 Task: Search one way flight ticket for 3 adults, 3 children in premium economy from Indianapolis: Indianapolis International Airport to Jackson: Jackson Hole Airport on 5-2-2023. Choice of flights is Delta. Number of bags: 9 checked bags. Price is upto 79000. Outbound departure time preference is 8:45.
Action: Mouse moved to (411, 353)
Screenshot: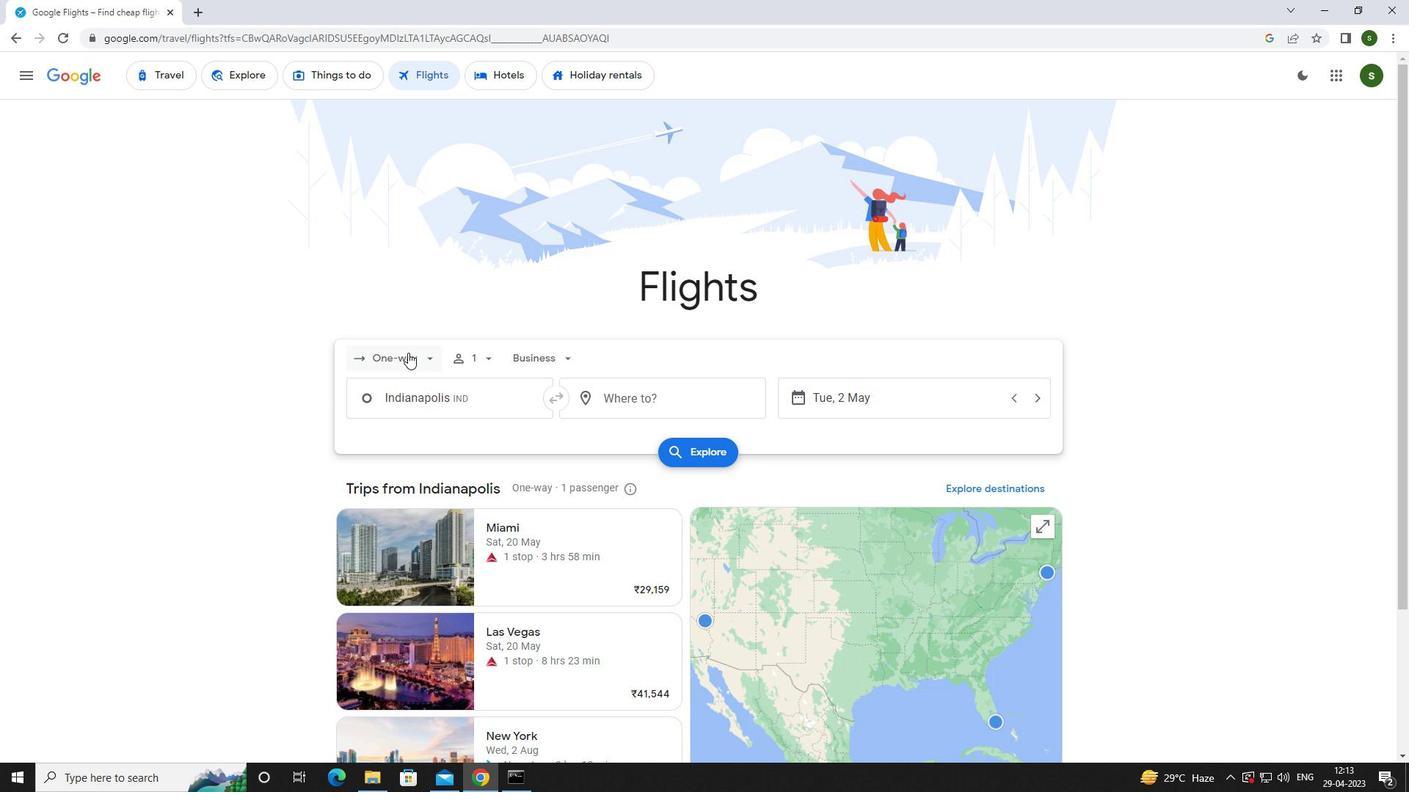 
Action: Mouse pressed left at (411, 353)
Screenshot: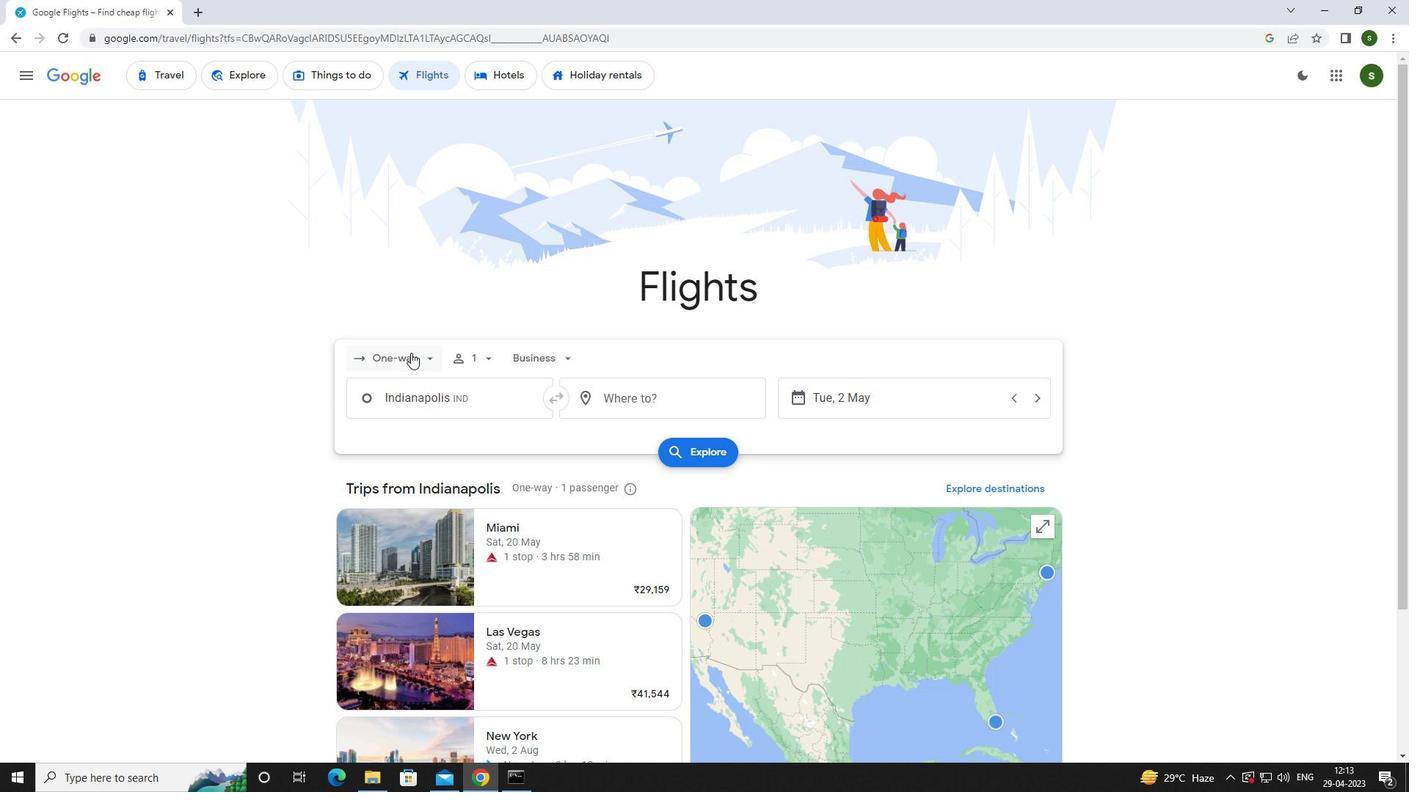 
Action: Mouse moved to (431, 427)
Screenshot: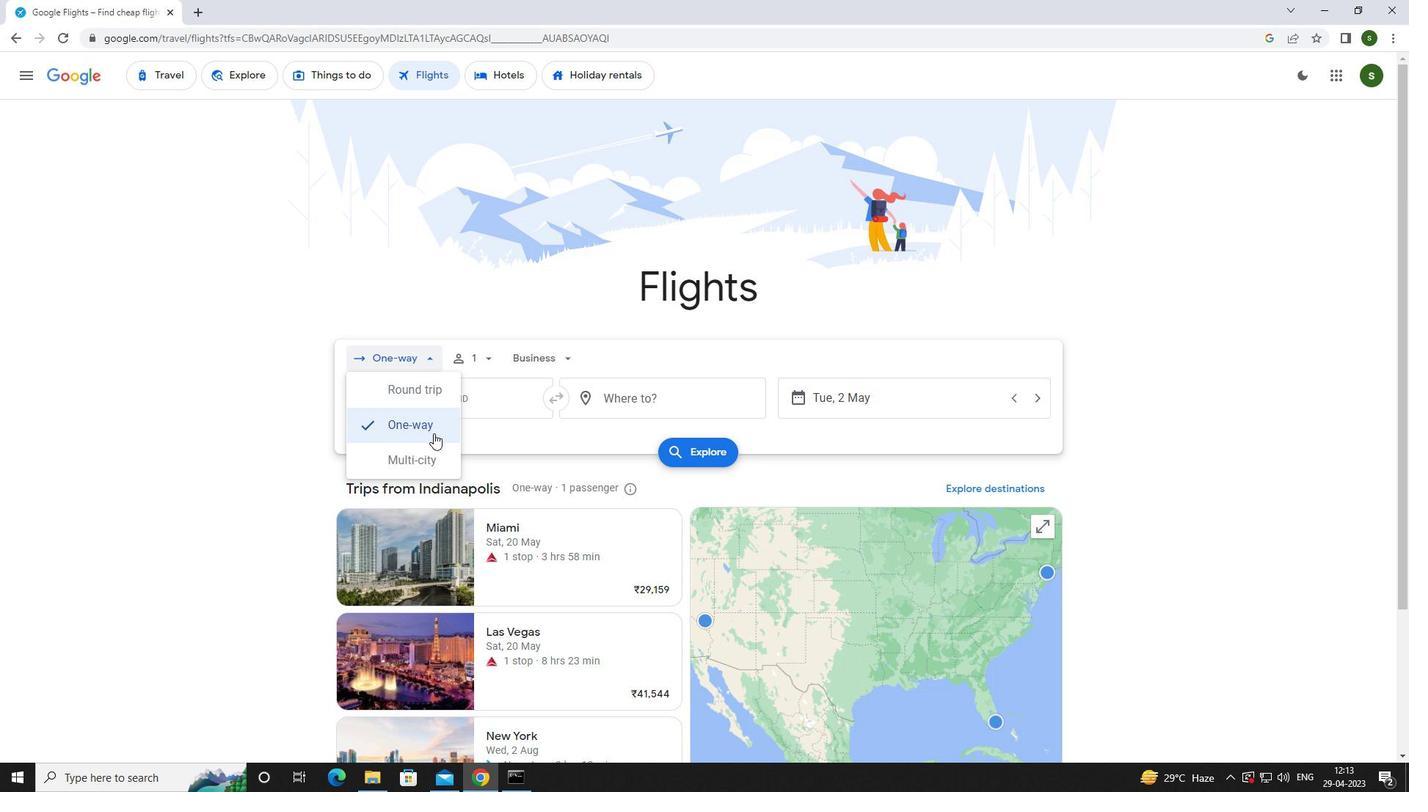 
Action: Mouse pressed left at (431, 427)
Screenshot: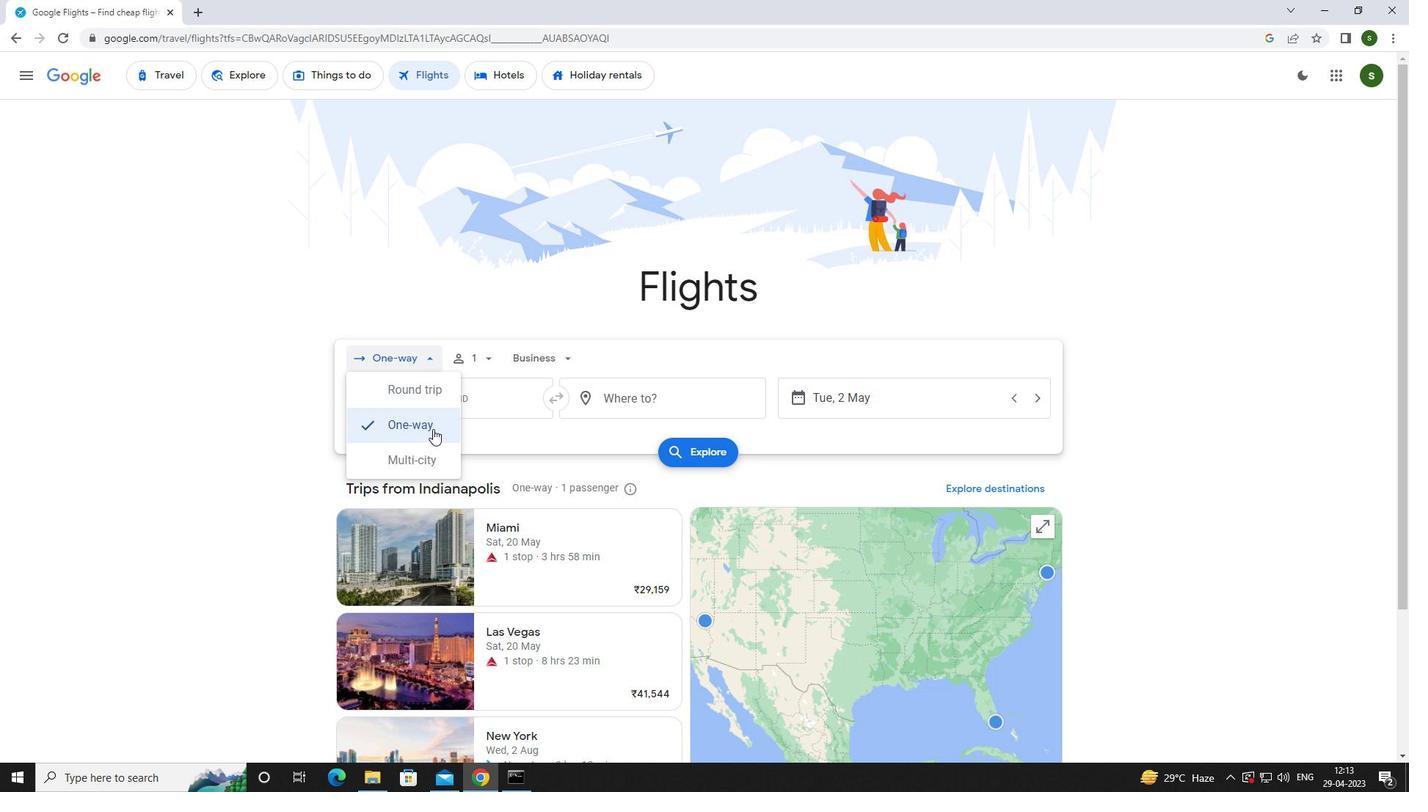 
Action: Mouse moved to (488, 359)
Screenshot: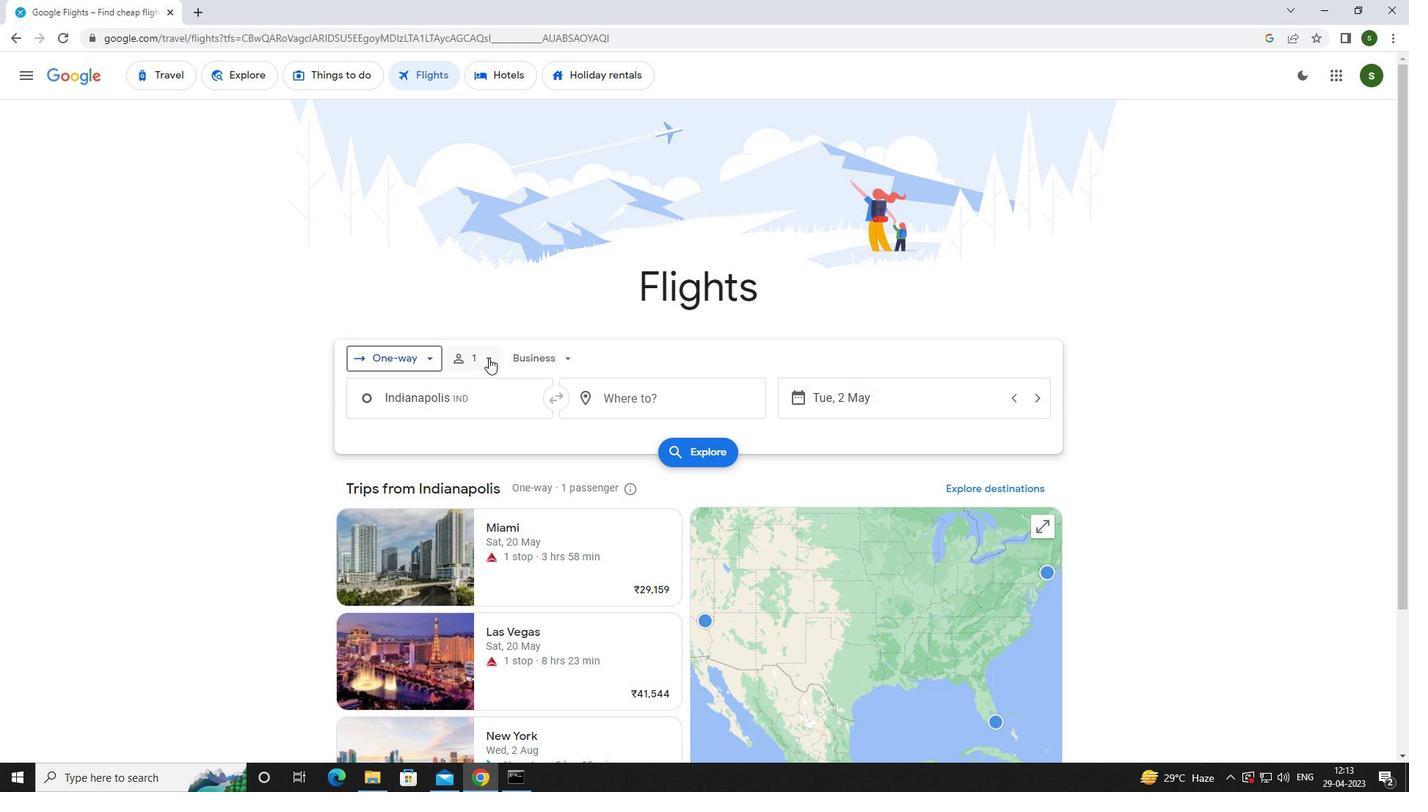 
Action: Mouse pressed left at (488, 359)
Screenshot: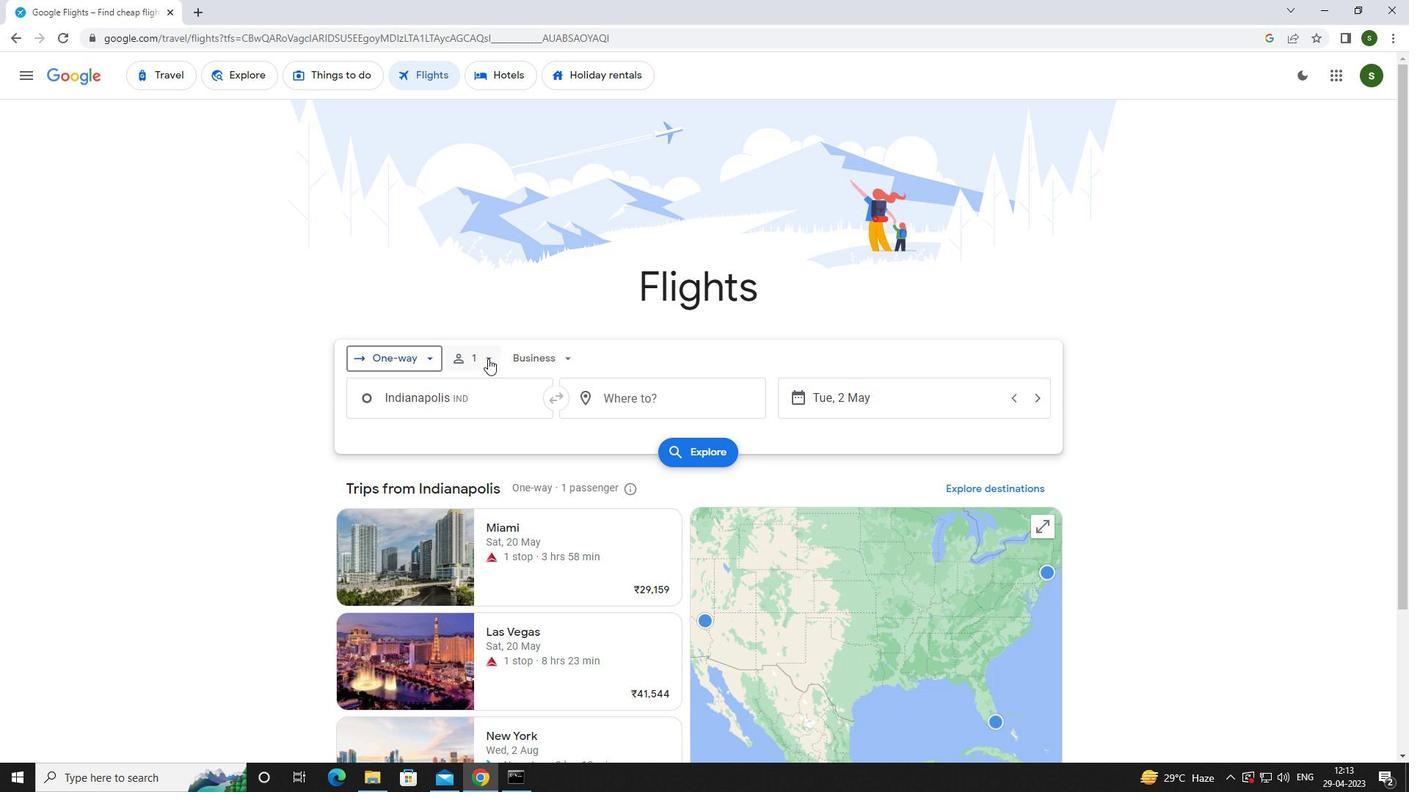 
Action: Mouse moved to (603, 395)
Screenshot: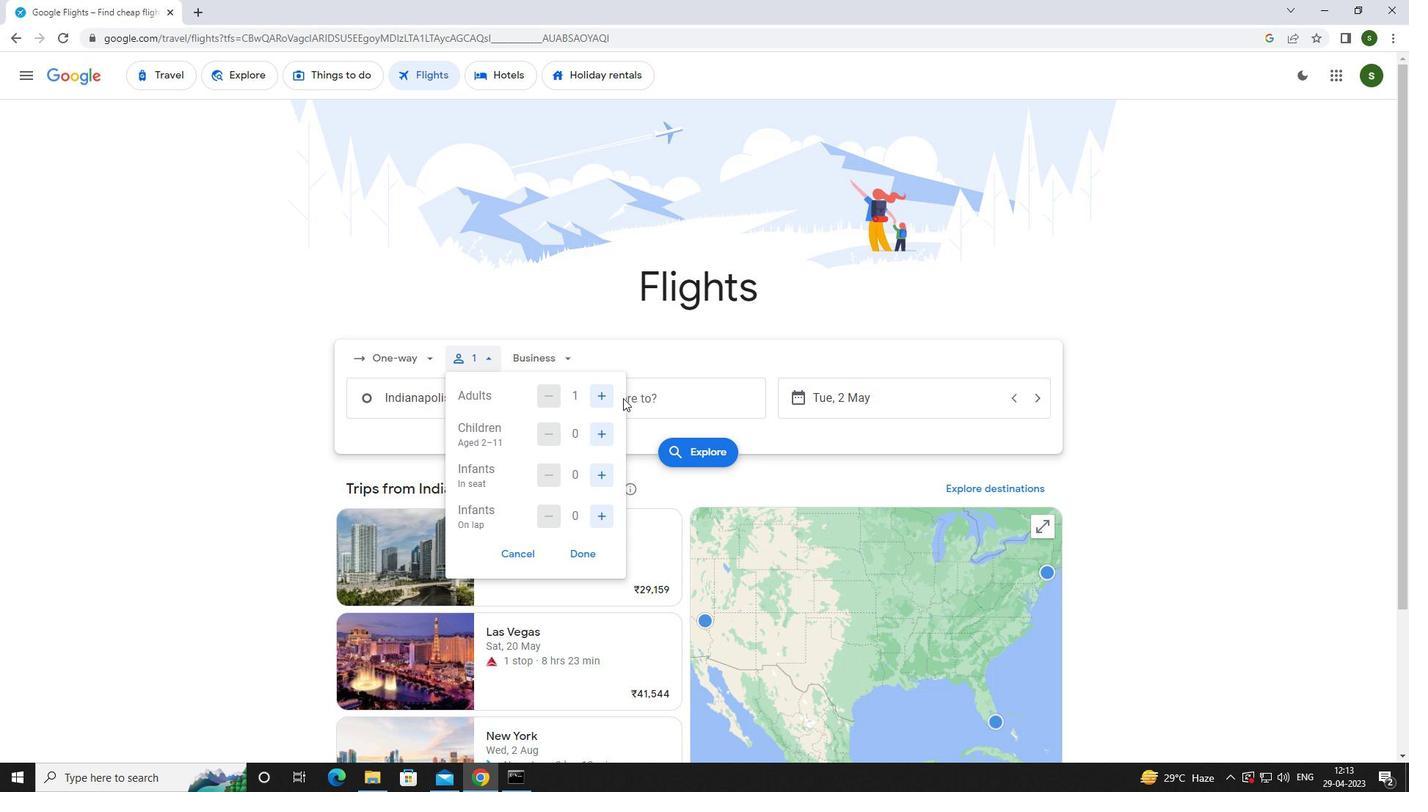 
Action: Mouse pressed left at (603, 395)
Screenshot: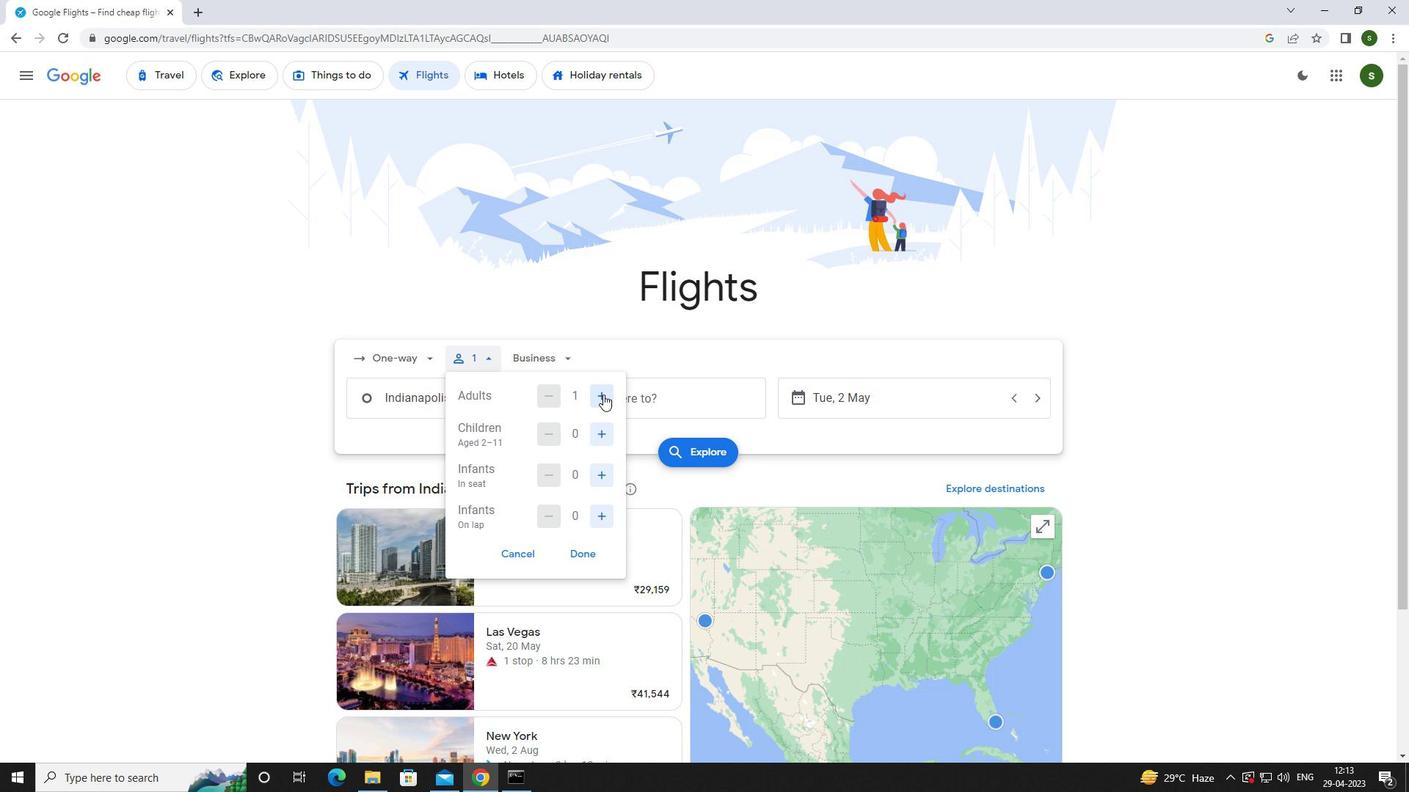 
Action: Mouse pressed left at (603, 395)
Screenshot: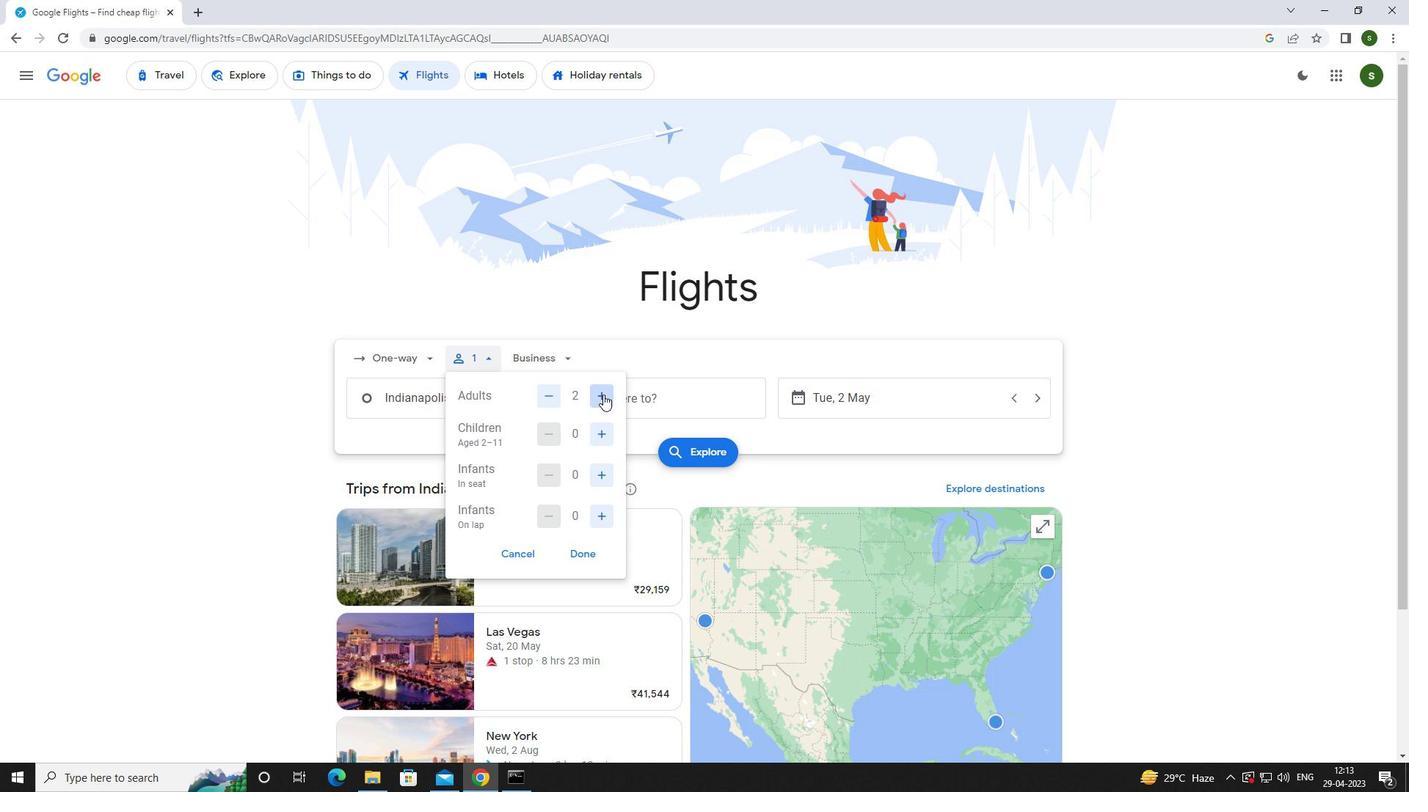 
Action: Mouse moved to (604, 427)
Screenshot: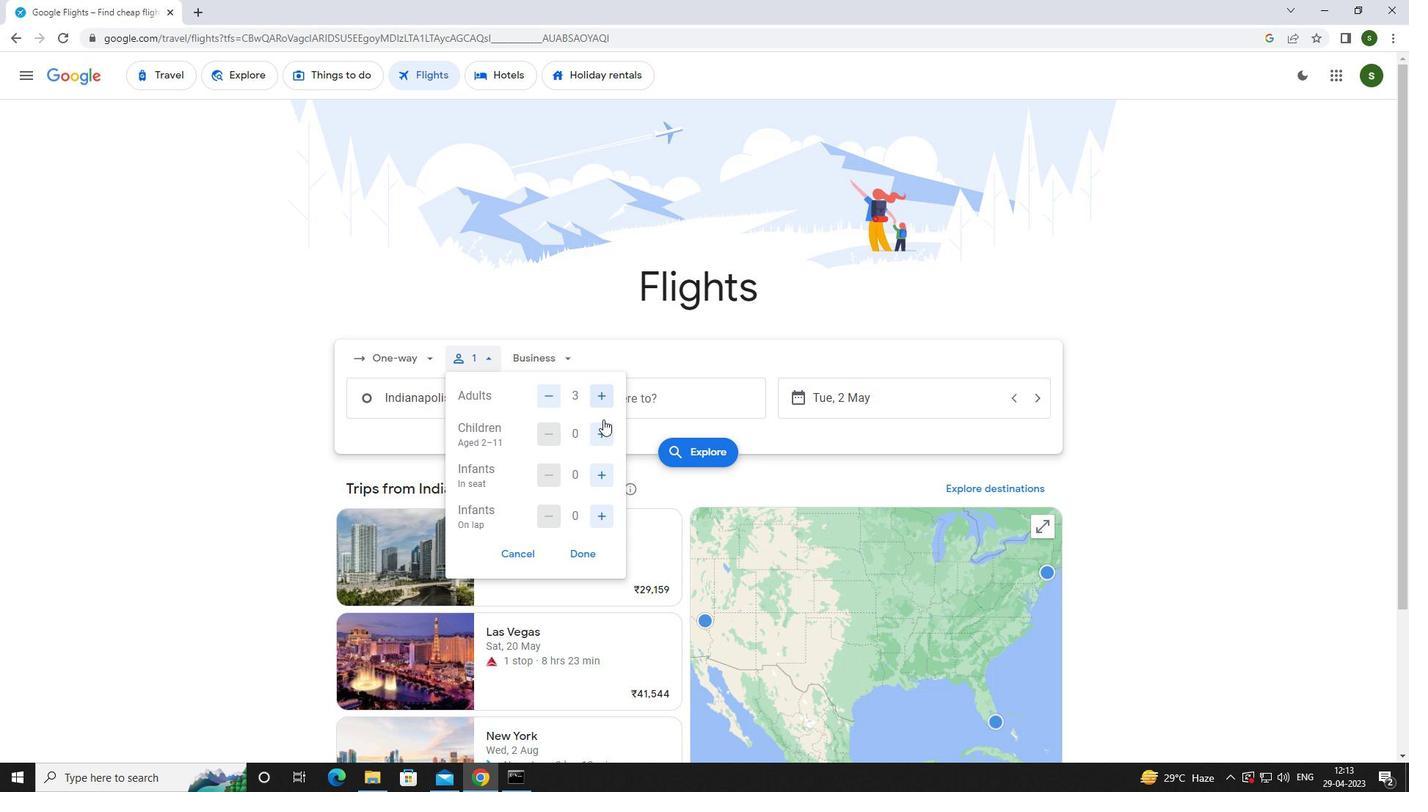 
Action: Mouse pressed left at (604, 427)
Screenshot: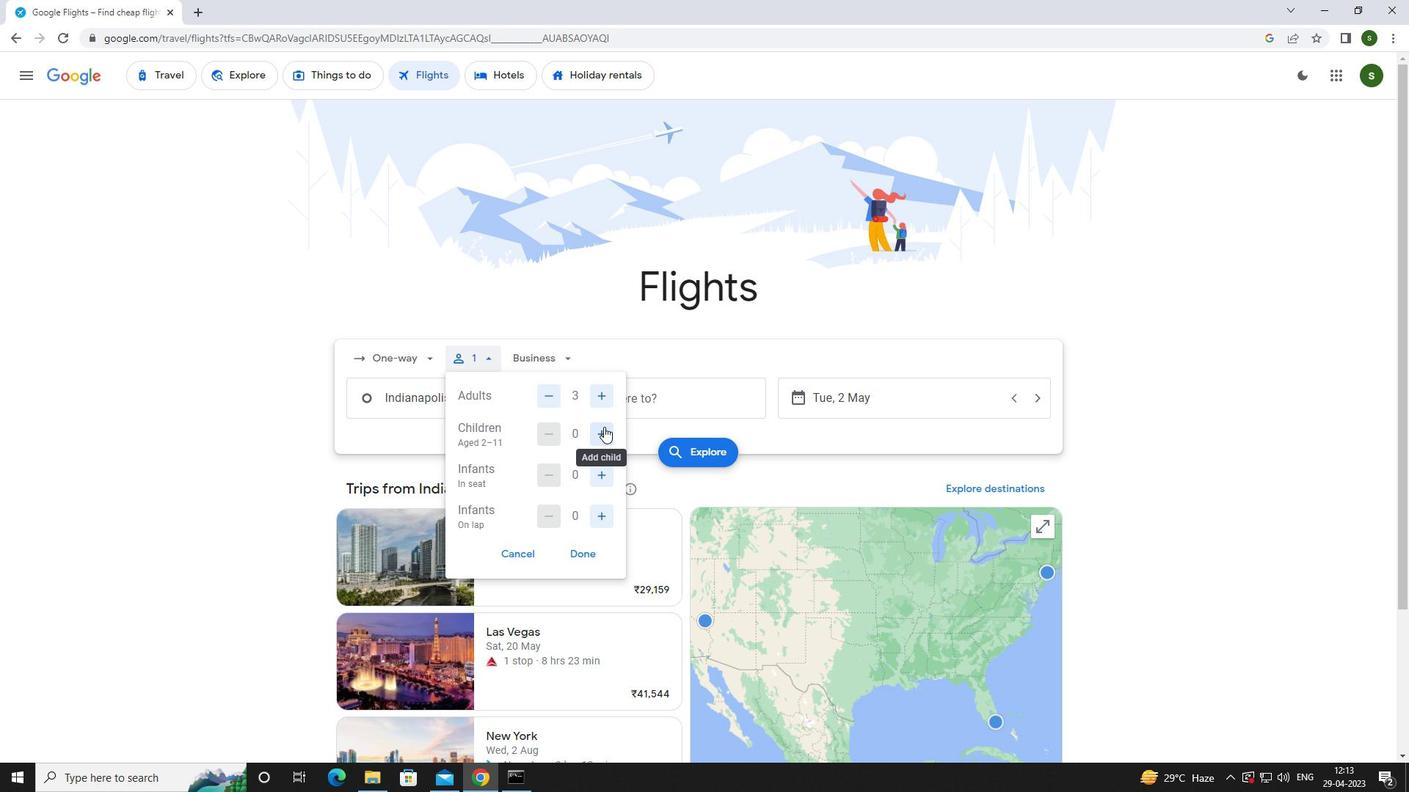 
Action: Mouse pressed left at (604, 427)
Screenshot: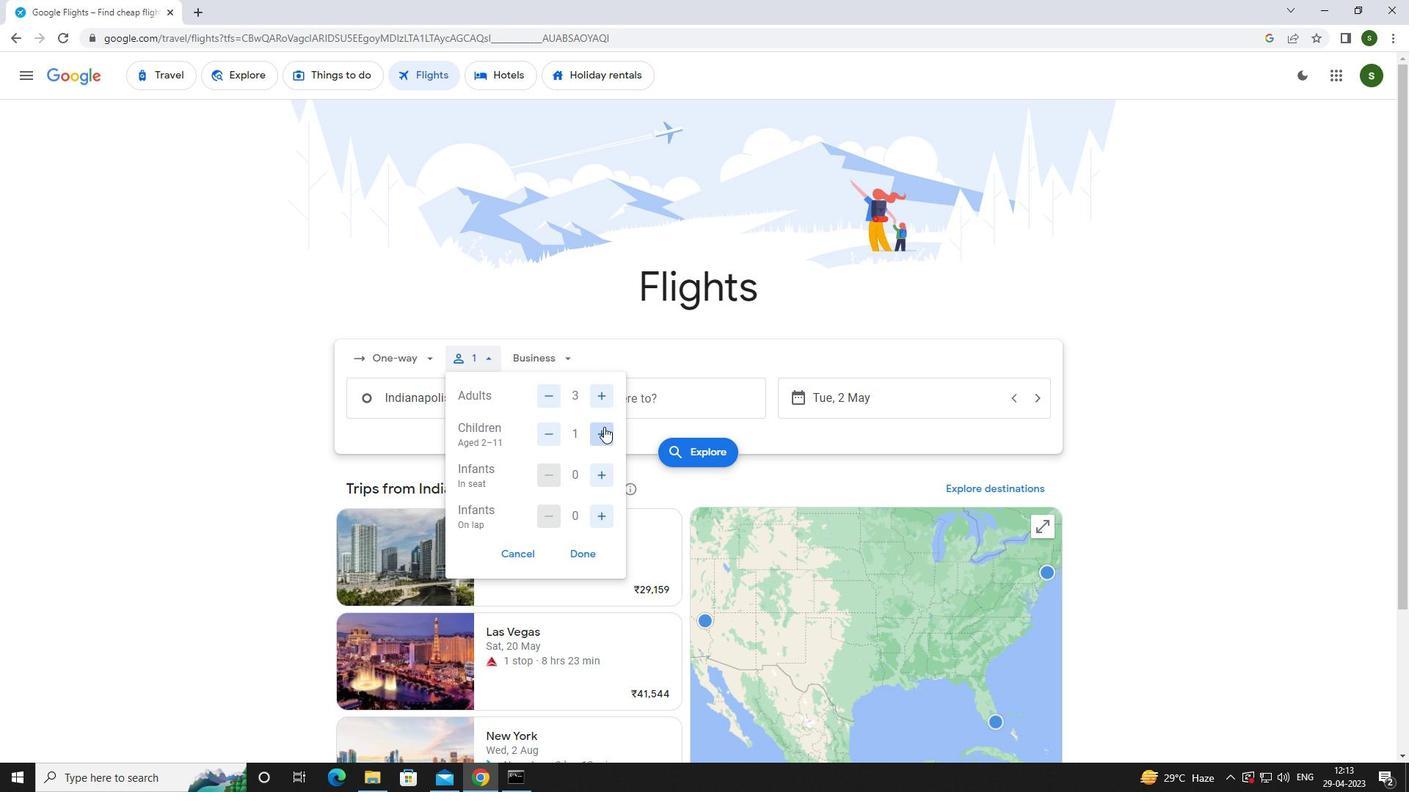 
Action: Mouse pressed left at (604, 427)
Screenshot: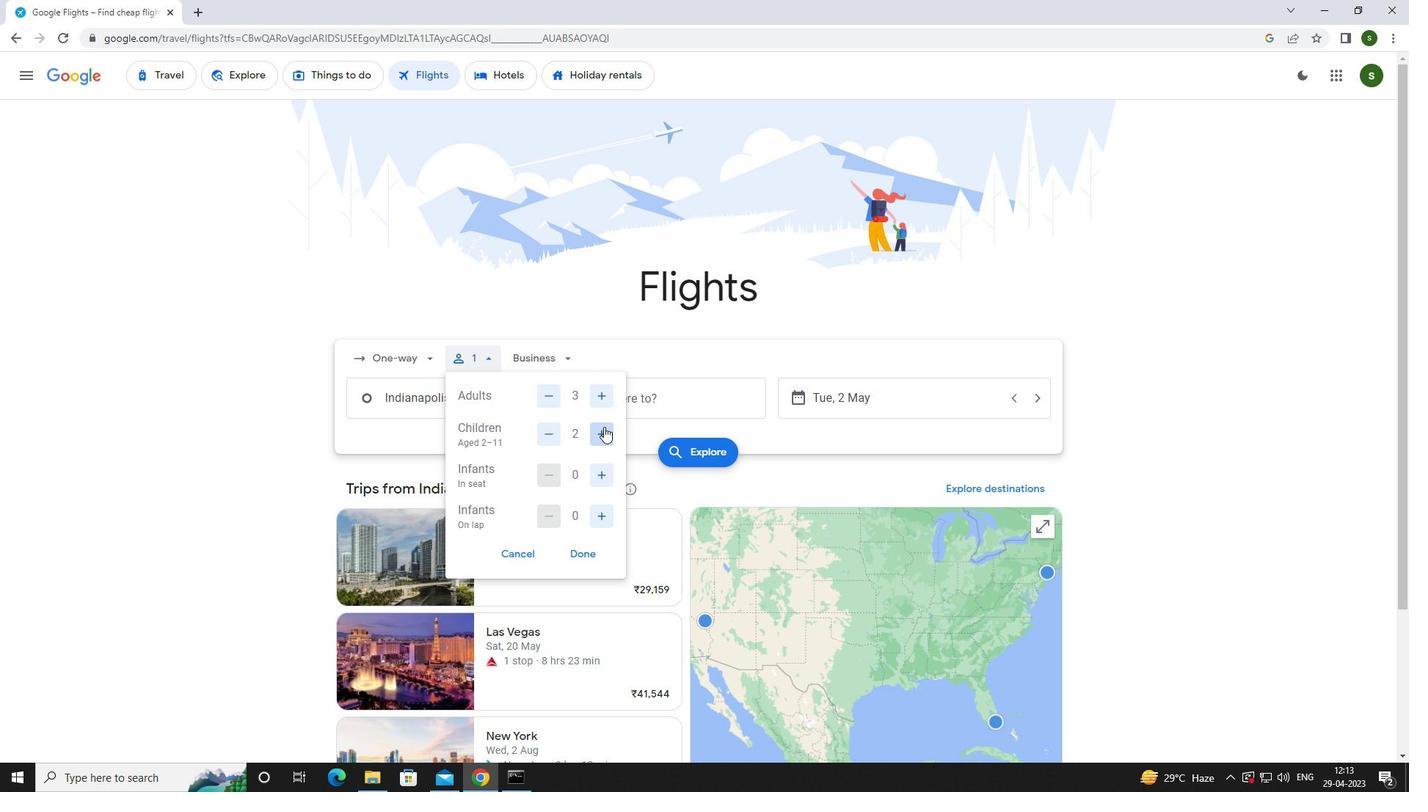 
Action: Mouse moved to (560, 361)
Screenshot: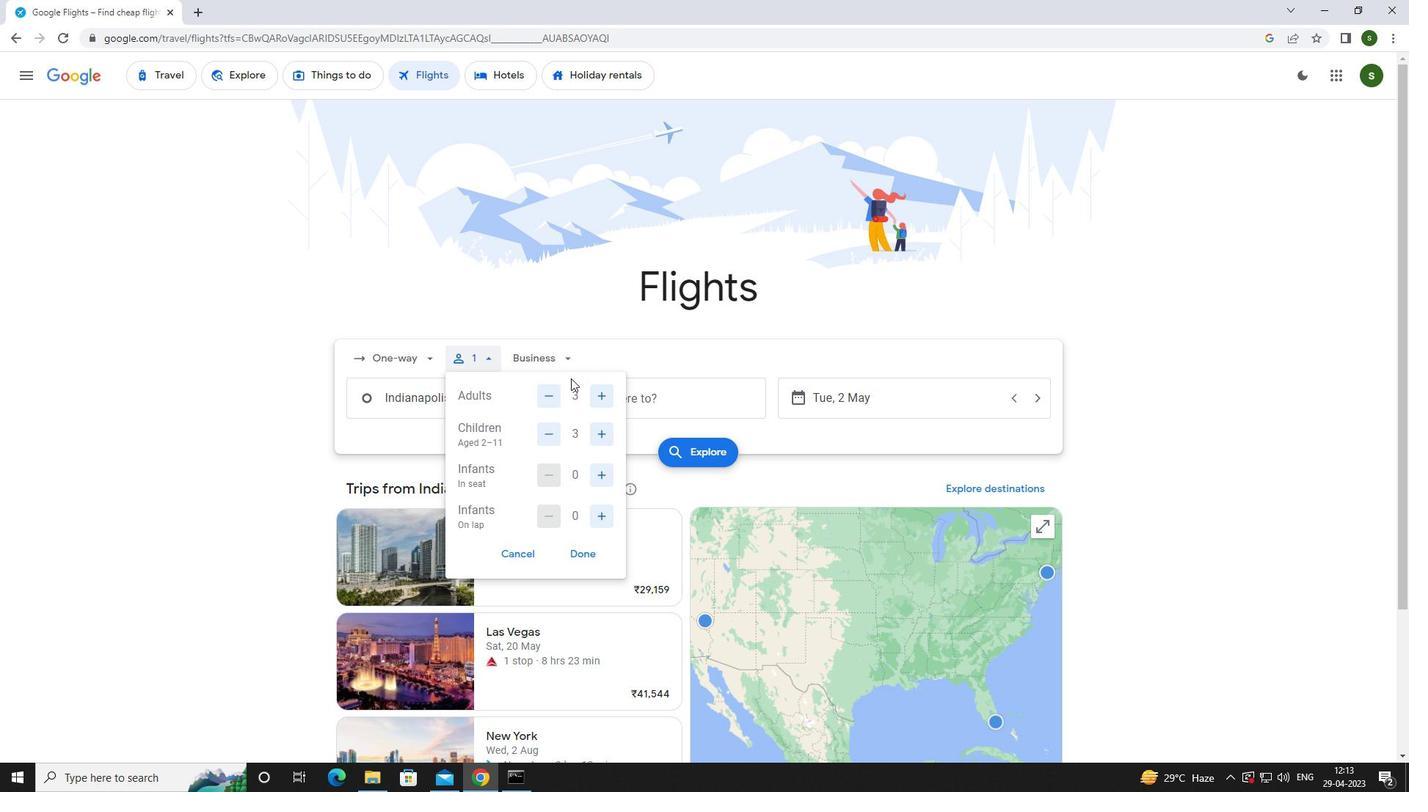 
Action: Mouse pressed left at (560, 361)
Screenshot: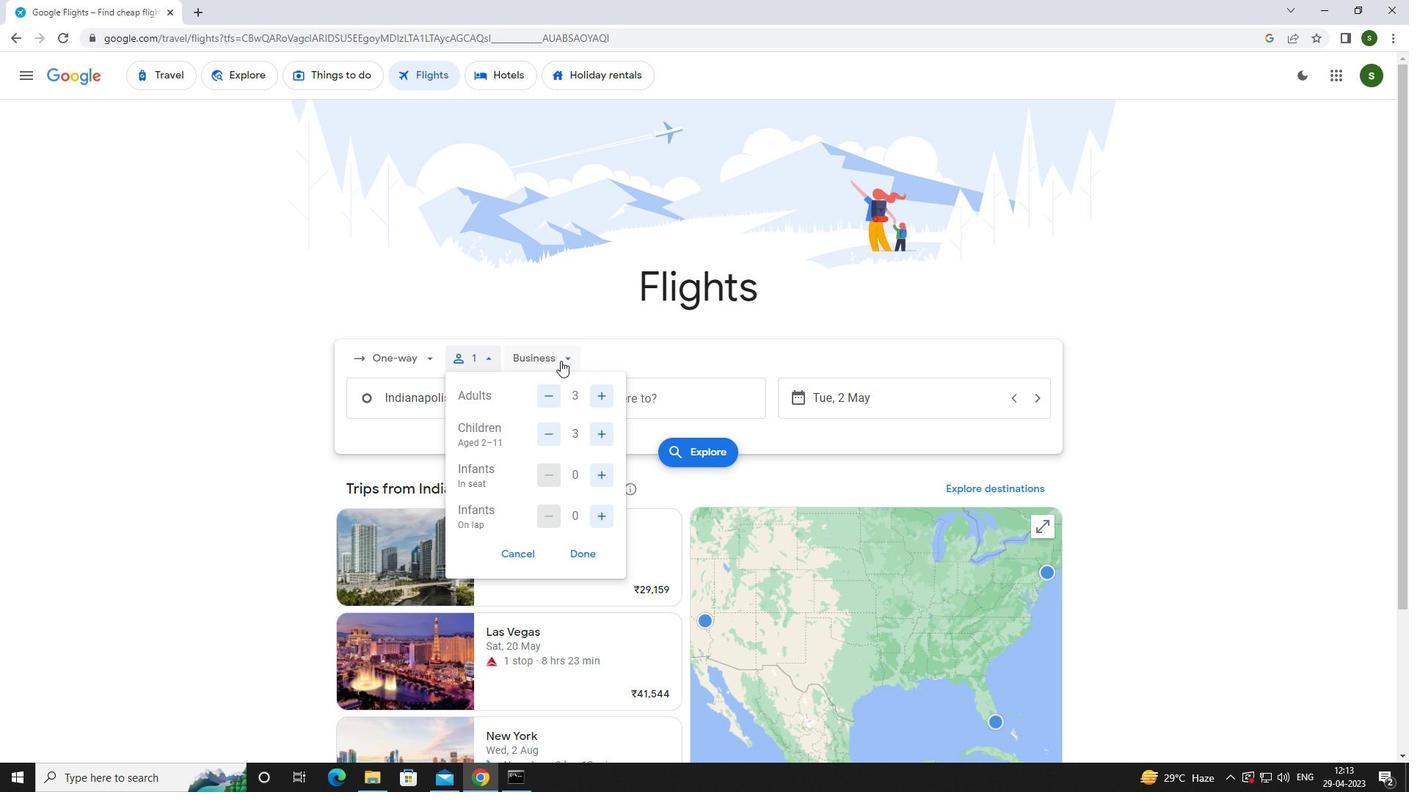 
Action: Mouse moved to (561, 423)
Screenshot: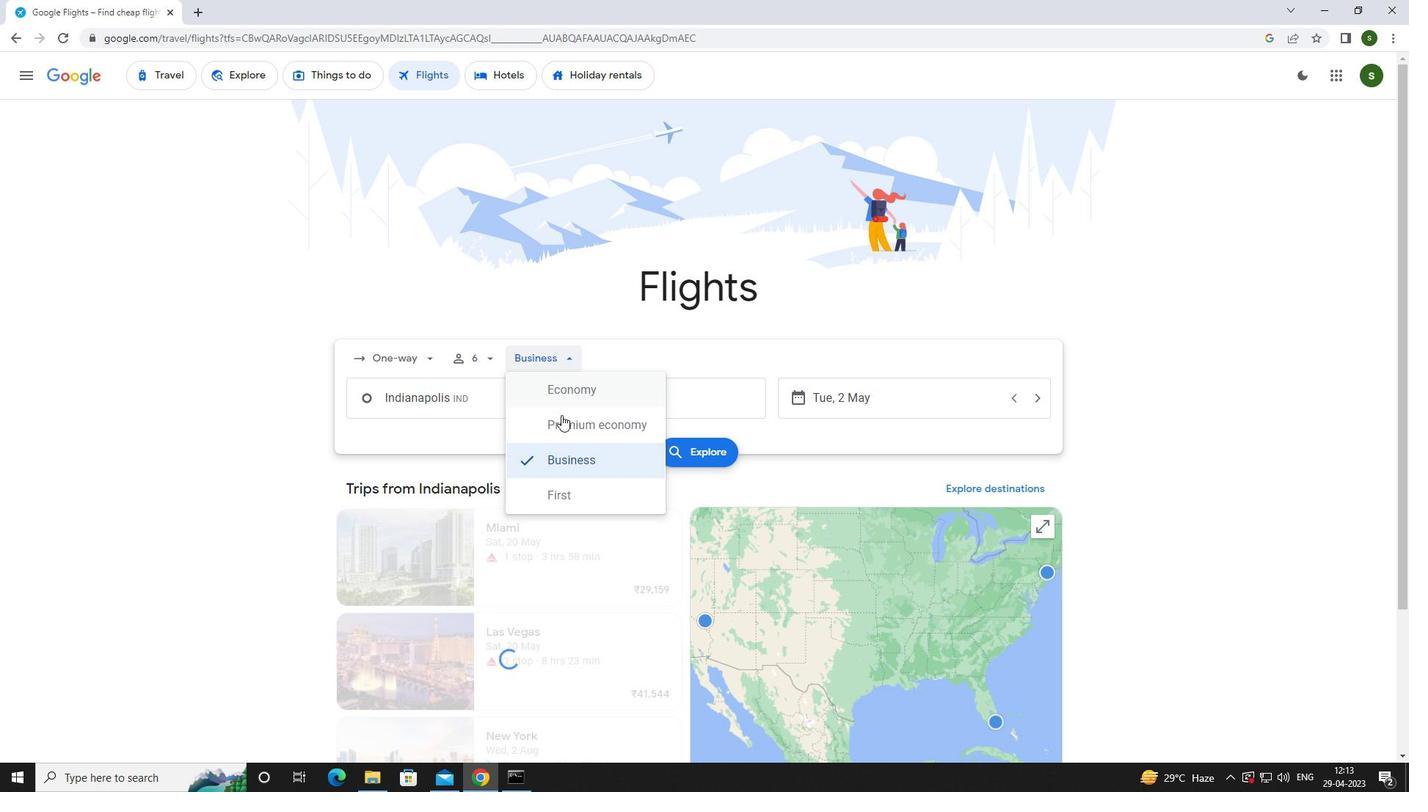 
Action: Mouse pressed left at (561, 423)
Screenshot: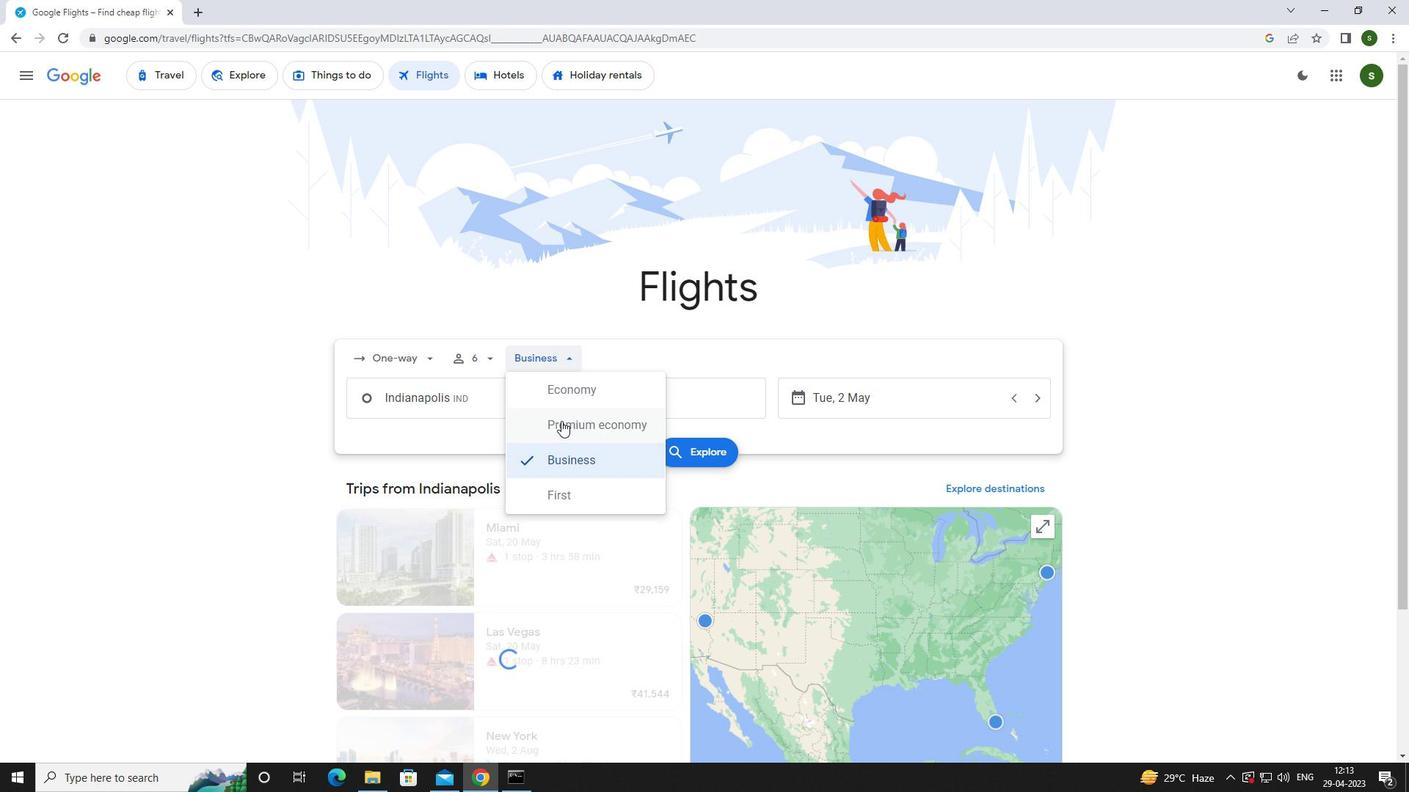 
Action: Mouse moved to (483, 400)
Screenshot: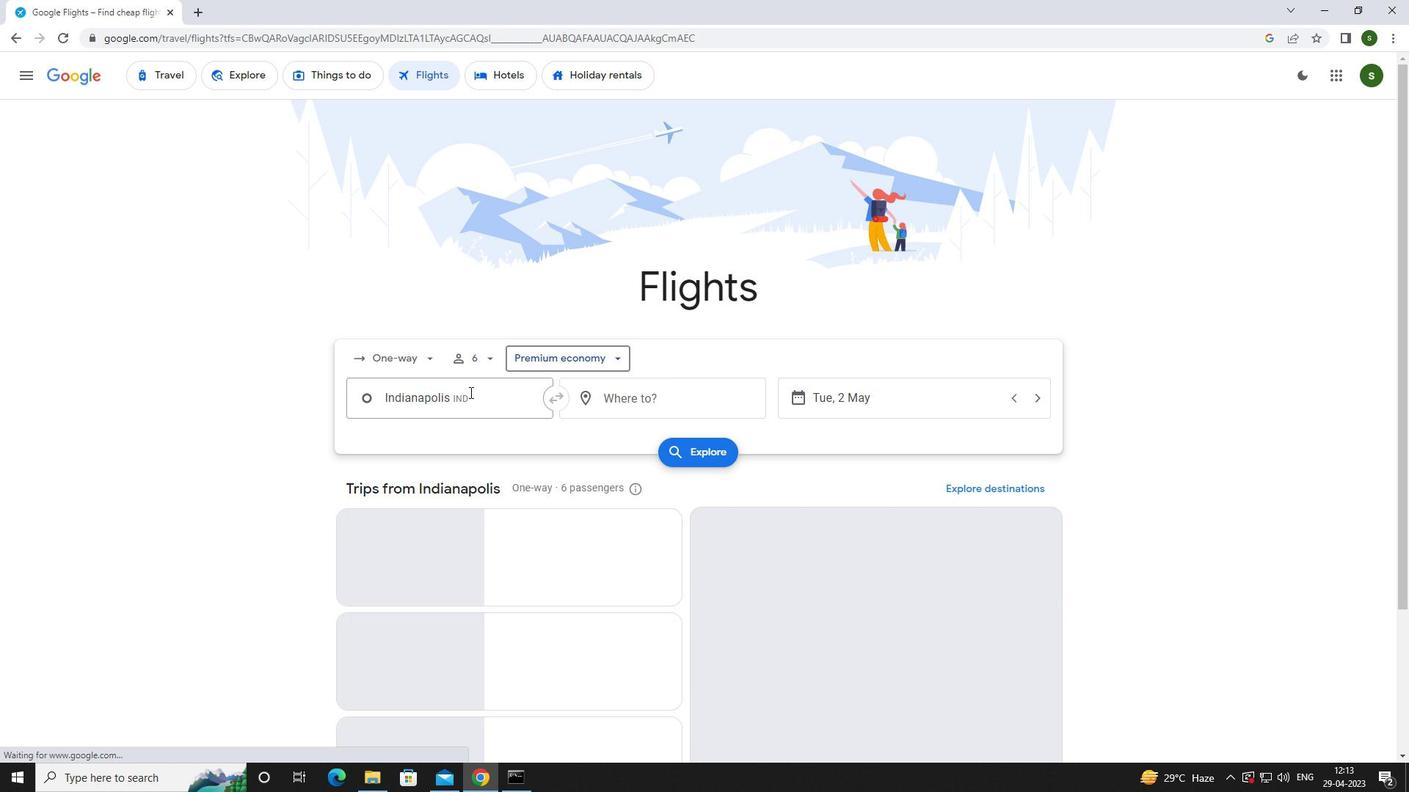 
Action: Mouse pressed left at (483, 400)
Screenshot: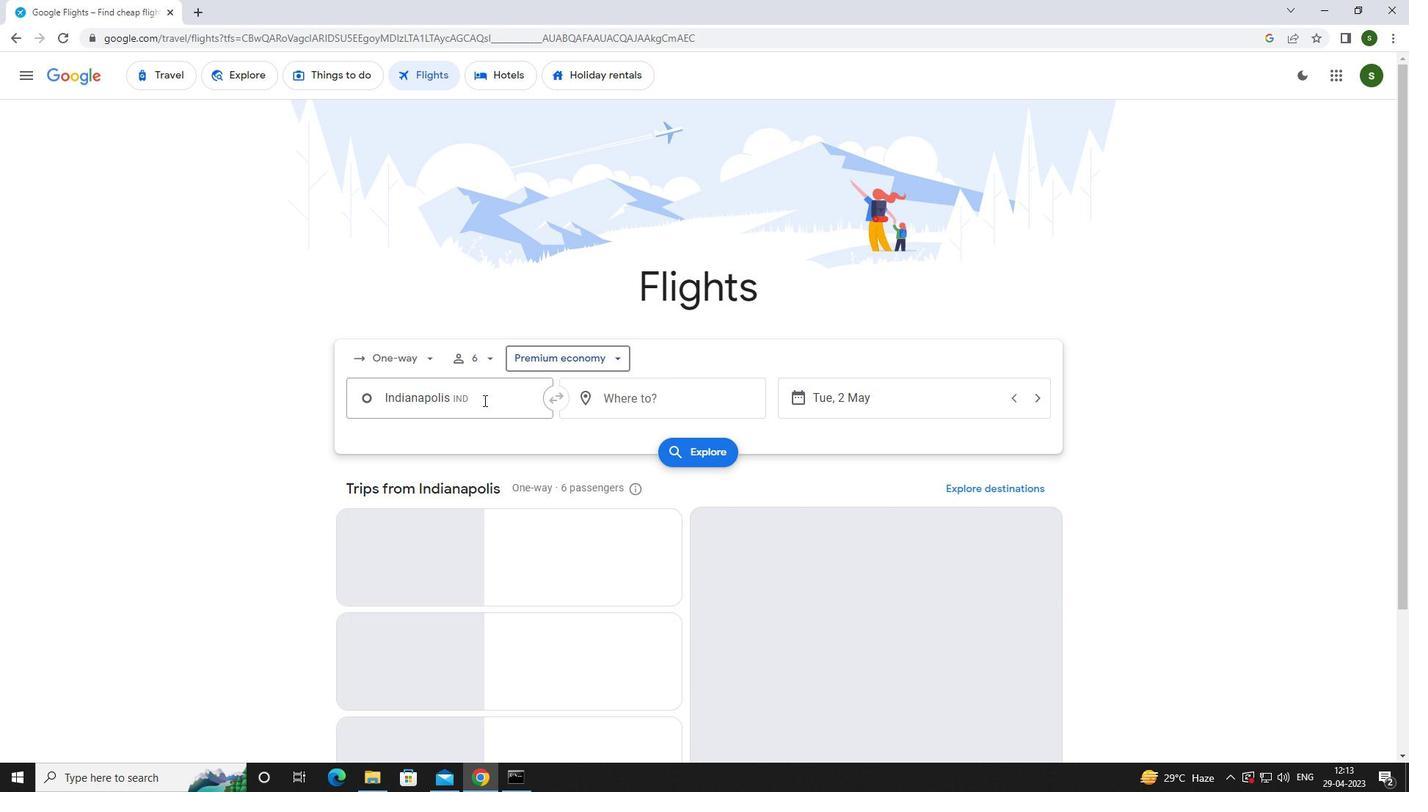 
Action: Mouse moved to (485, 398)
Screenshot: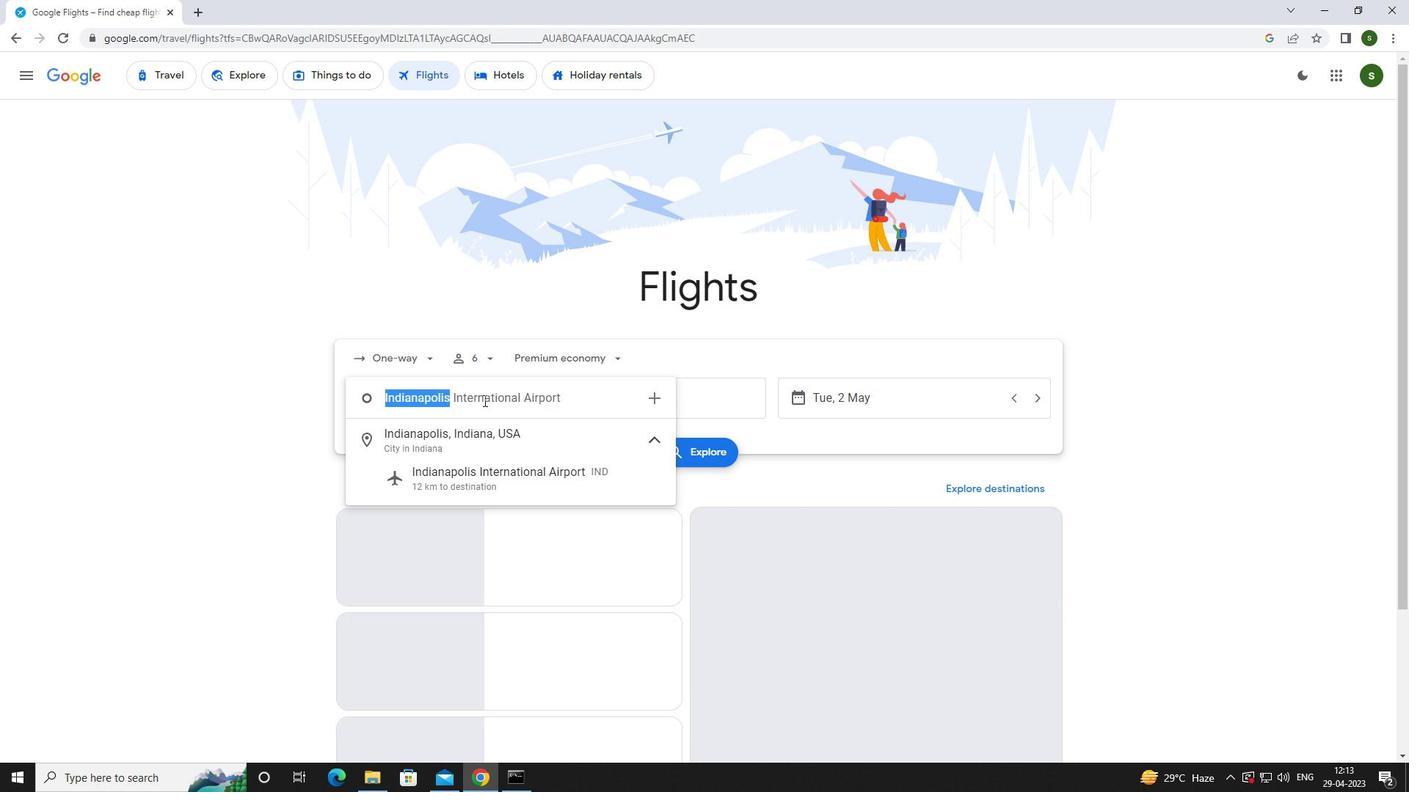 
Action: Key pressed i<Key.caps_lock>ndianpolis
Screenshot: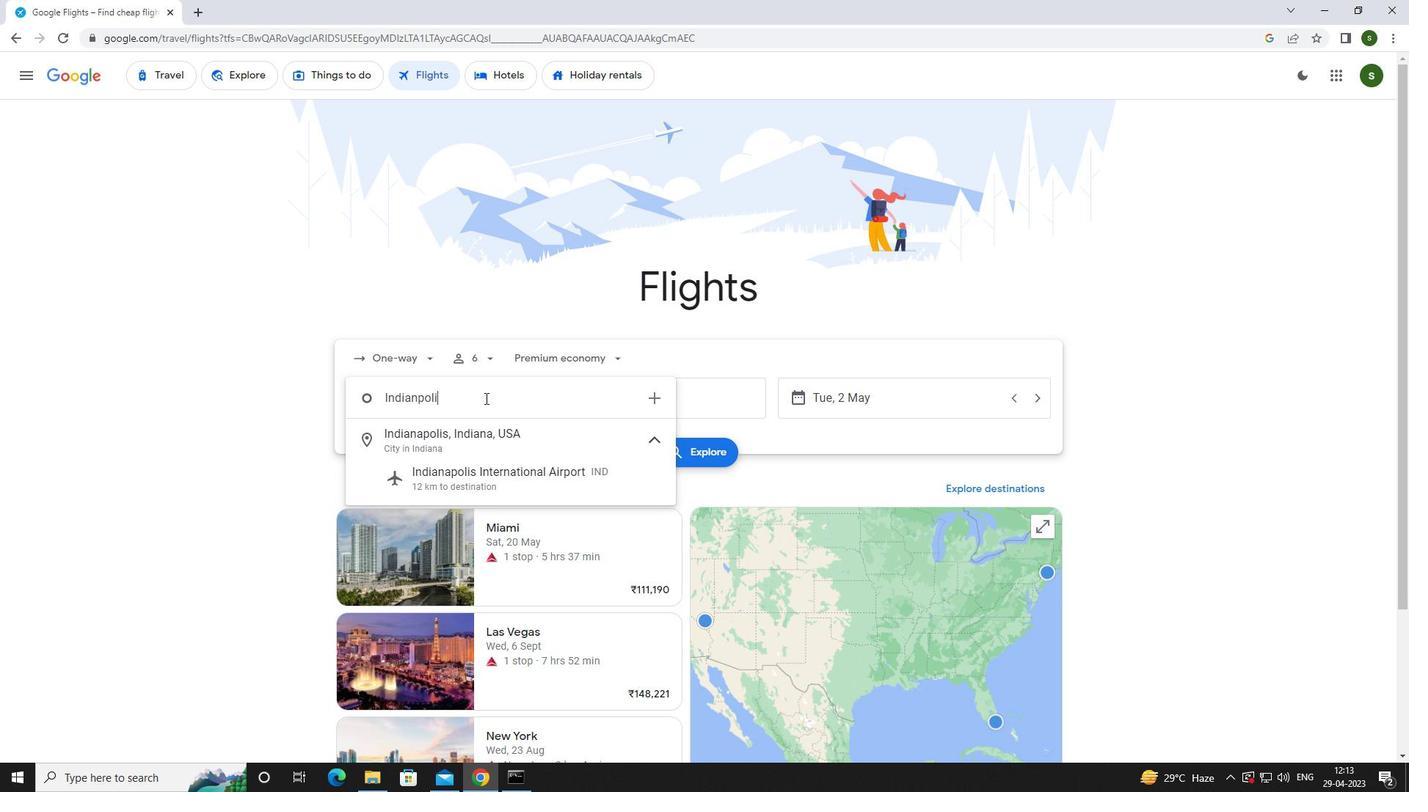 
Action: Mouse moved to (486, 477)
Screenshot: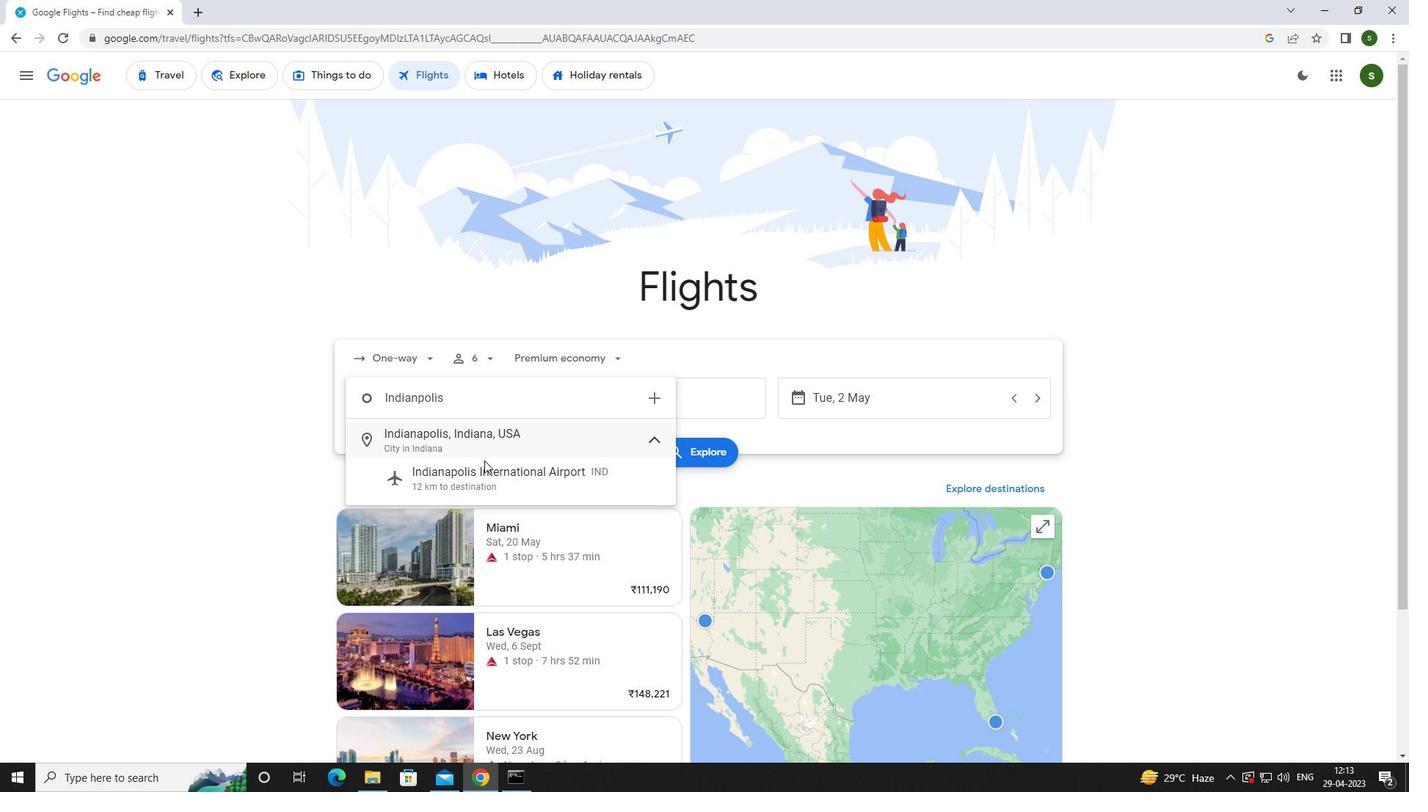 
Action: Mouse pressed left at (486, 477)
Screenshot: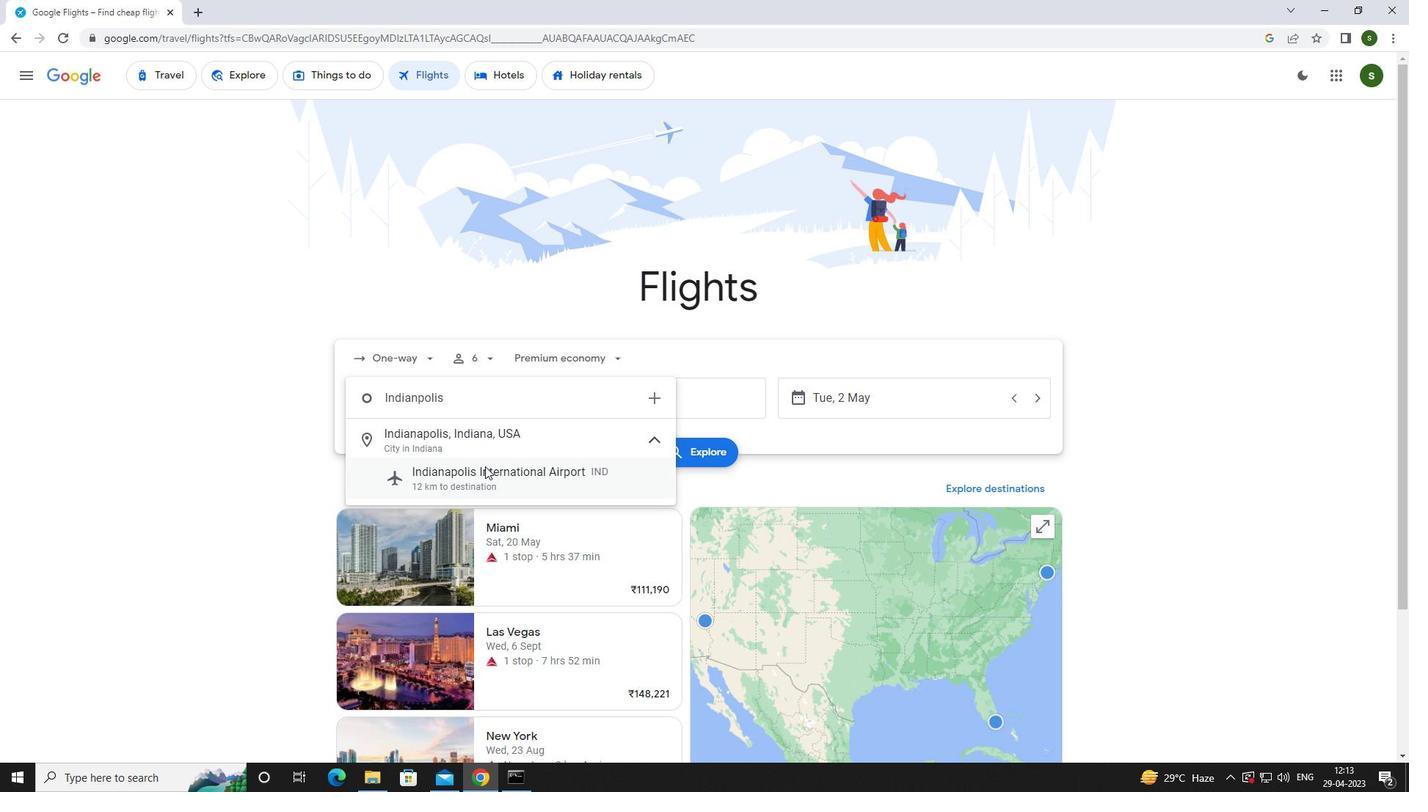 
Action: Mouse moved to (643, 404)
Screenshot: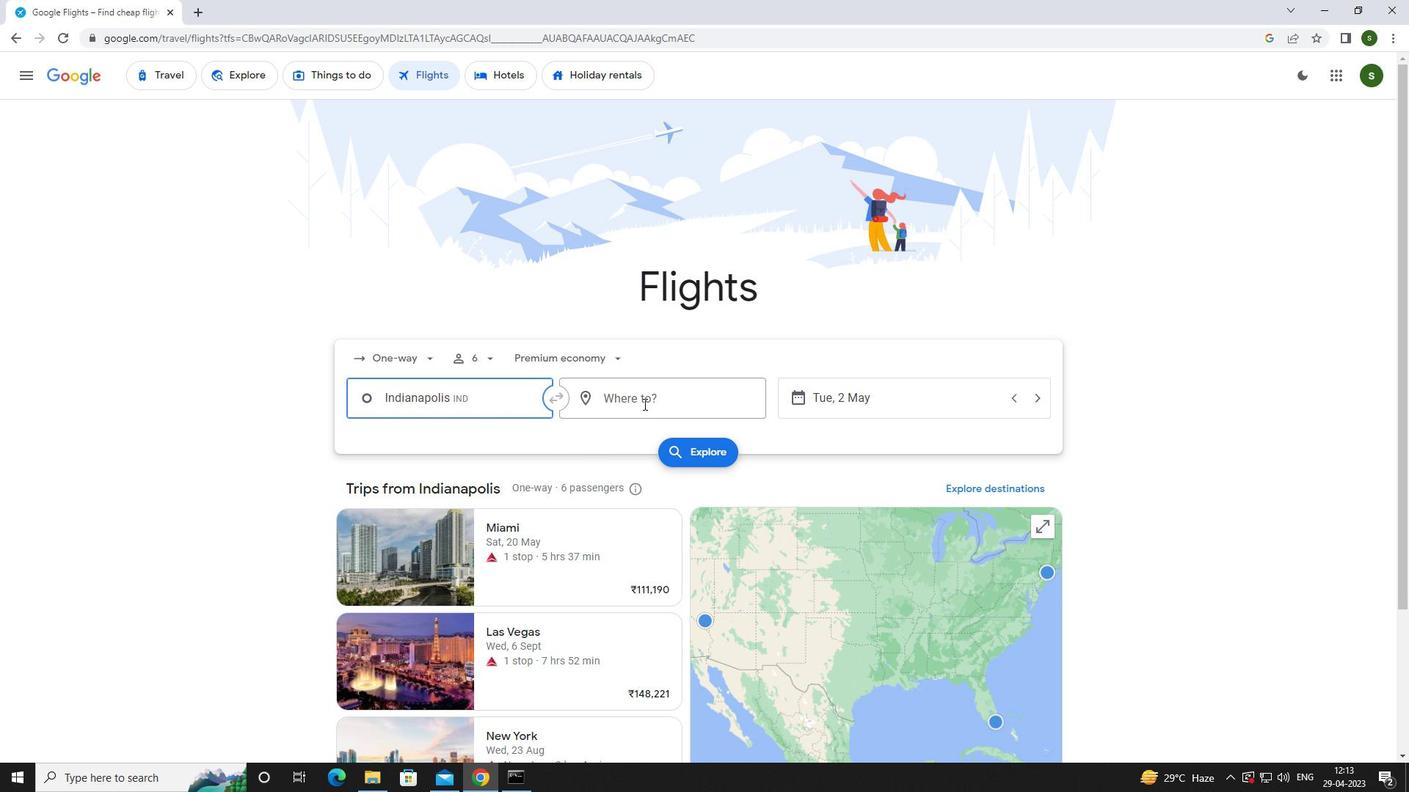 
Action: Mouse pressed left at (643, 404)
Screenshot: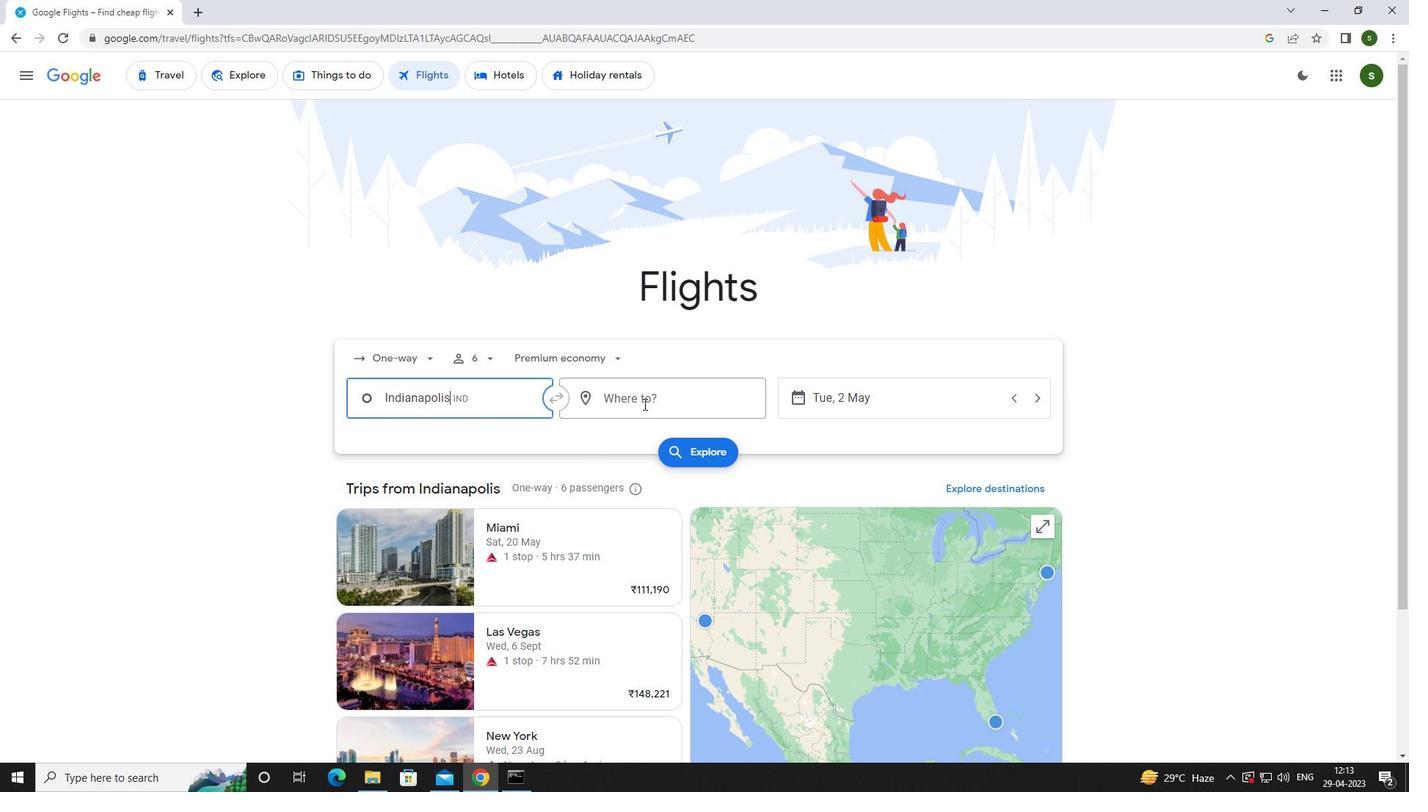 
Action: Mouse moved to (631, 406)
Screenshot: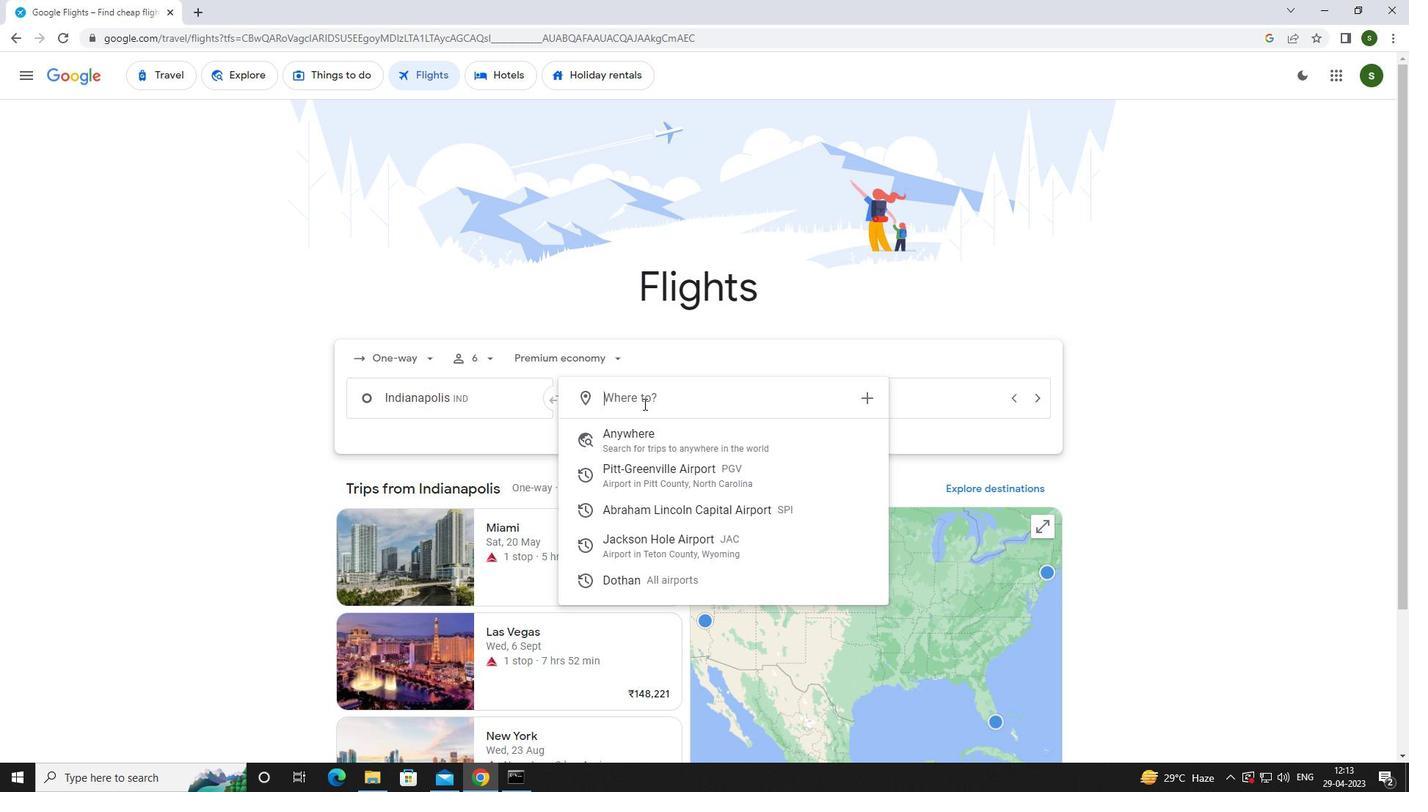 
Action: Key pressed <Key.caps_lock>j<Key.caps_lock>ackson<Key.space><Key.caps_lock>h<Key.caps_lock>ol
Screenshot: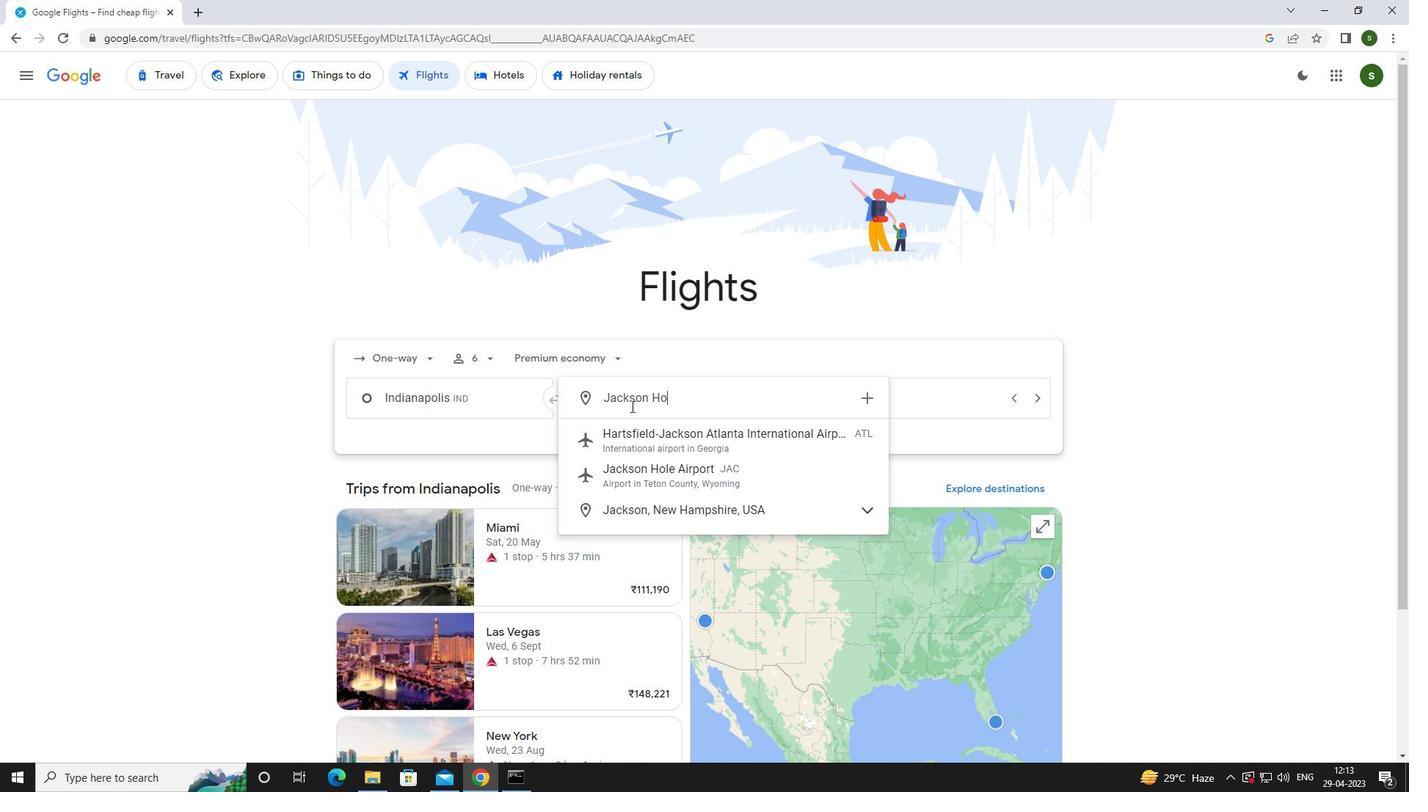 
Action: Mouse moved to (676, 441)
Screenshot: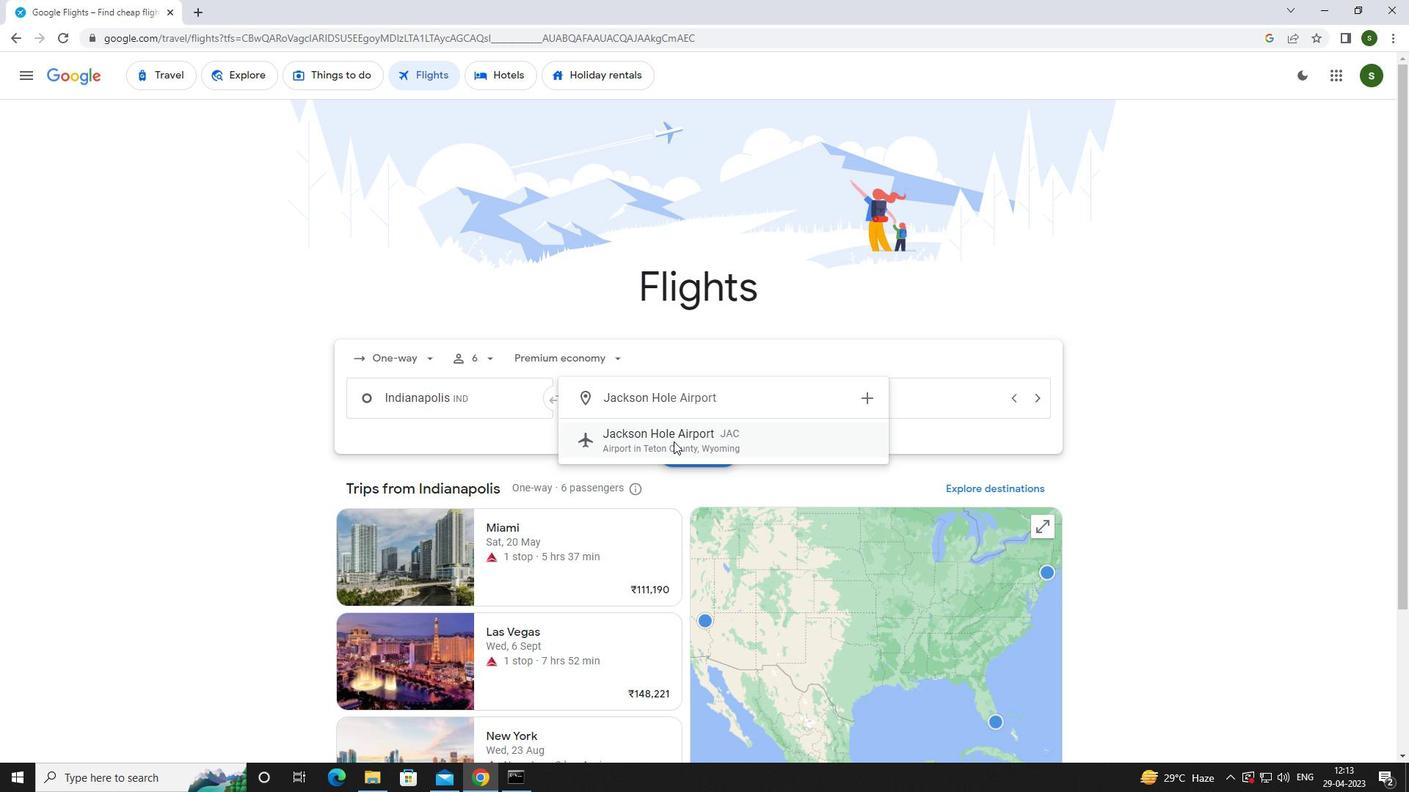 
Action: Mouse pressed left at (676, 441)
Screenshot: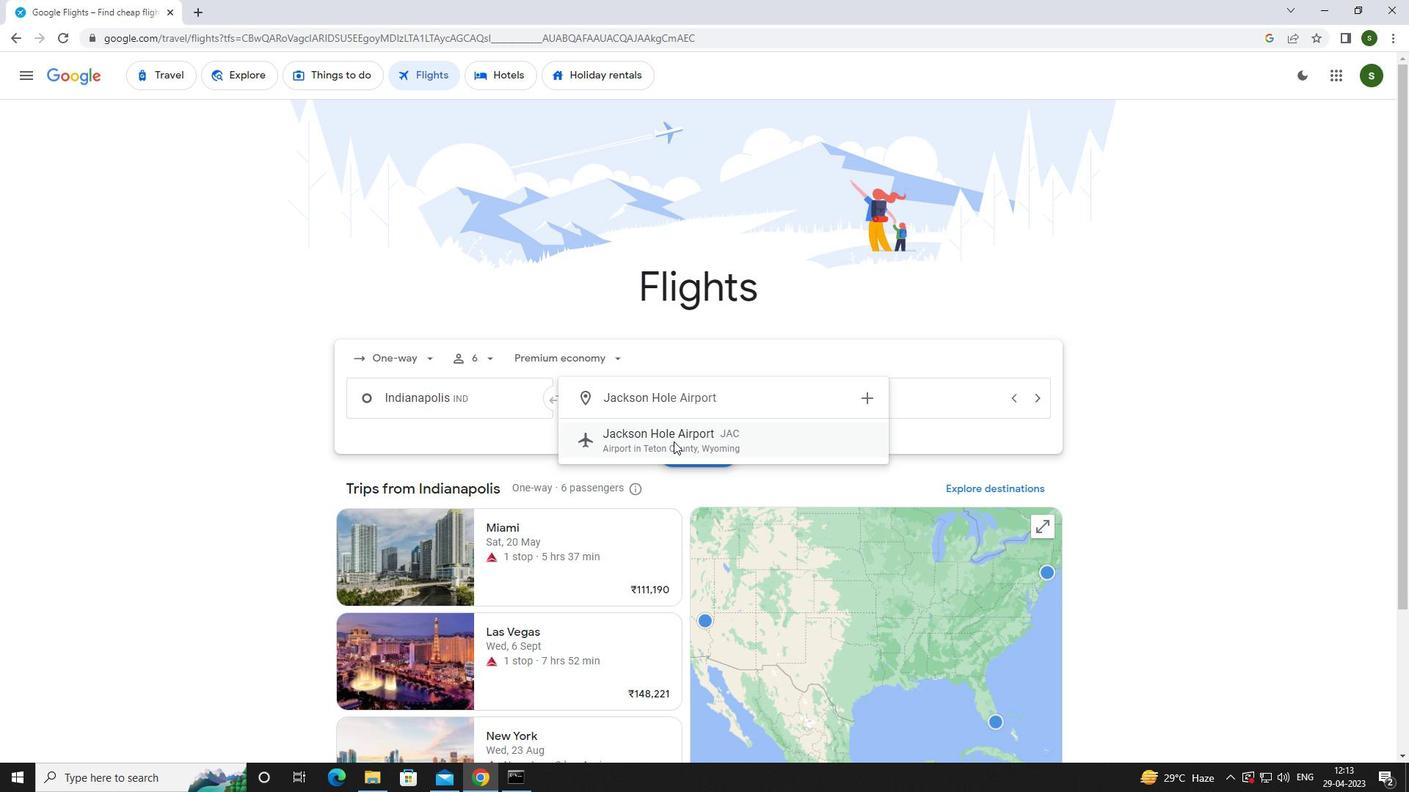 
Action: Mouse moved to (895, 403)
Screenshot: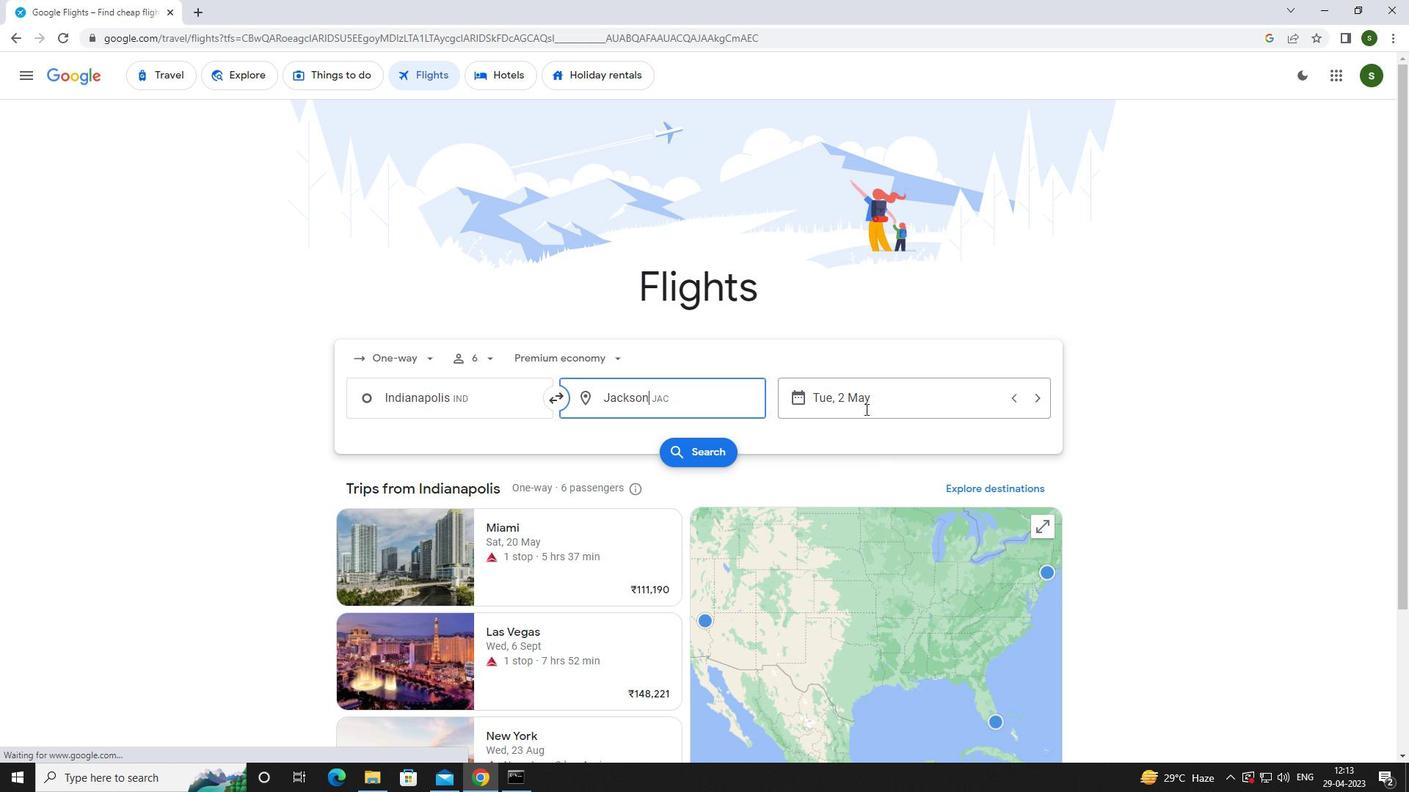 
Action: Mouse pressed left at (895, 403)
Screenshot: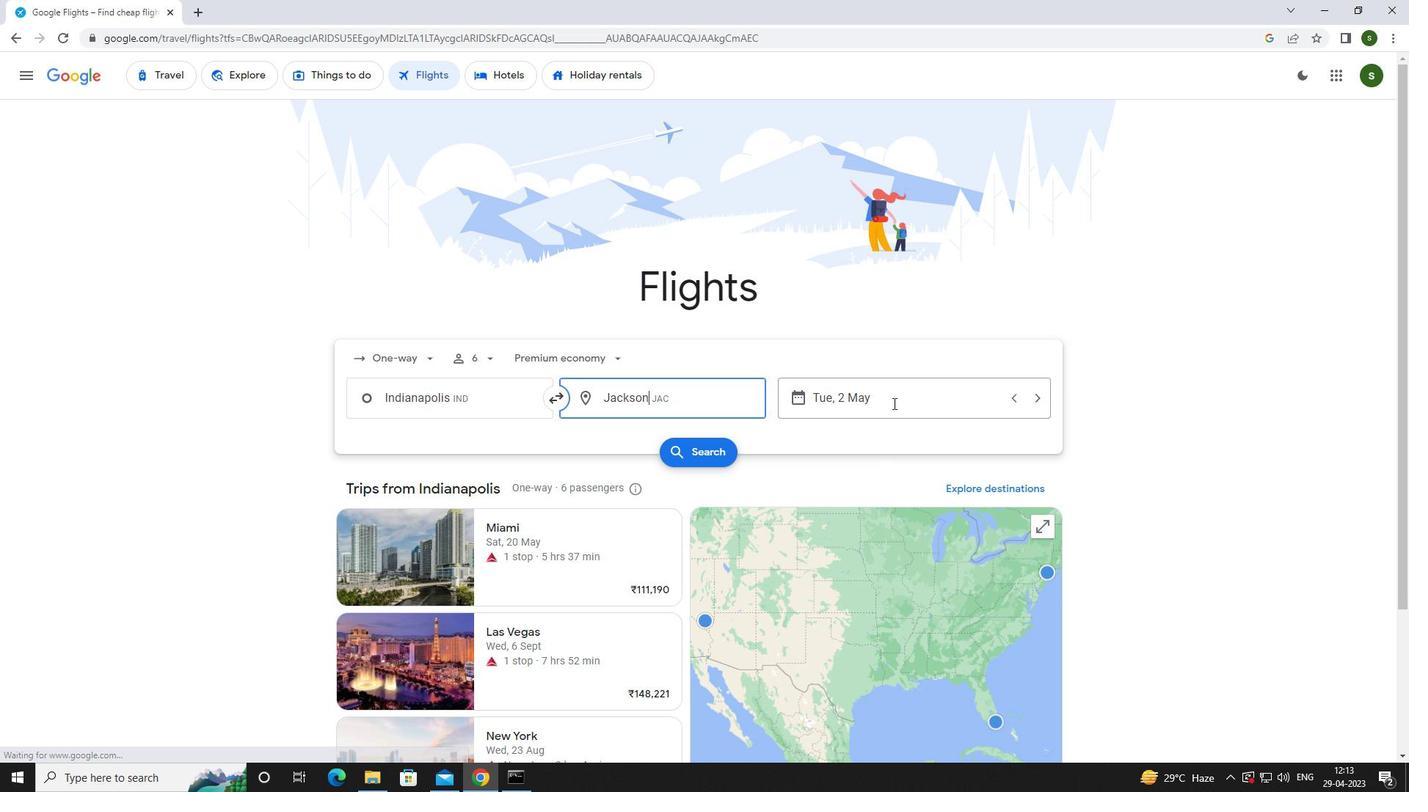 
Action: Mouse moved to (889, 493)
Screenshot: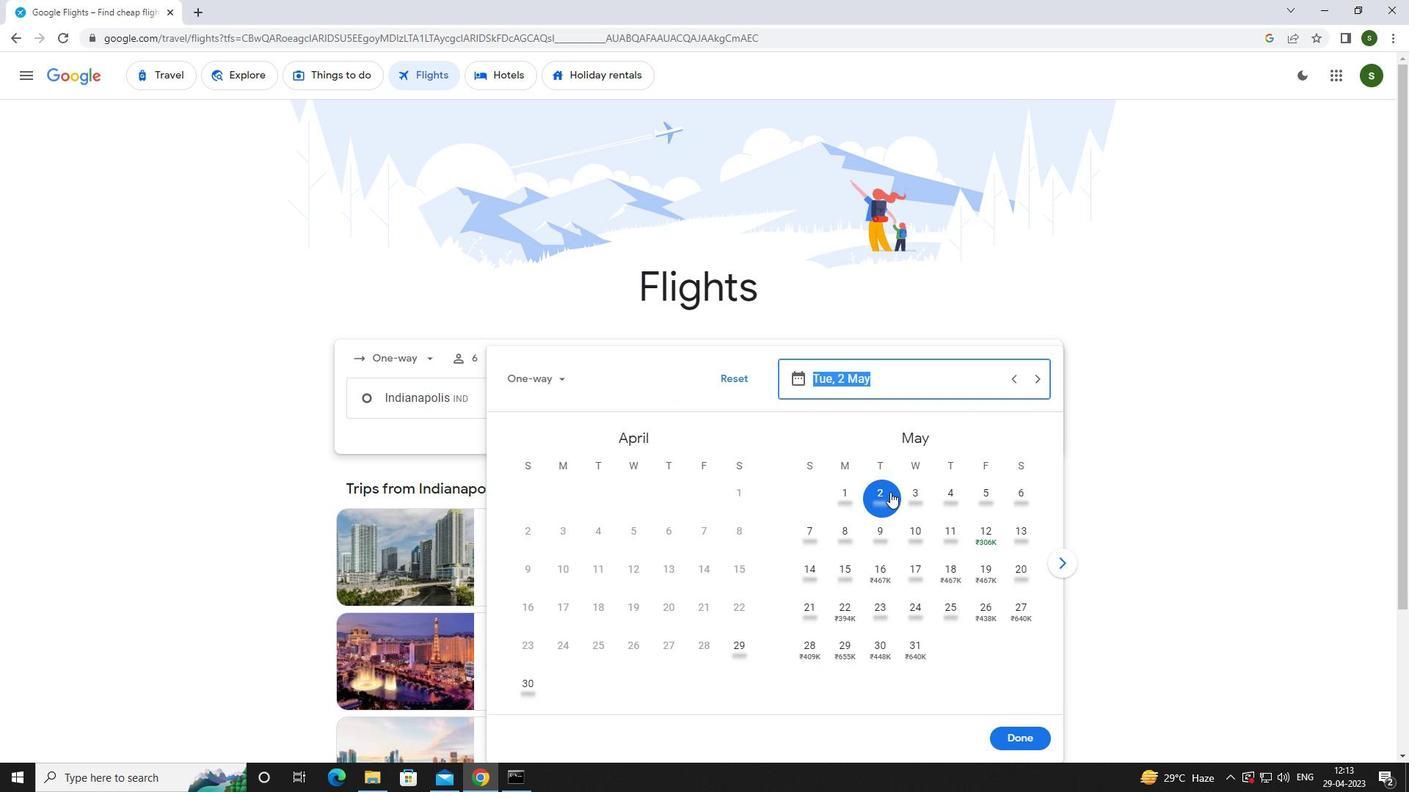
Action: Mouse pressed left at (889, 493)
Screenshot: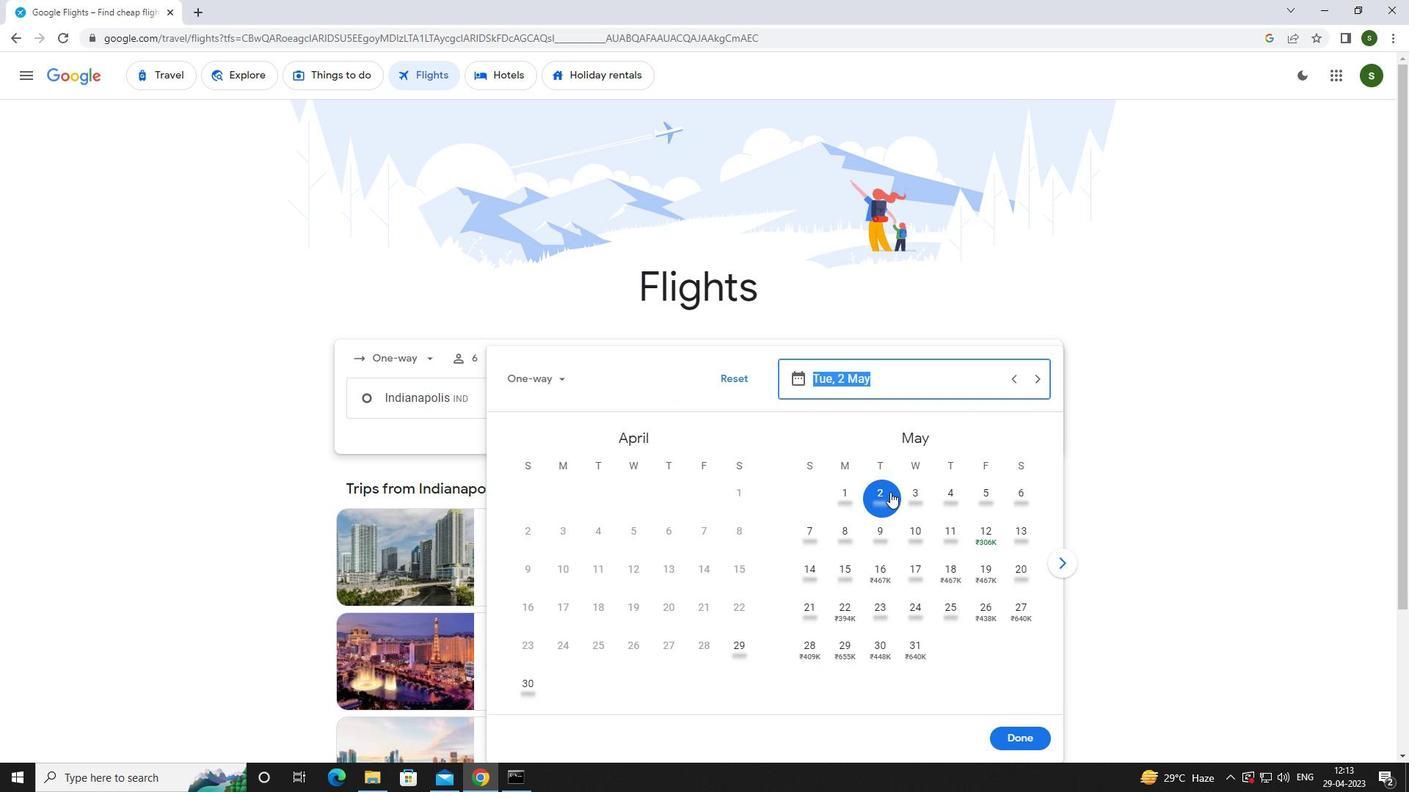 
Action: Mouse moved to (1027, 738)
Screenshot: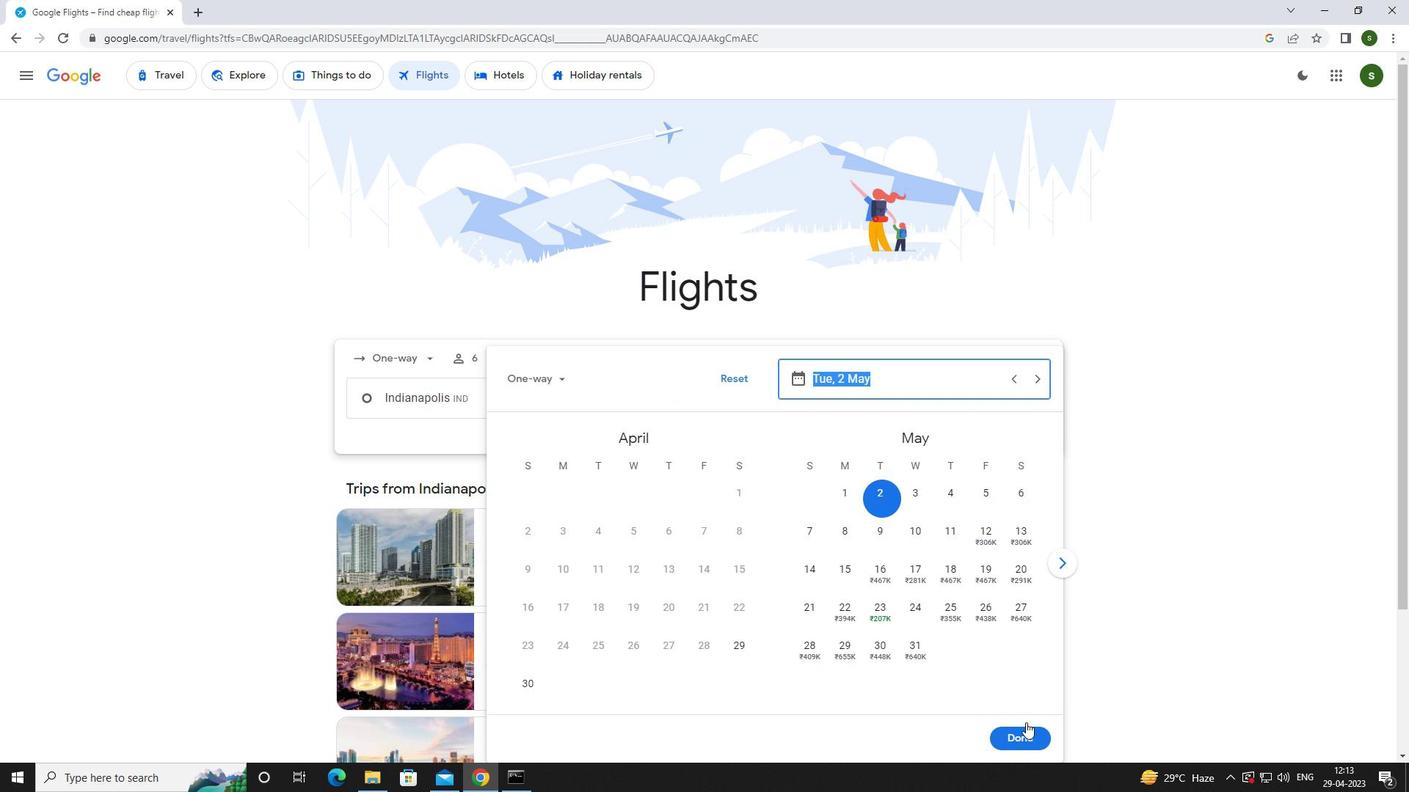 
Action: Mouse pressed left at (1027, 738)
Screenshot: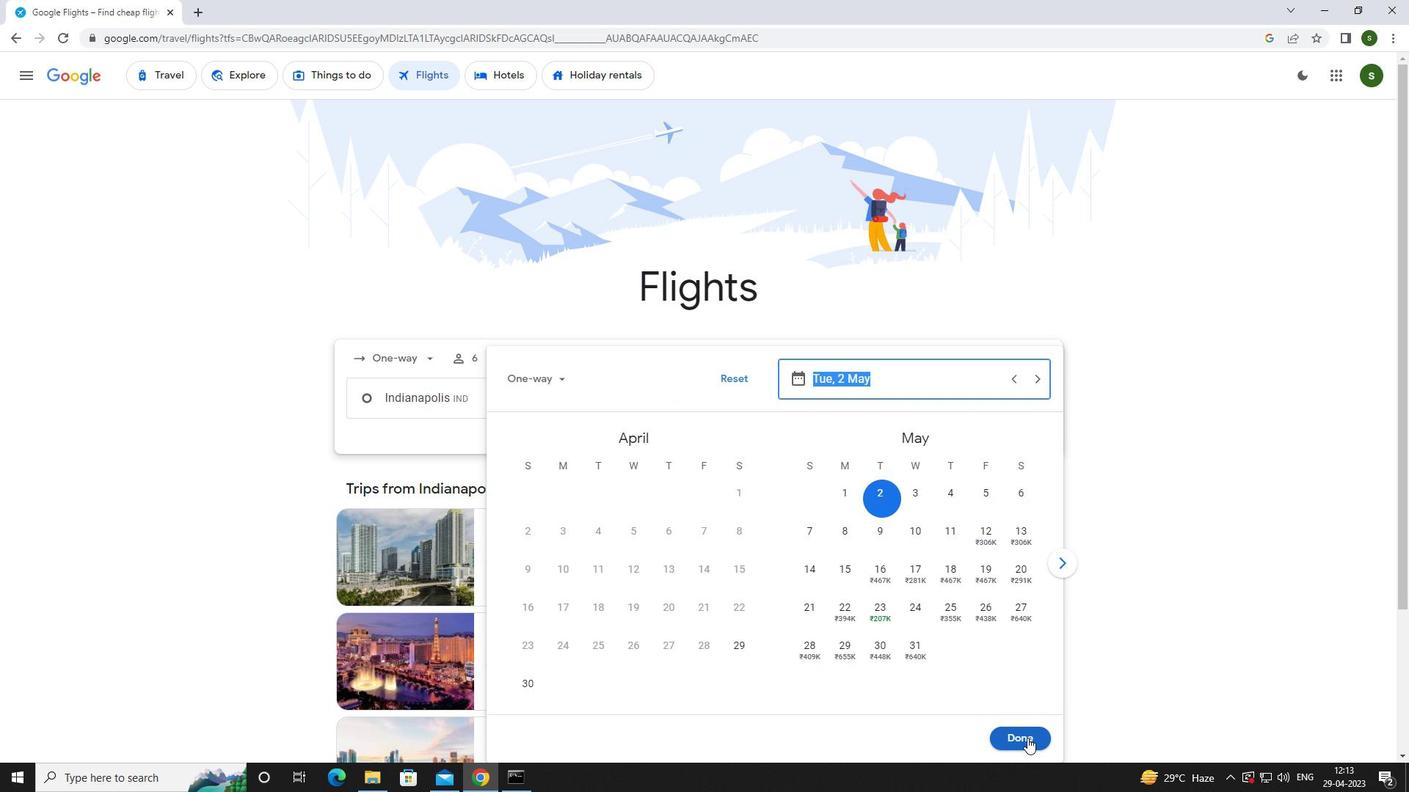 
Action: Mouse moved to (703, 458)
Screenshot: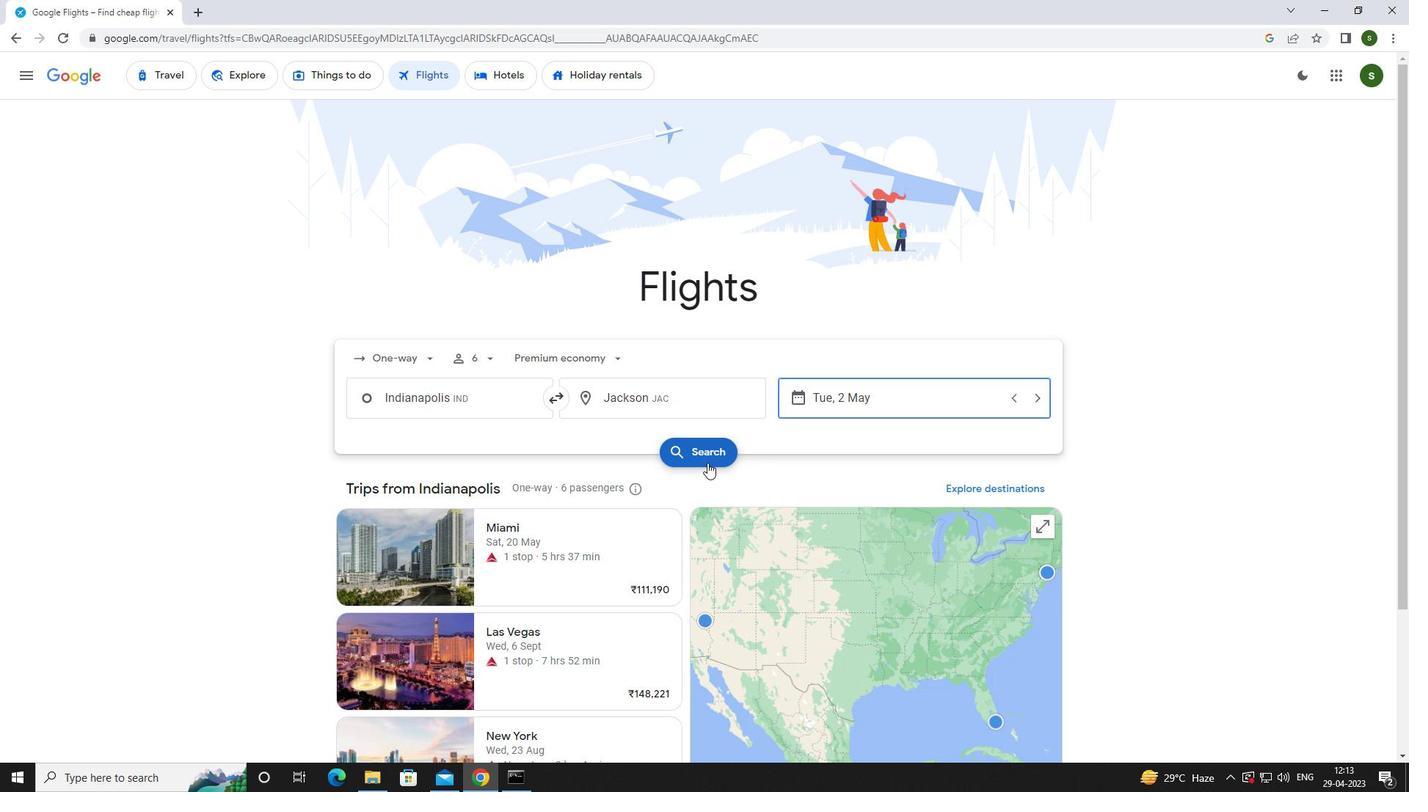 
Action: Mouse pressed left at (703, 458)
Screenshot: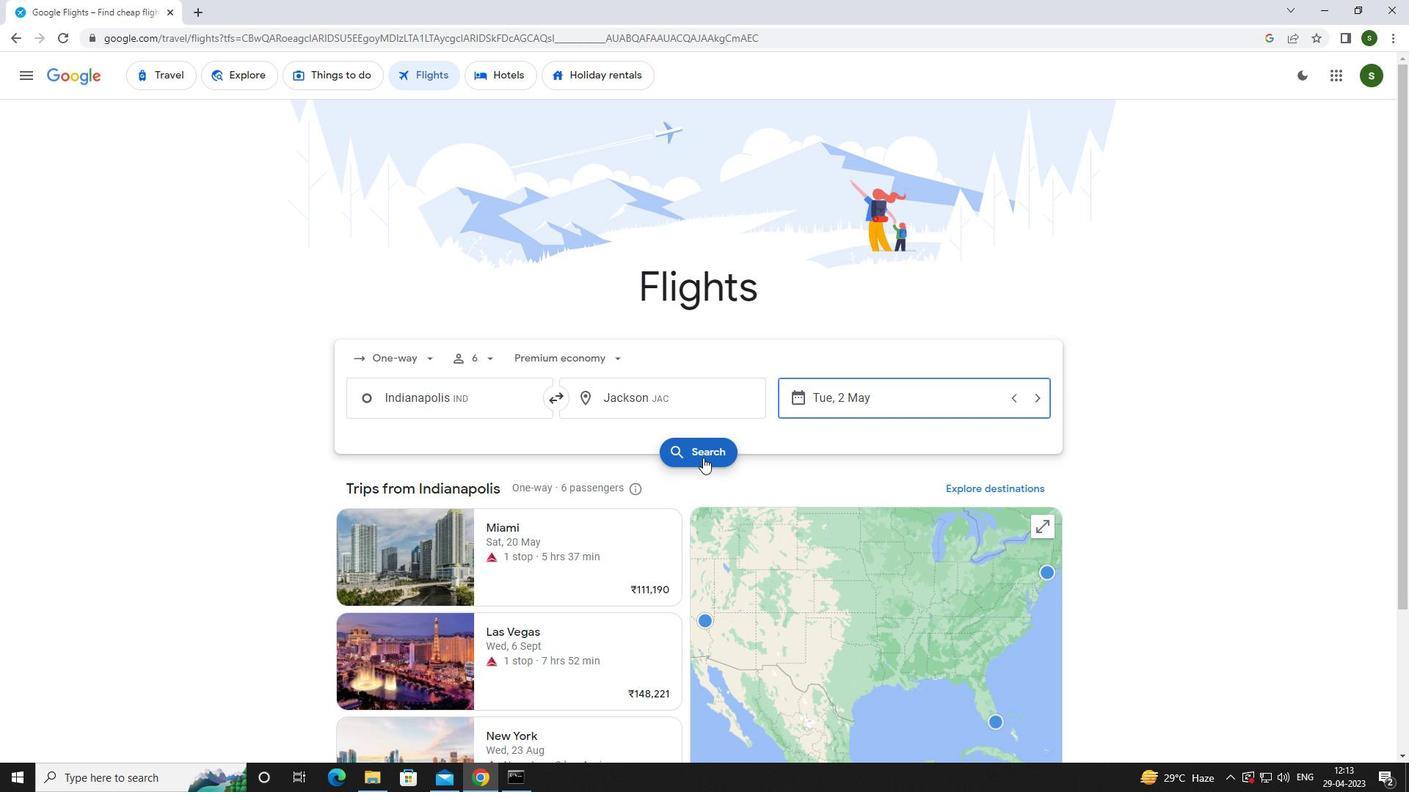 
Action: Mouse moved to (370, 212)
Screenshot: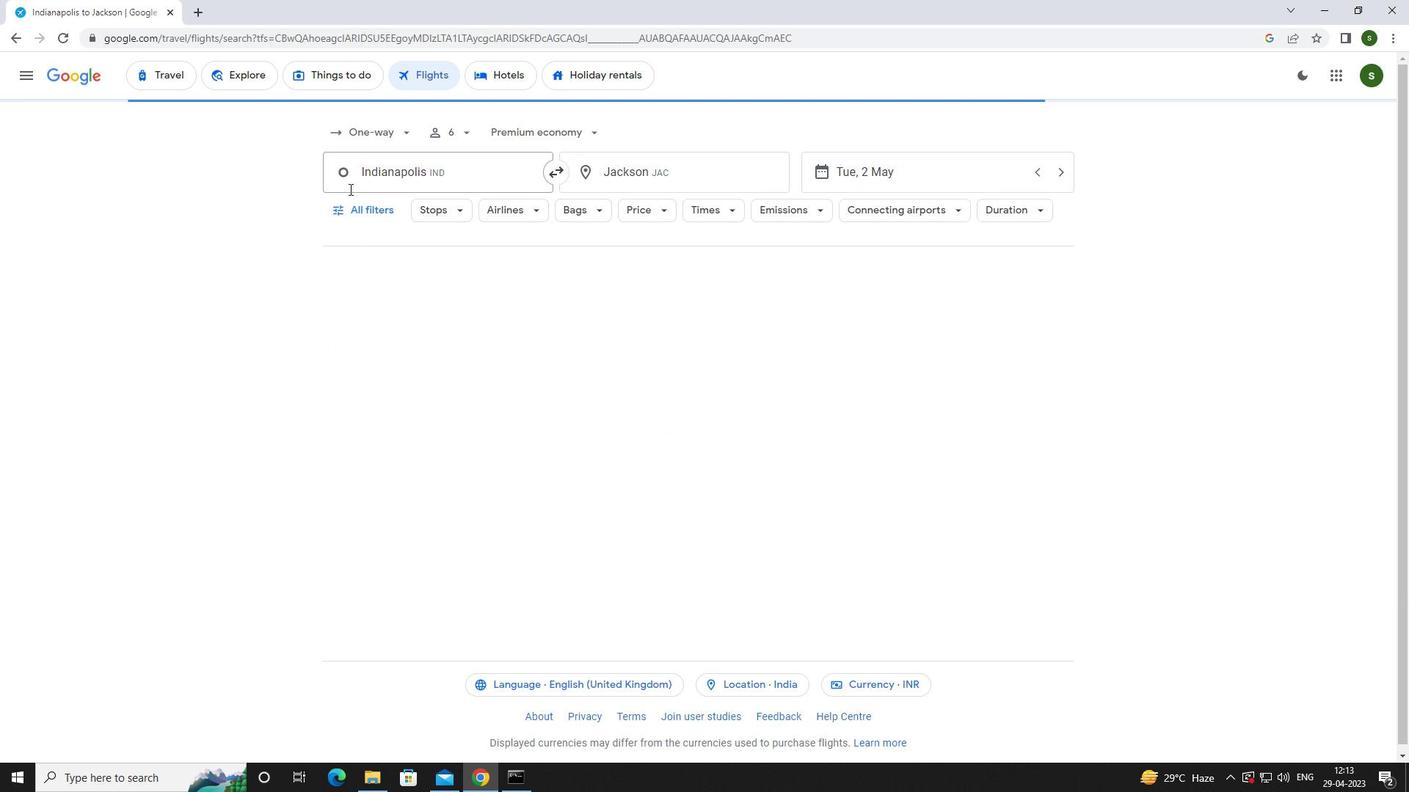 
Action: Mouse pressed left at (370, 212)
Screenshot: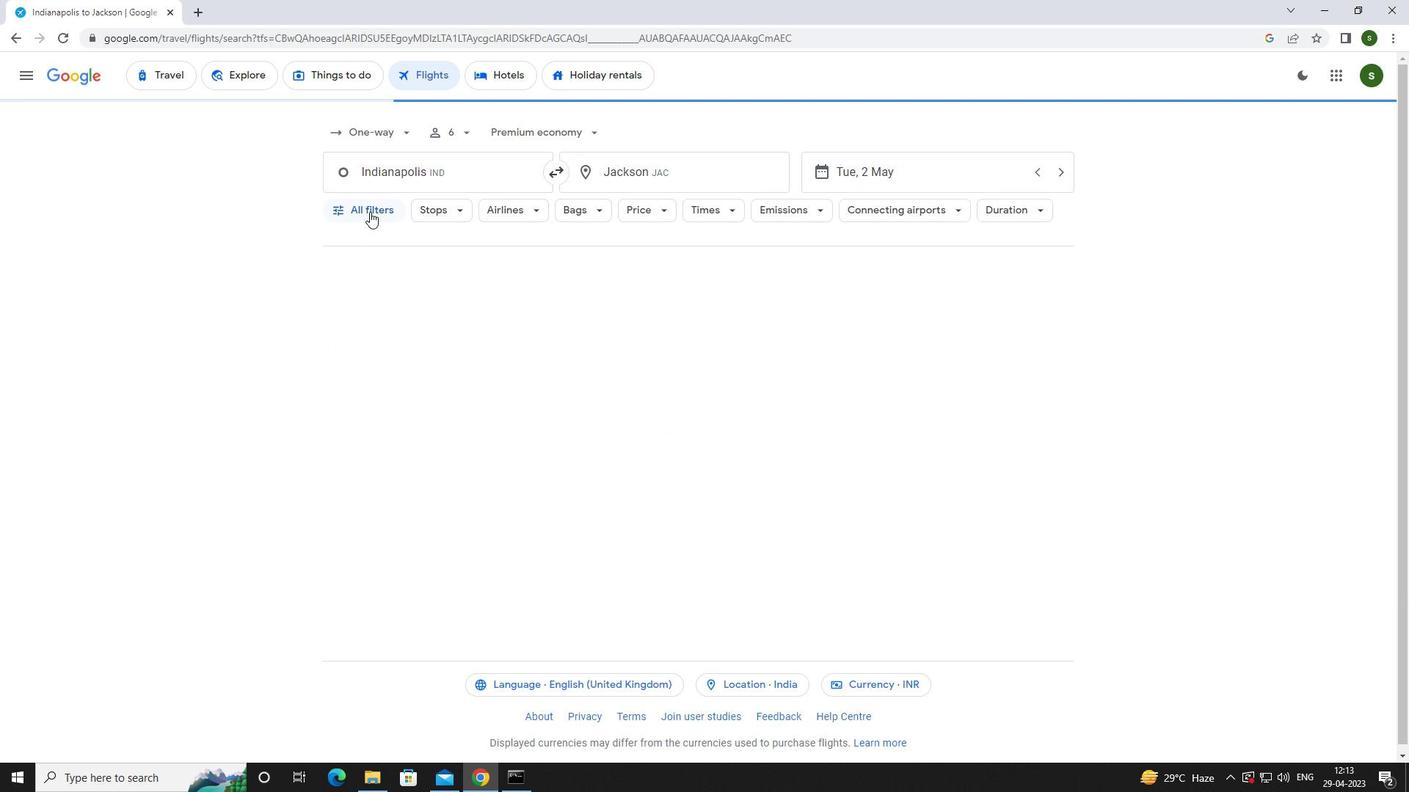 
Action: Mouse moved to (546, 522)
Screenshot: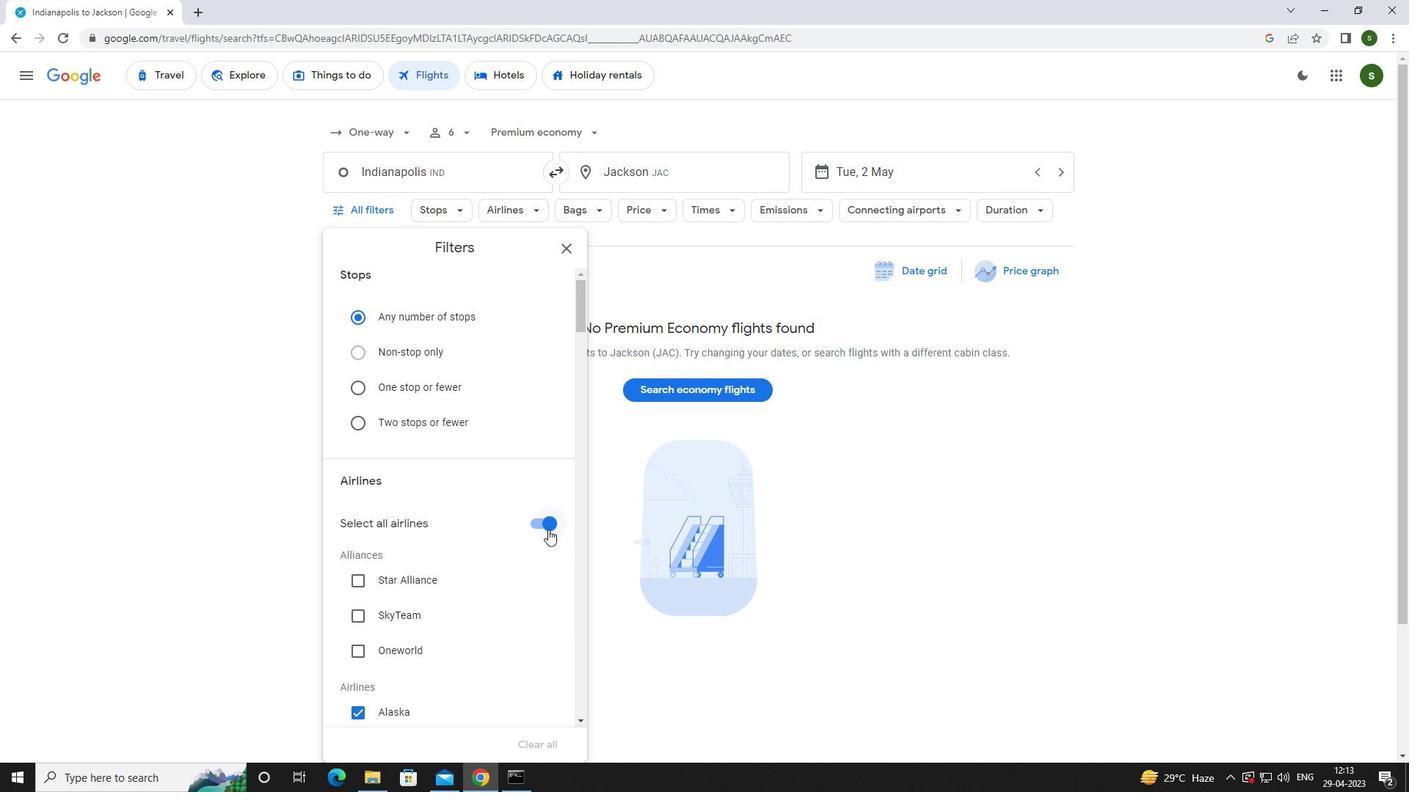 
Action: Mouse pressed left at (546, 522)
Screenshot: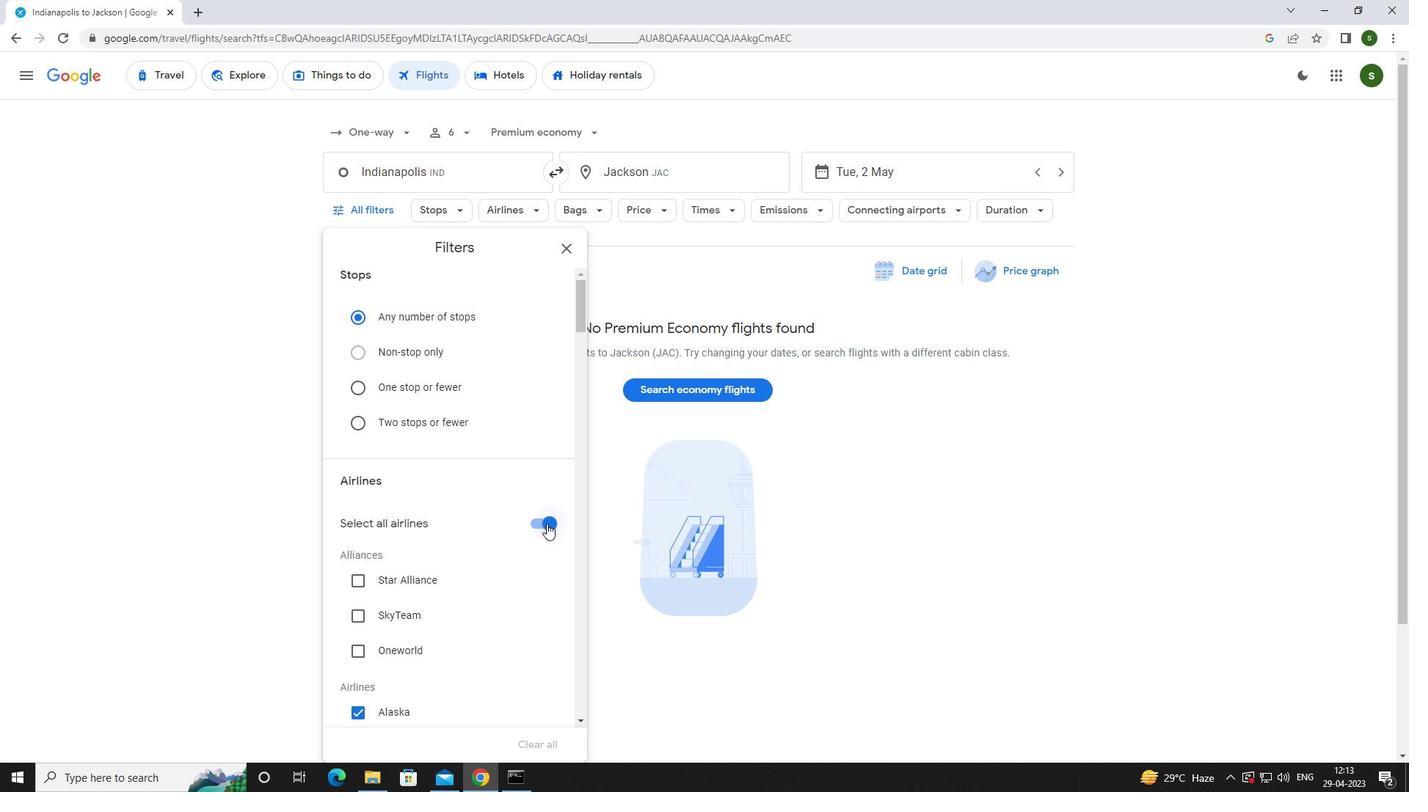 
Action: Mouse moved to (441, 526)
Screenshot: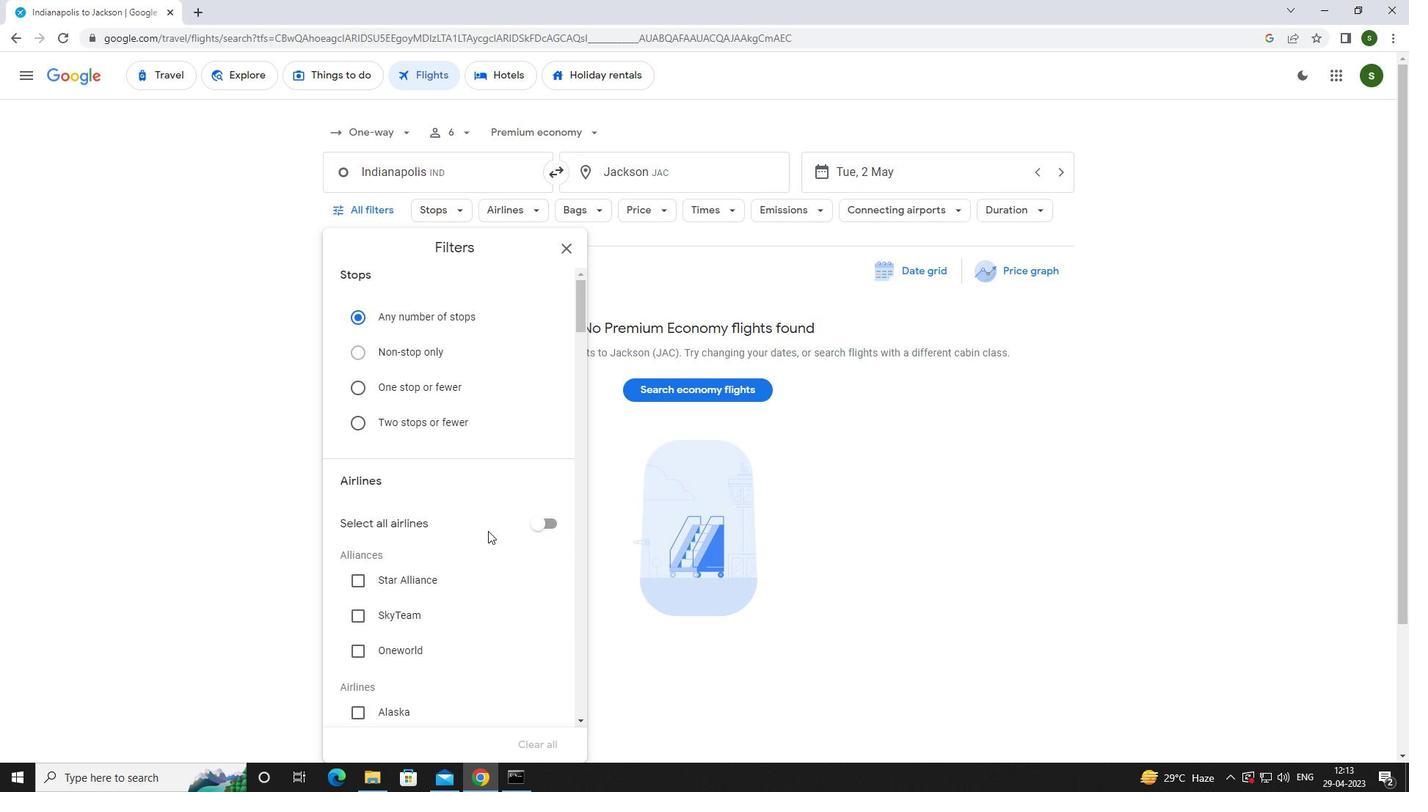 
Action: Mouse scrolled (441, 525) with delta (0, 0)
Screenshot: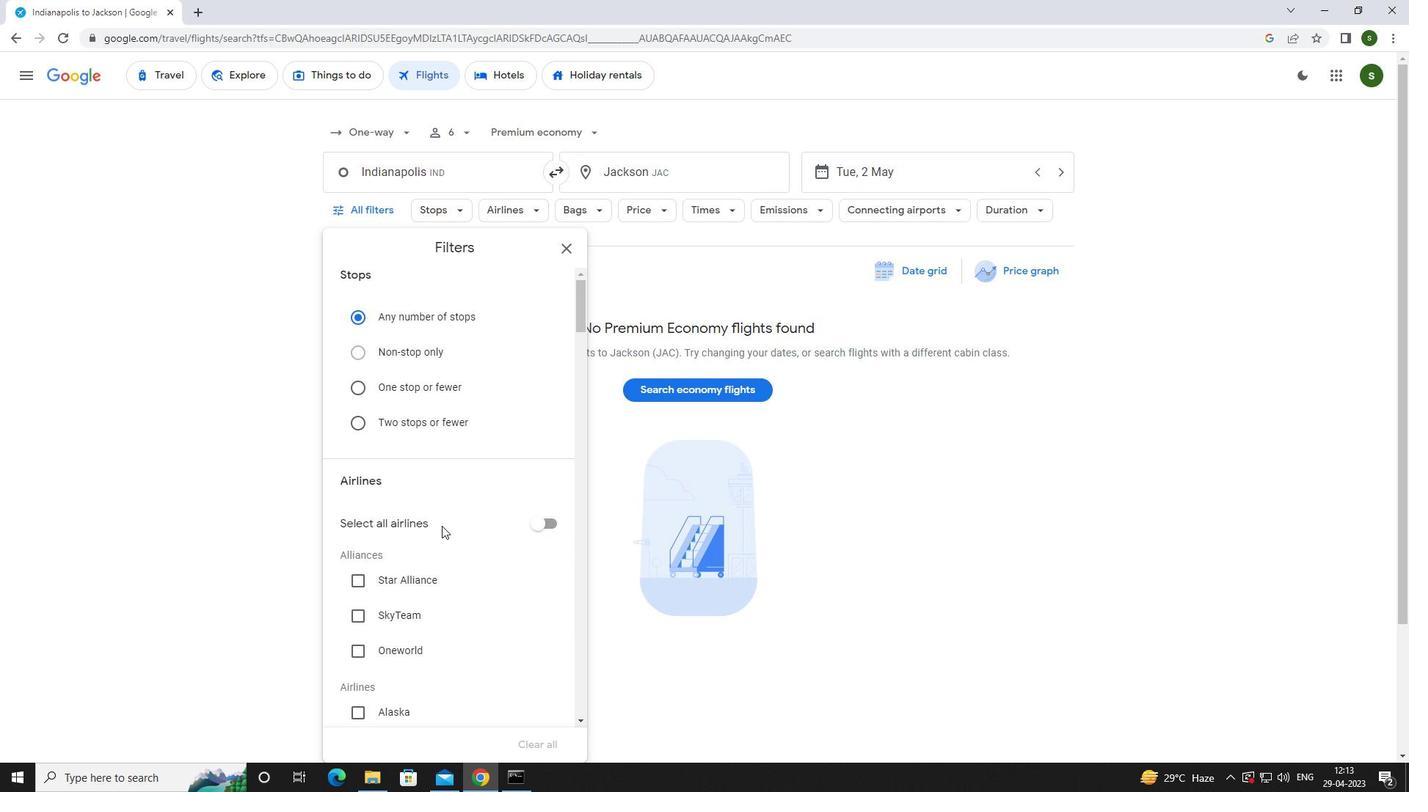 
Action: Mouse scrolled (441, 525) with delta (0, 0)
Screenshot: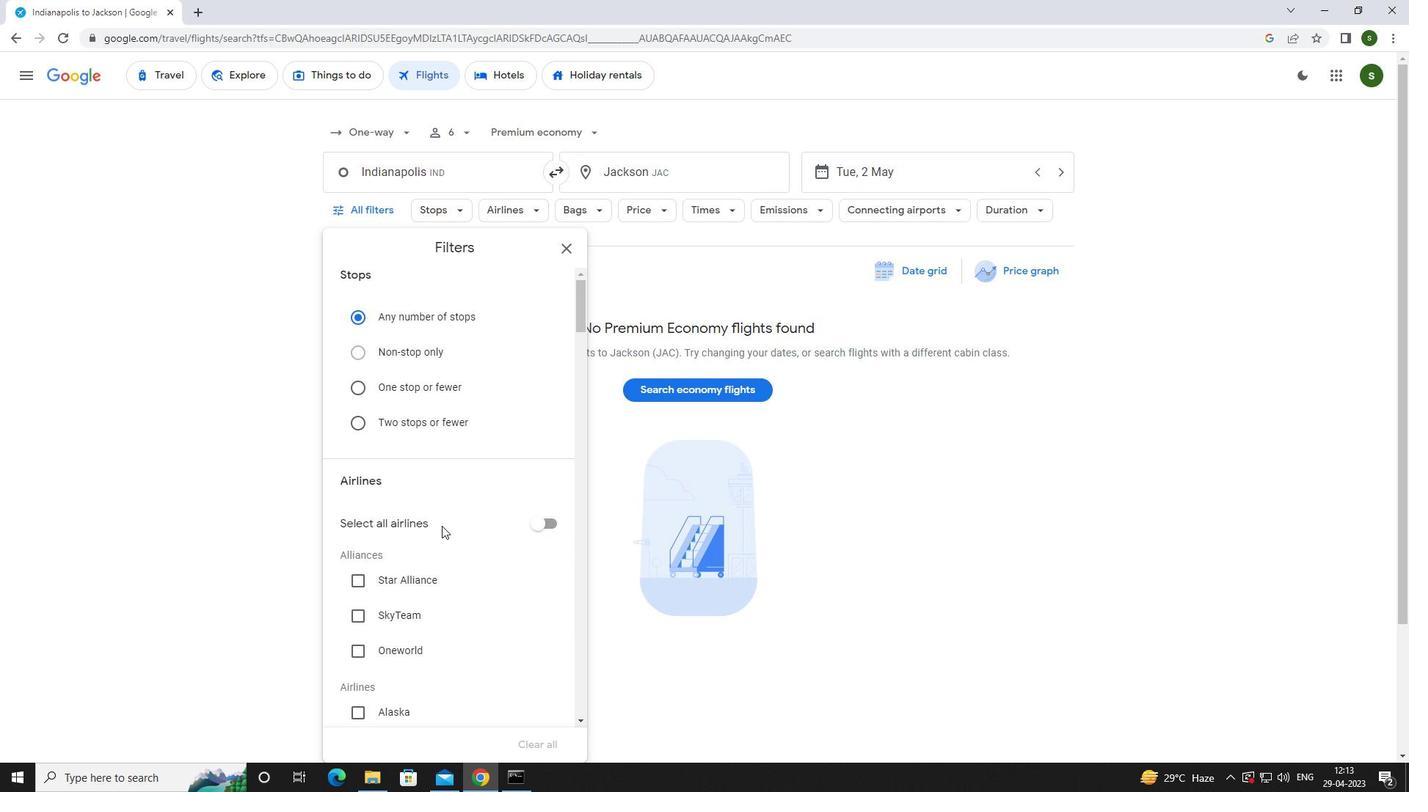 
Action: Mouse scrolled (441, 525) with delta (0, 0)
Screenshot: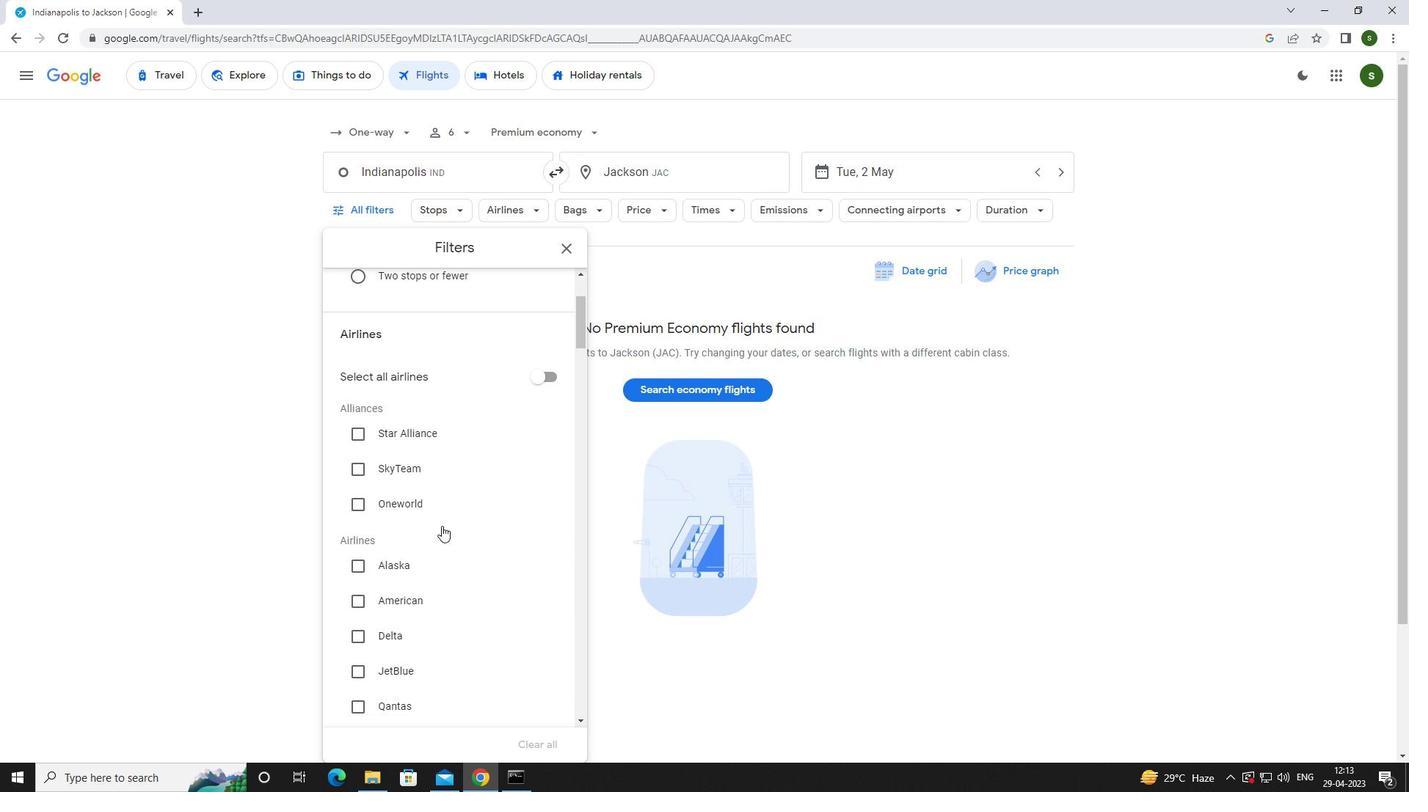 
Action: Mouse scrolled (441, 525) with delta (0, 0)
Screenshot: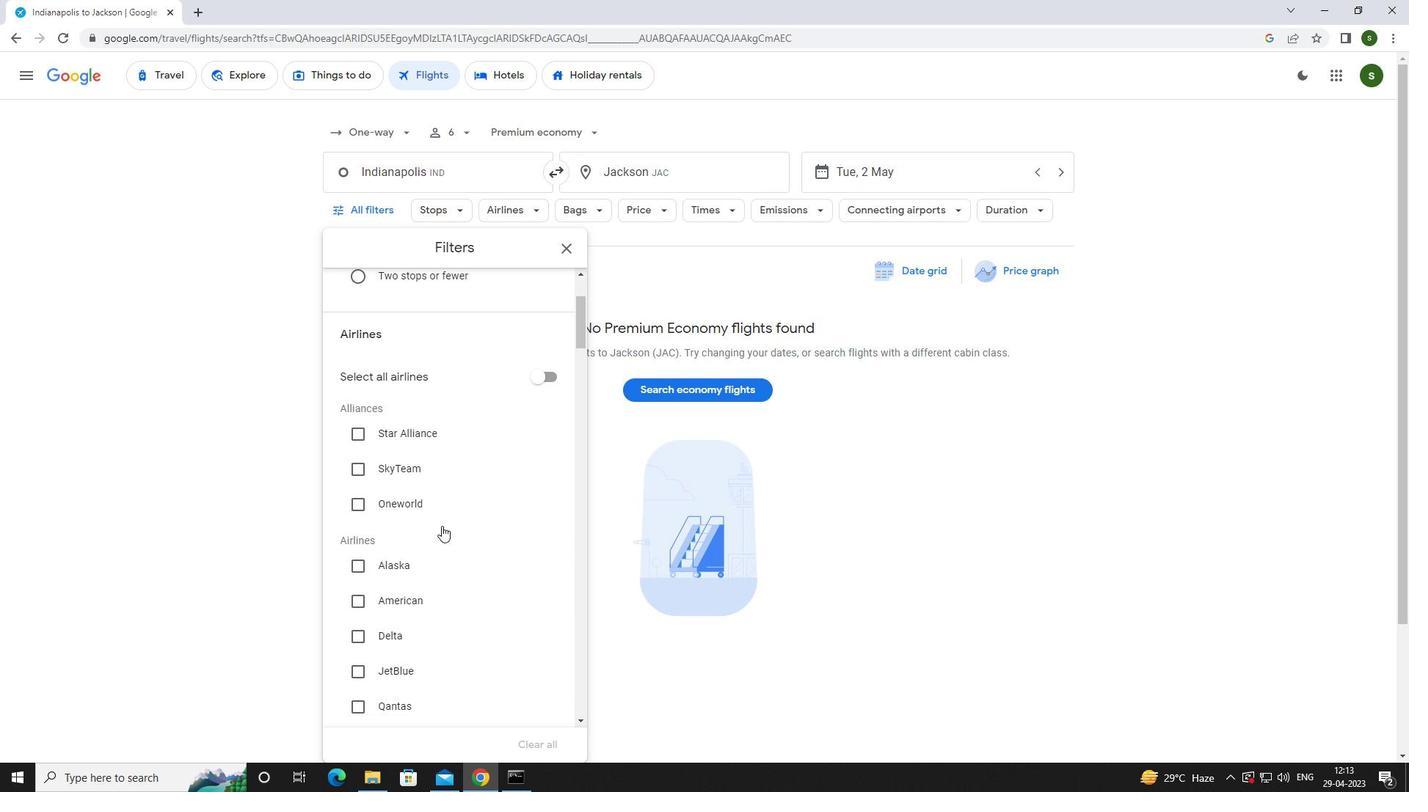 
Action: Mouse moved to (370, 486)
Screenshot: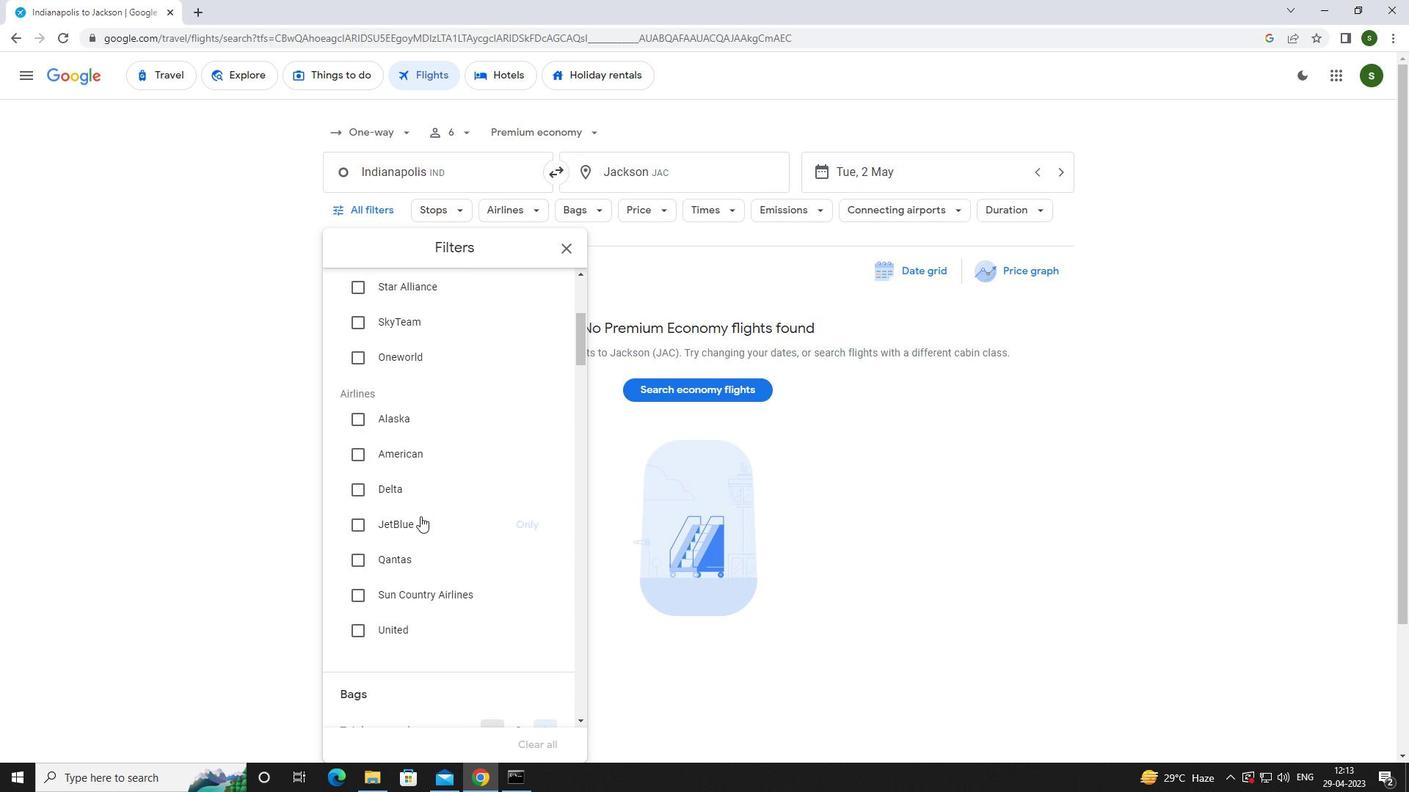 
Action: Mouse pressed left at (370, 486)
Screenshot: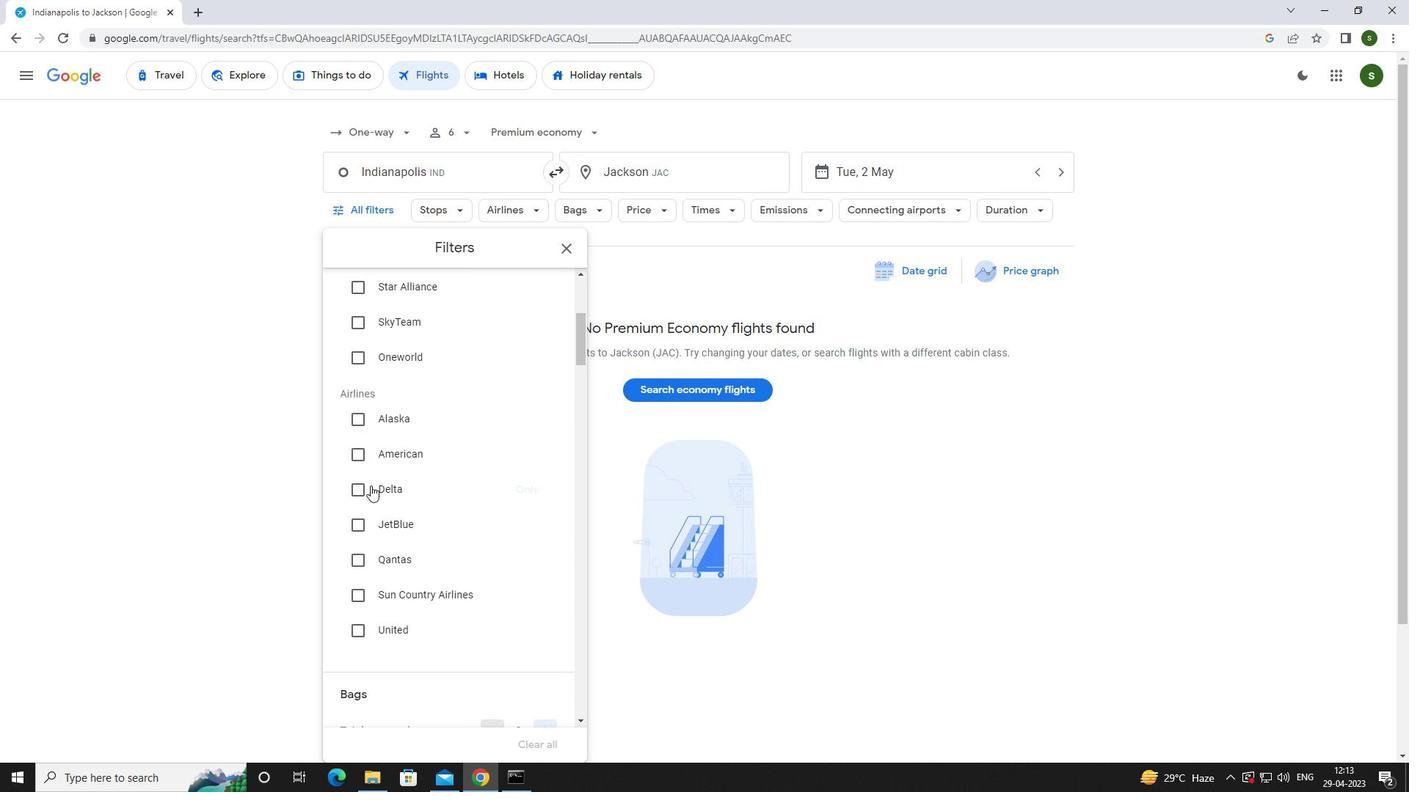 
Action: Mouse moved to (420, 513)
Screenshot: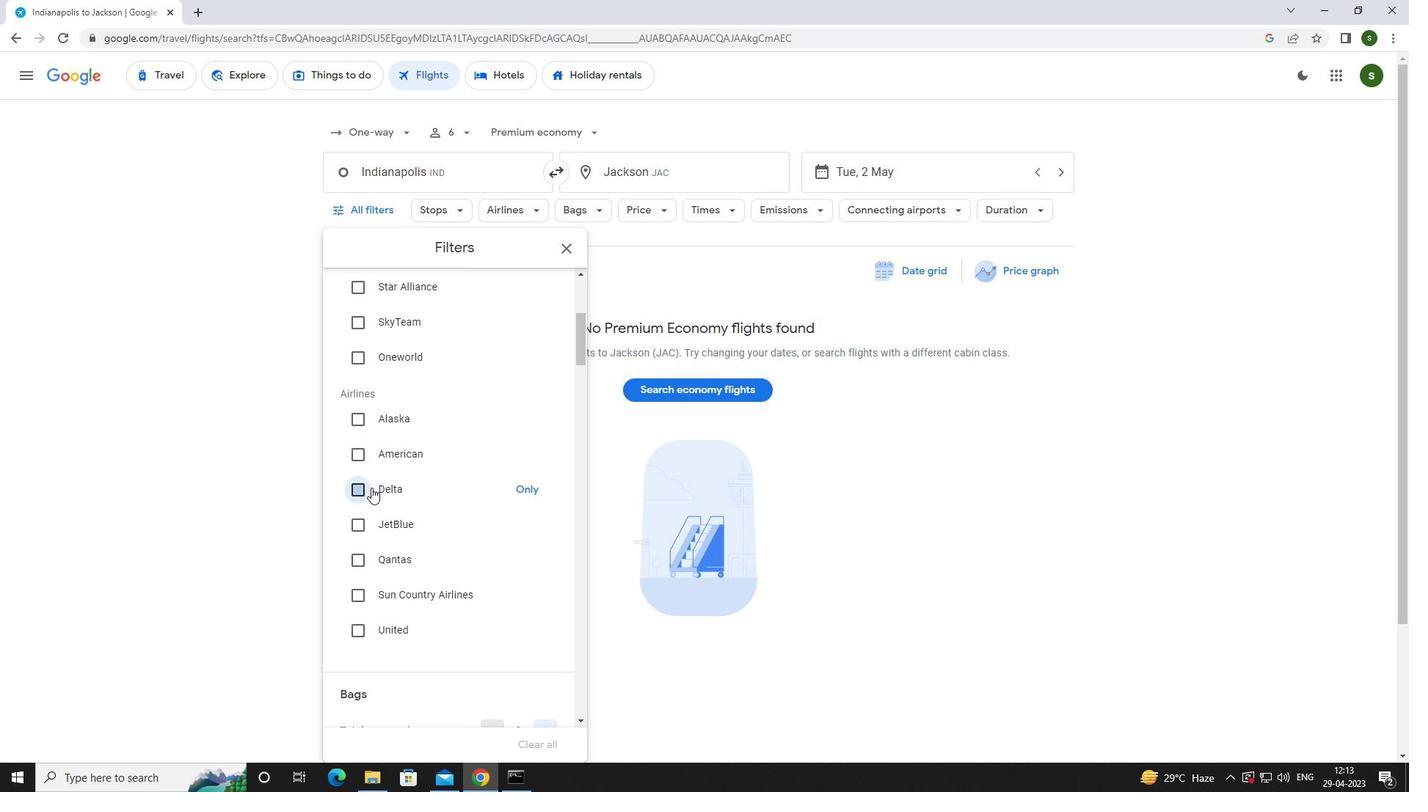 
Action: Mouse scrolled (420, 512) with delta (0, 0)
Screenshot: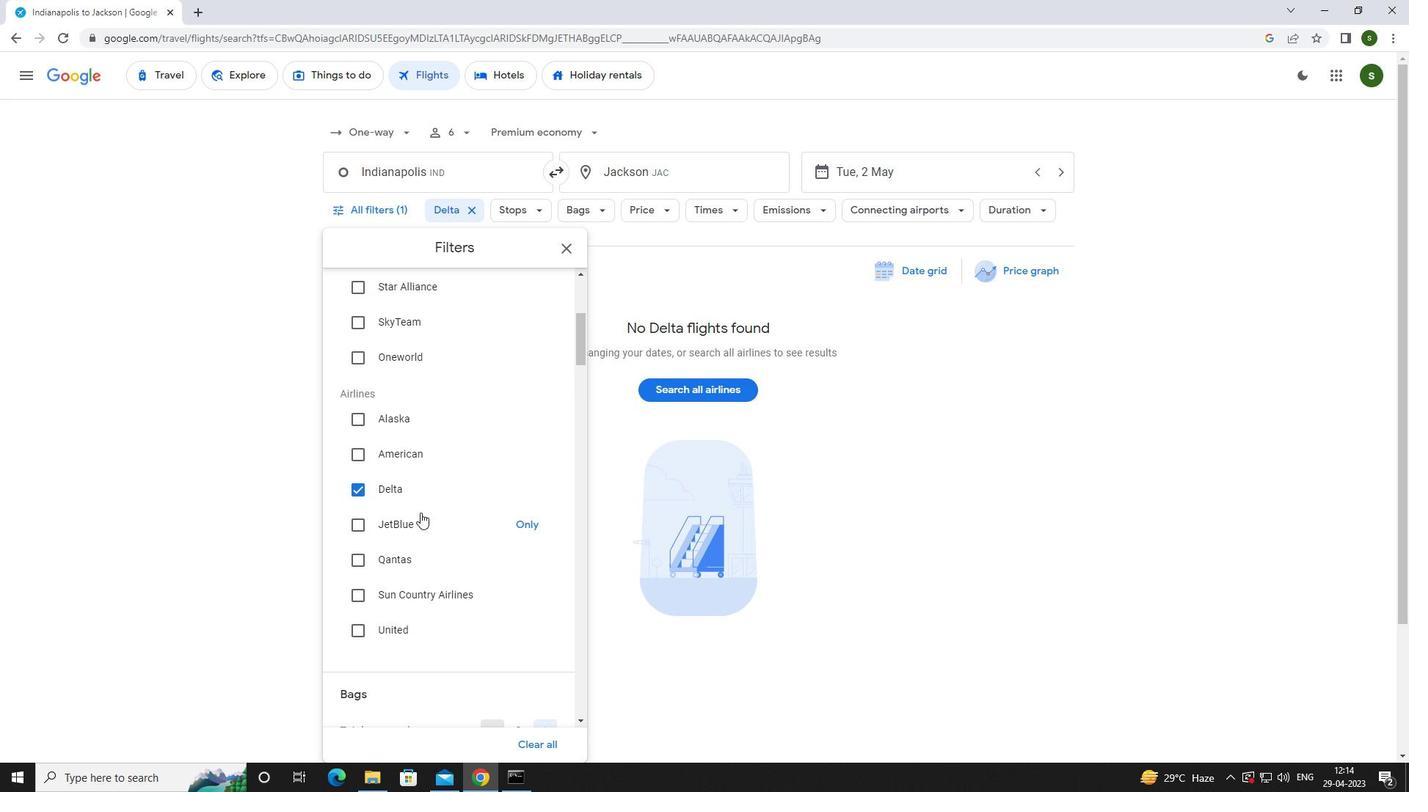 
Action: Mouse scrolled (420, 512) with delta (0, 0)
Screenshot: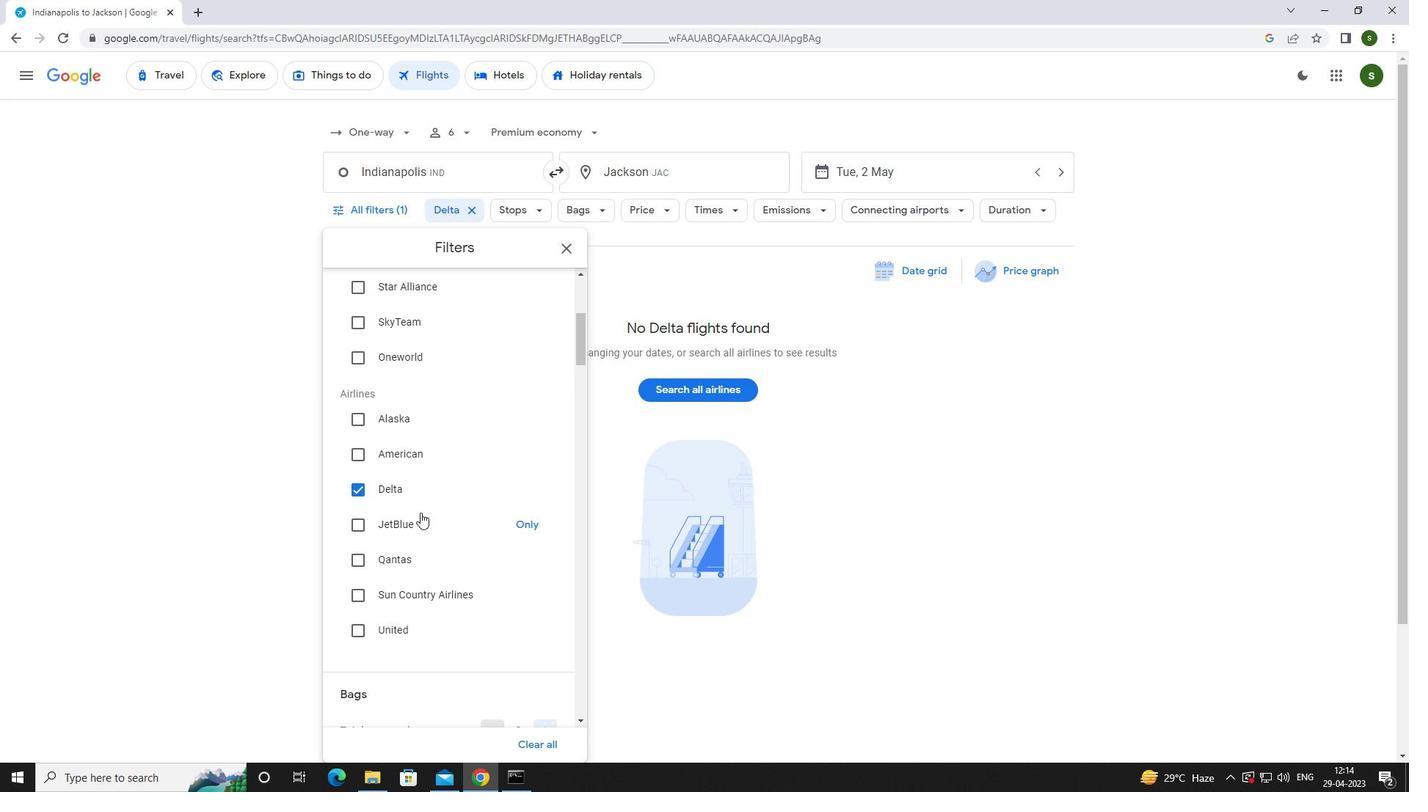 
Action: Mouse scrolled (420, 512) with delta (0, 0)
Screenshot: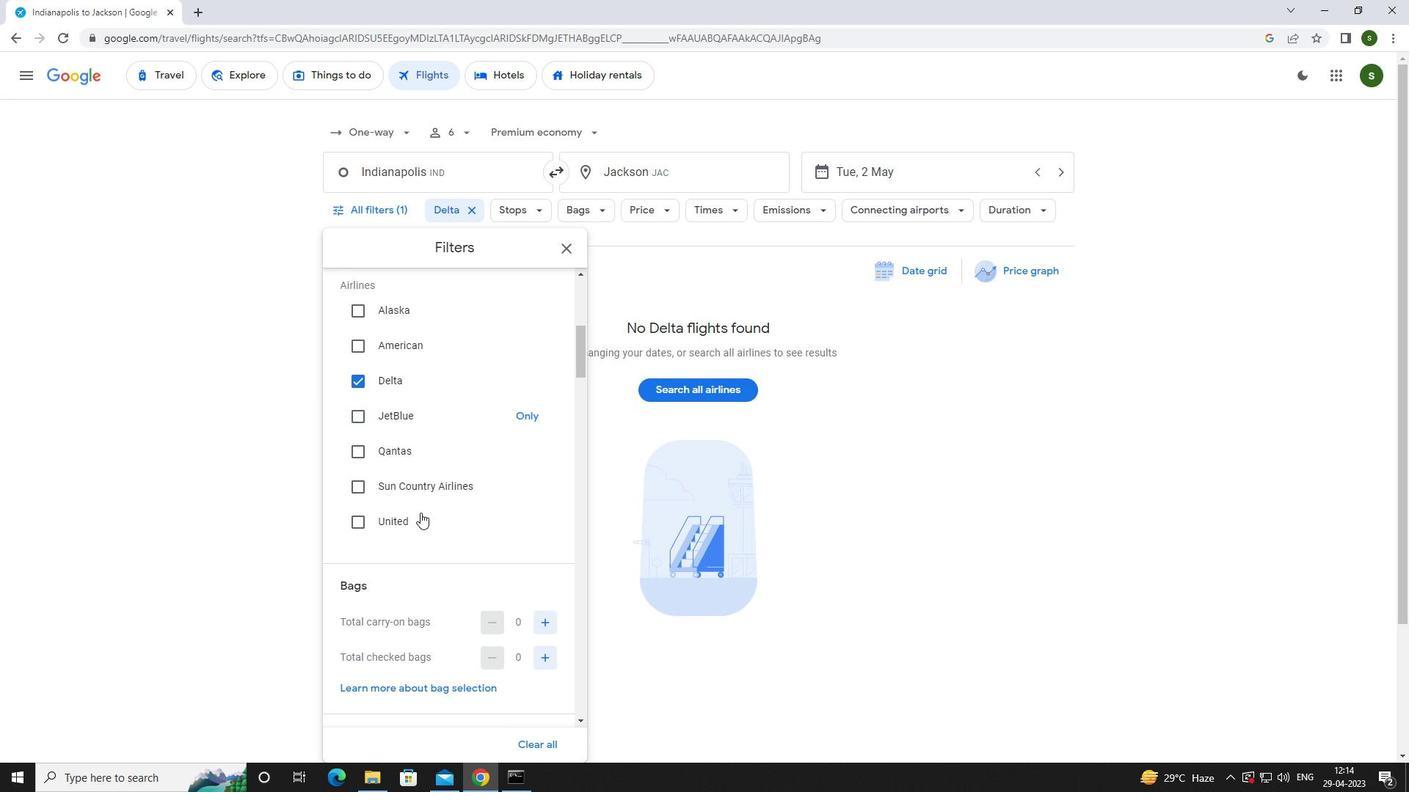 
Action: Mouse moved to (542, 548)
Screenshot: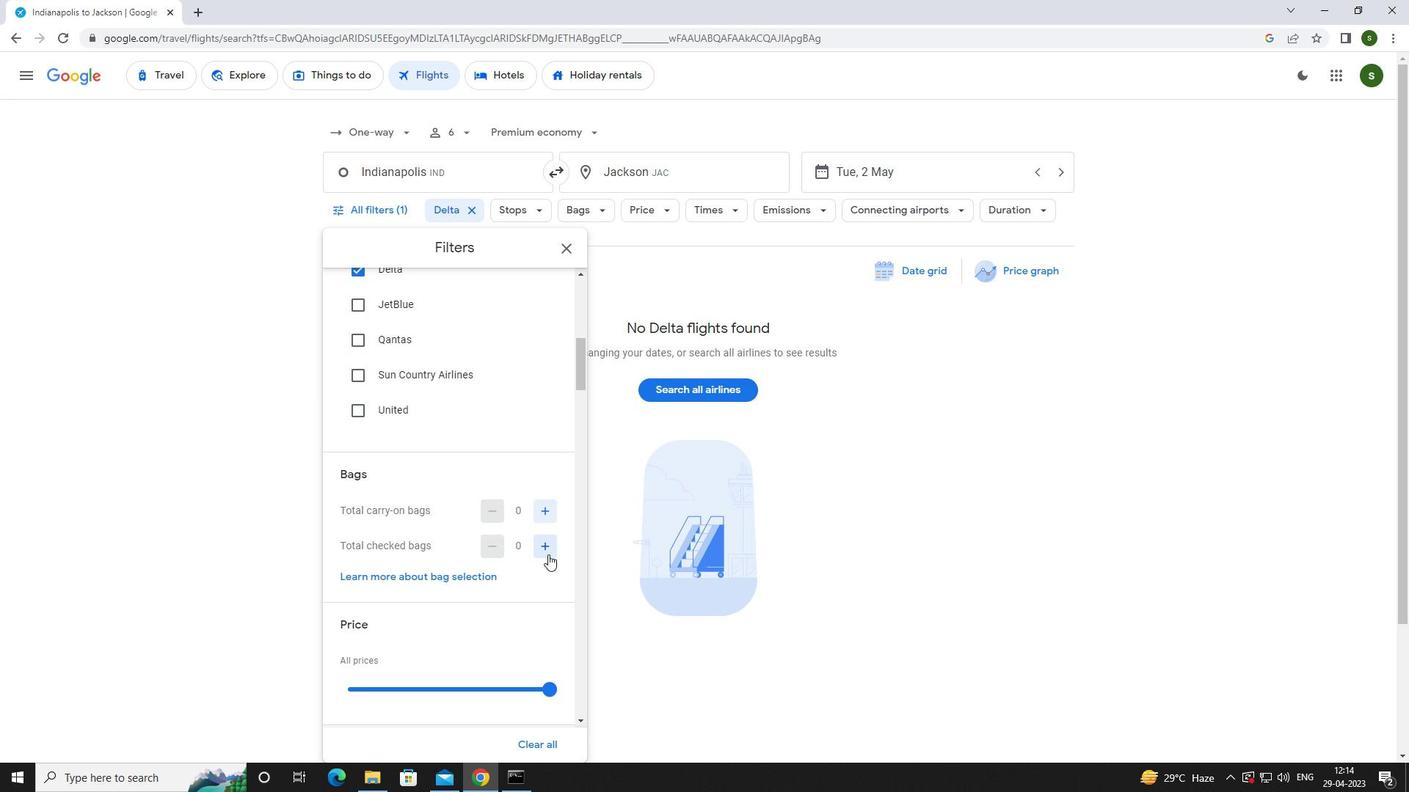 
Action: Mouse pressed left at (542, 548)
Screenshot: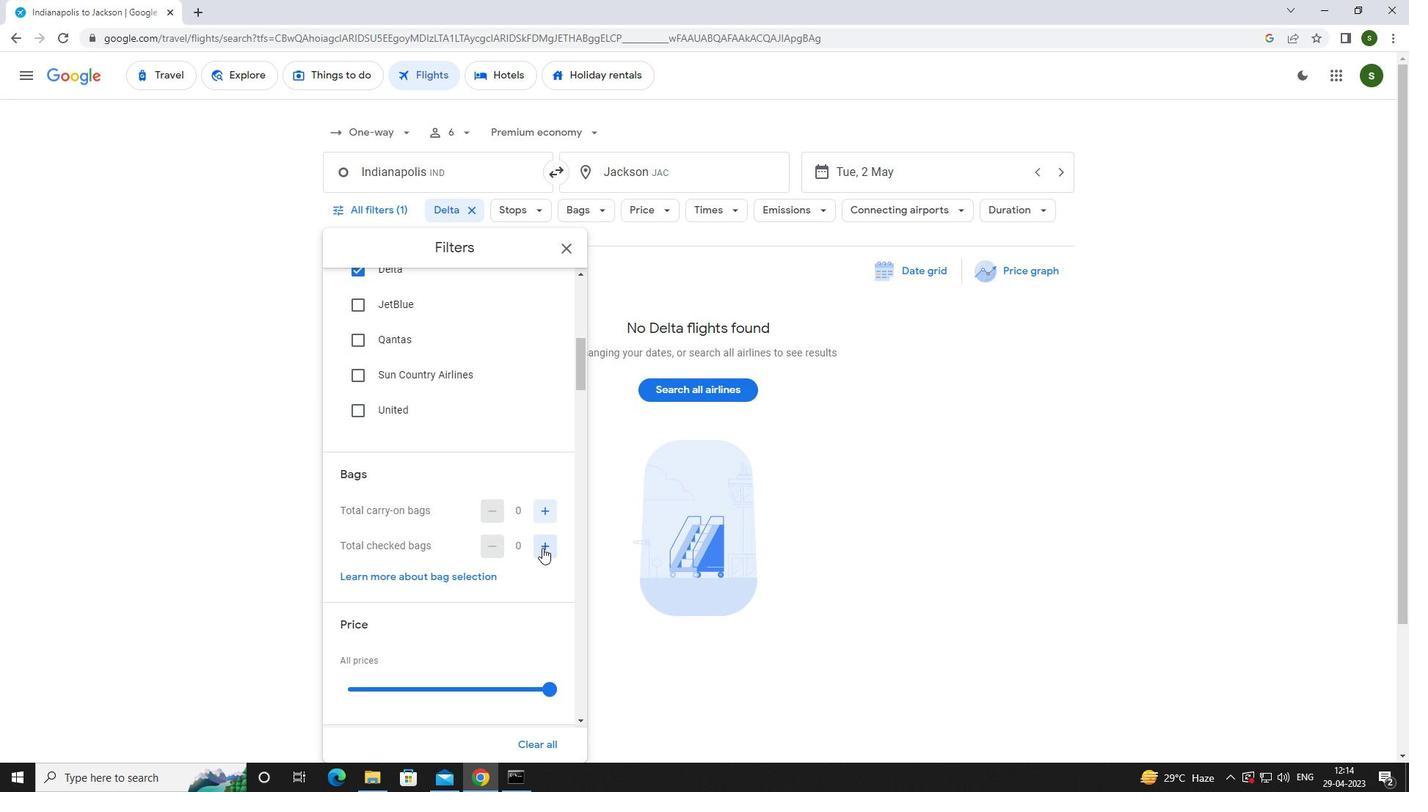 
Action: Mouse pressed left at (542, 548)
Screenshot: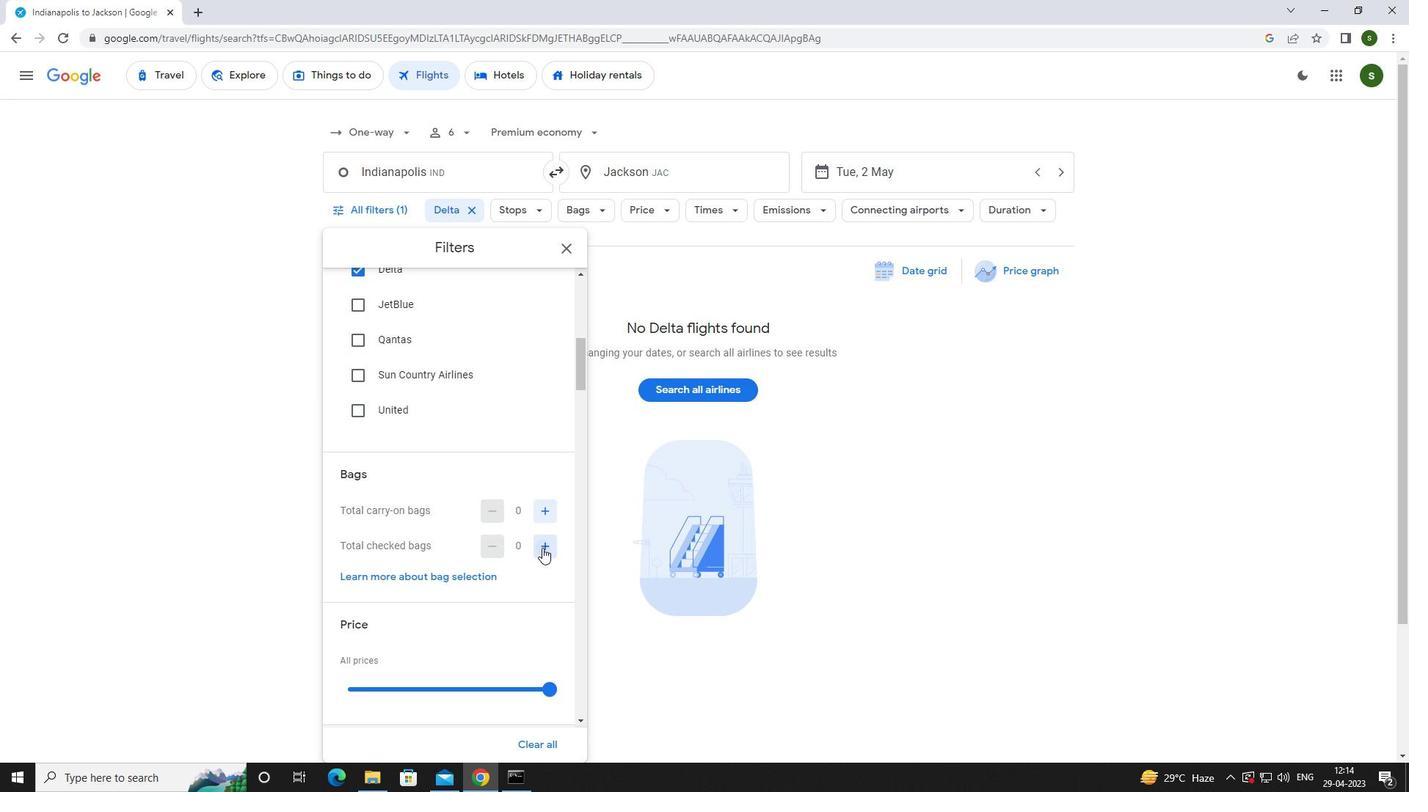 
Action: Mouse pressed left at (542, 548)
Screenshot: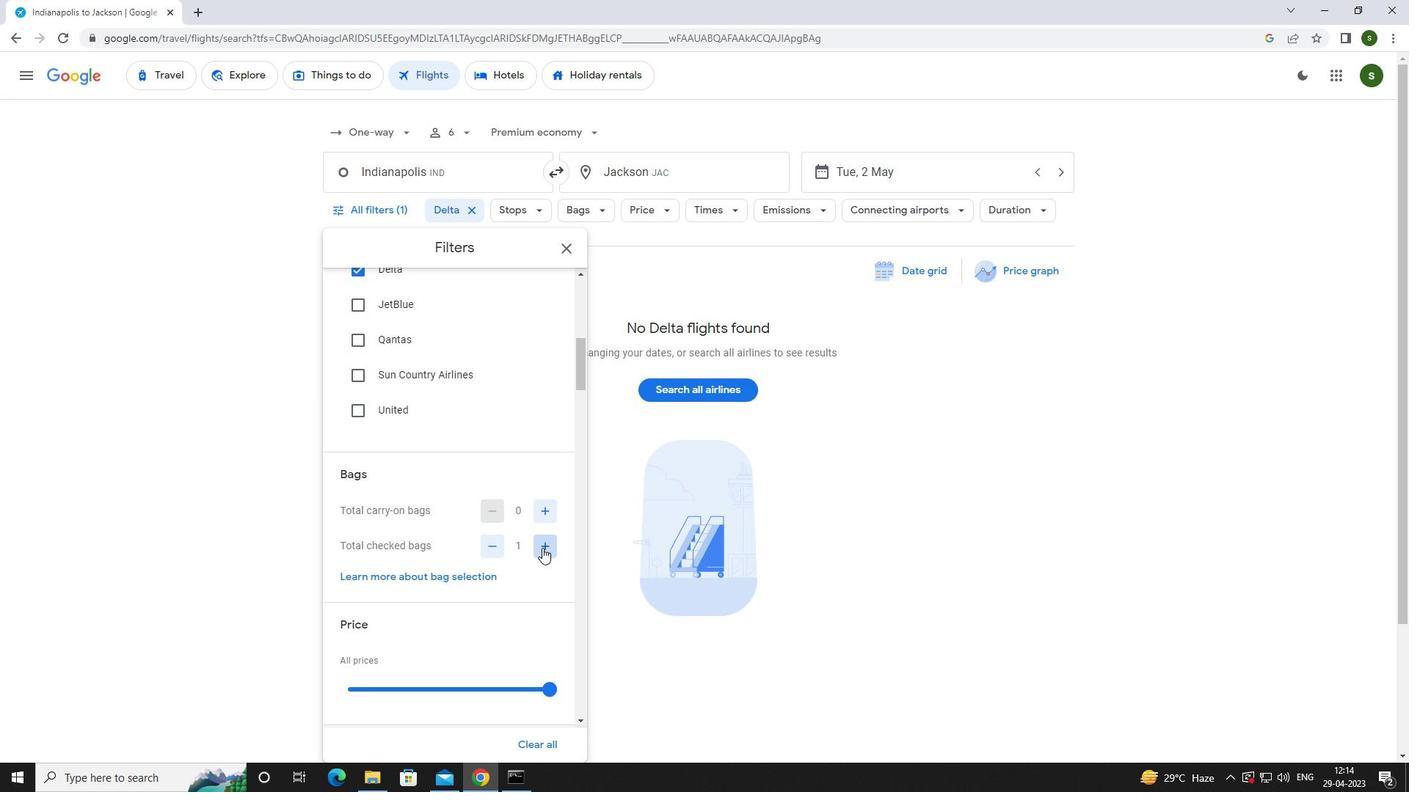 
Action: Mouse pressed left at (542, 548)
Screenshot: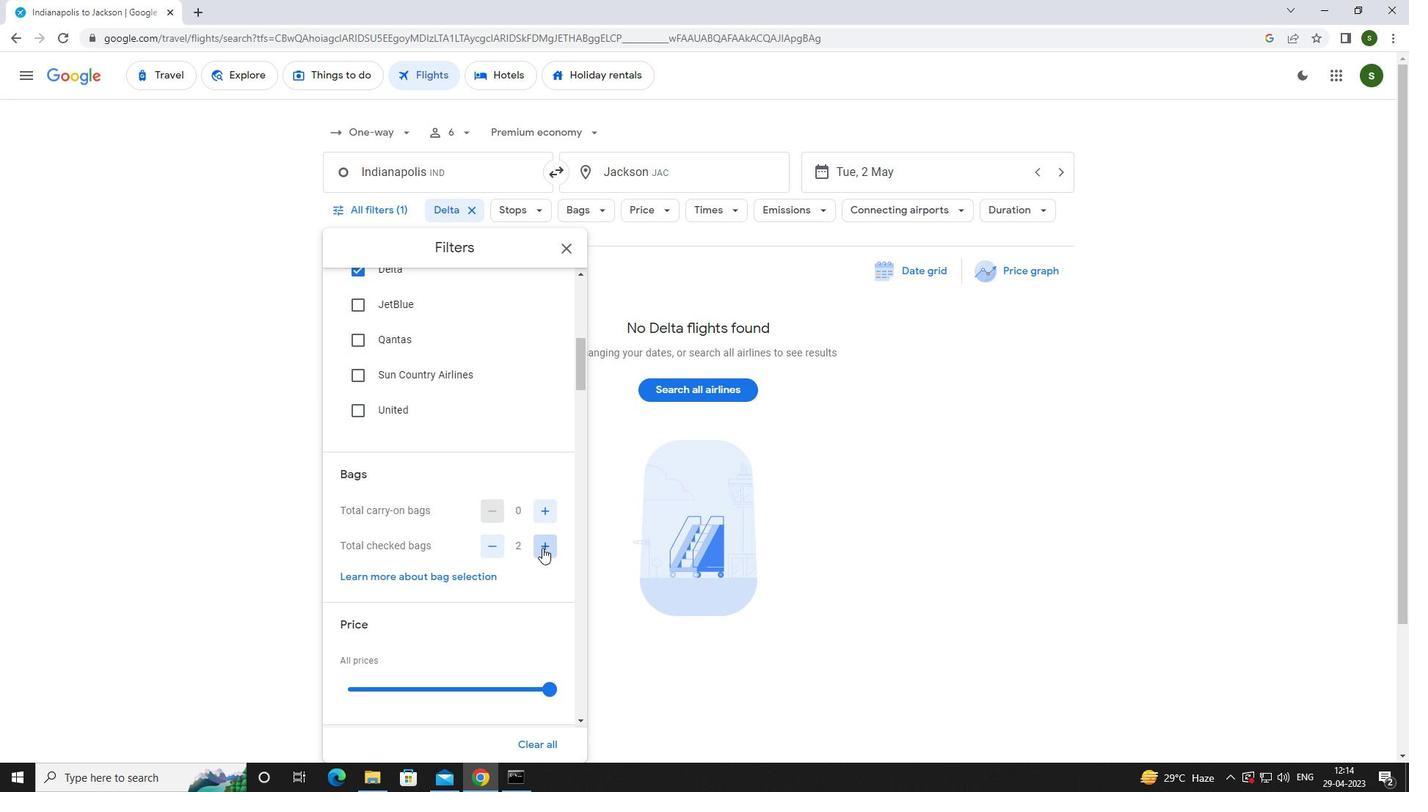 
Action: Mouse pressed left at (542, 548)
Screenshot: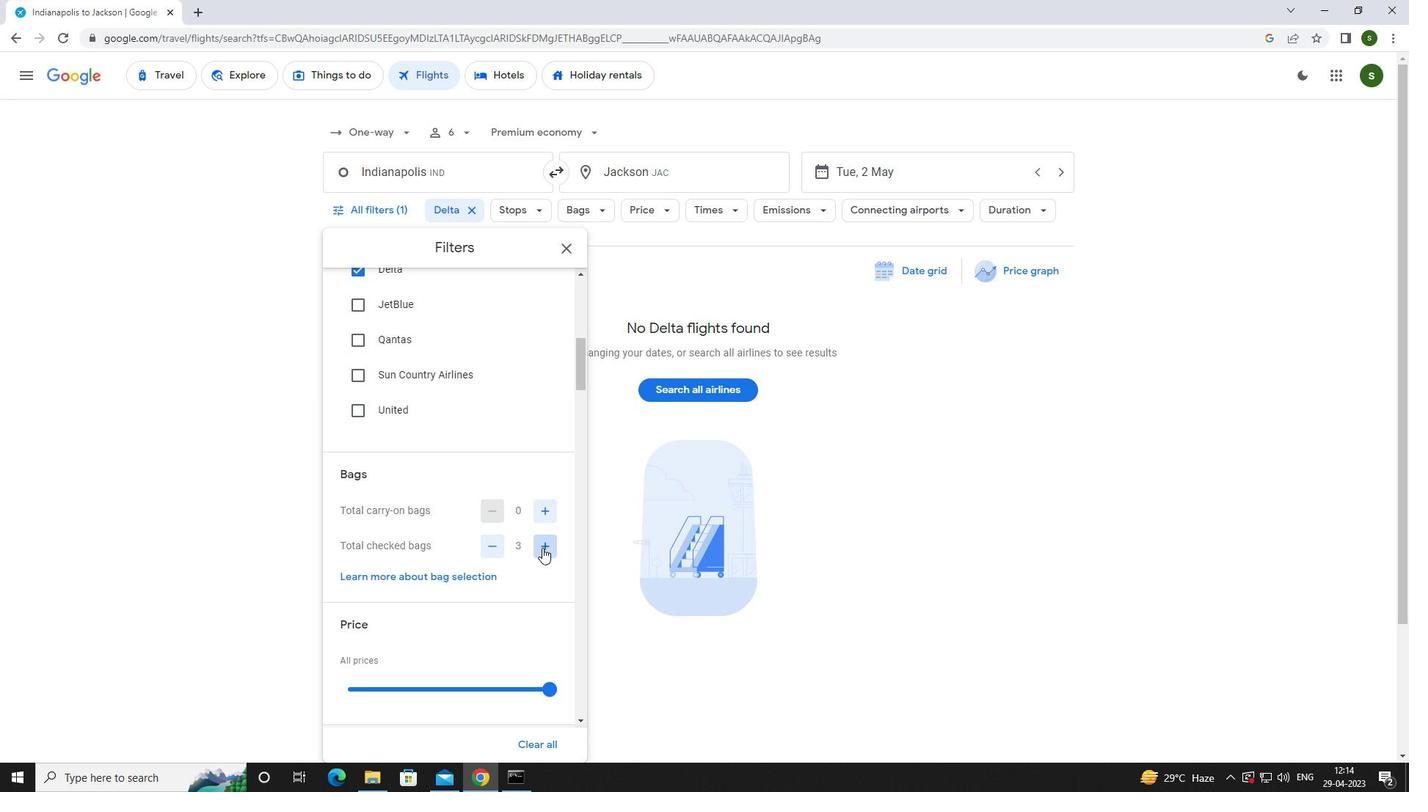 
Action: Mouse pressed left at (542, 548)
Screenshot: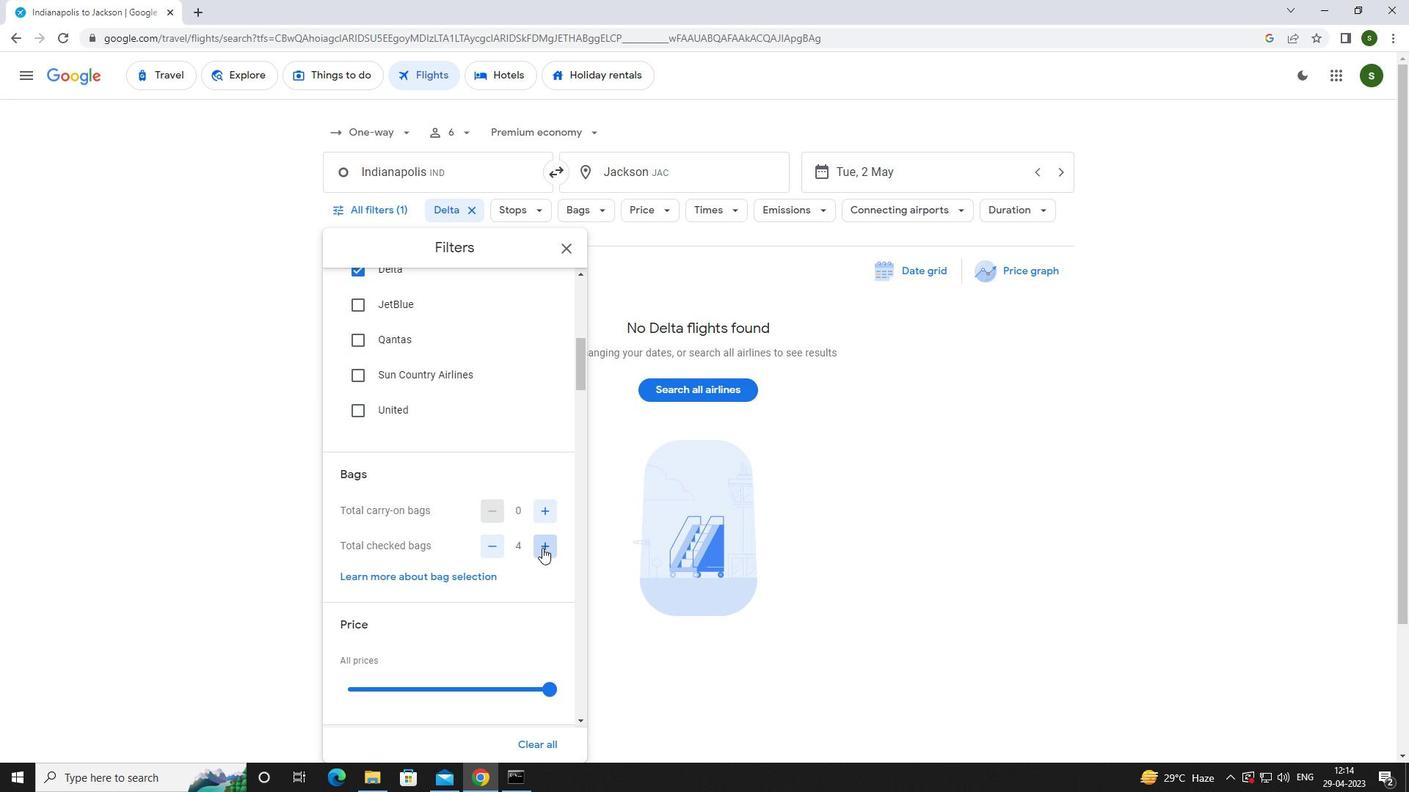 
Action: Mouse pressed left at (542, 548)
Screenshot: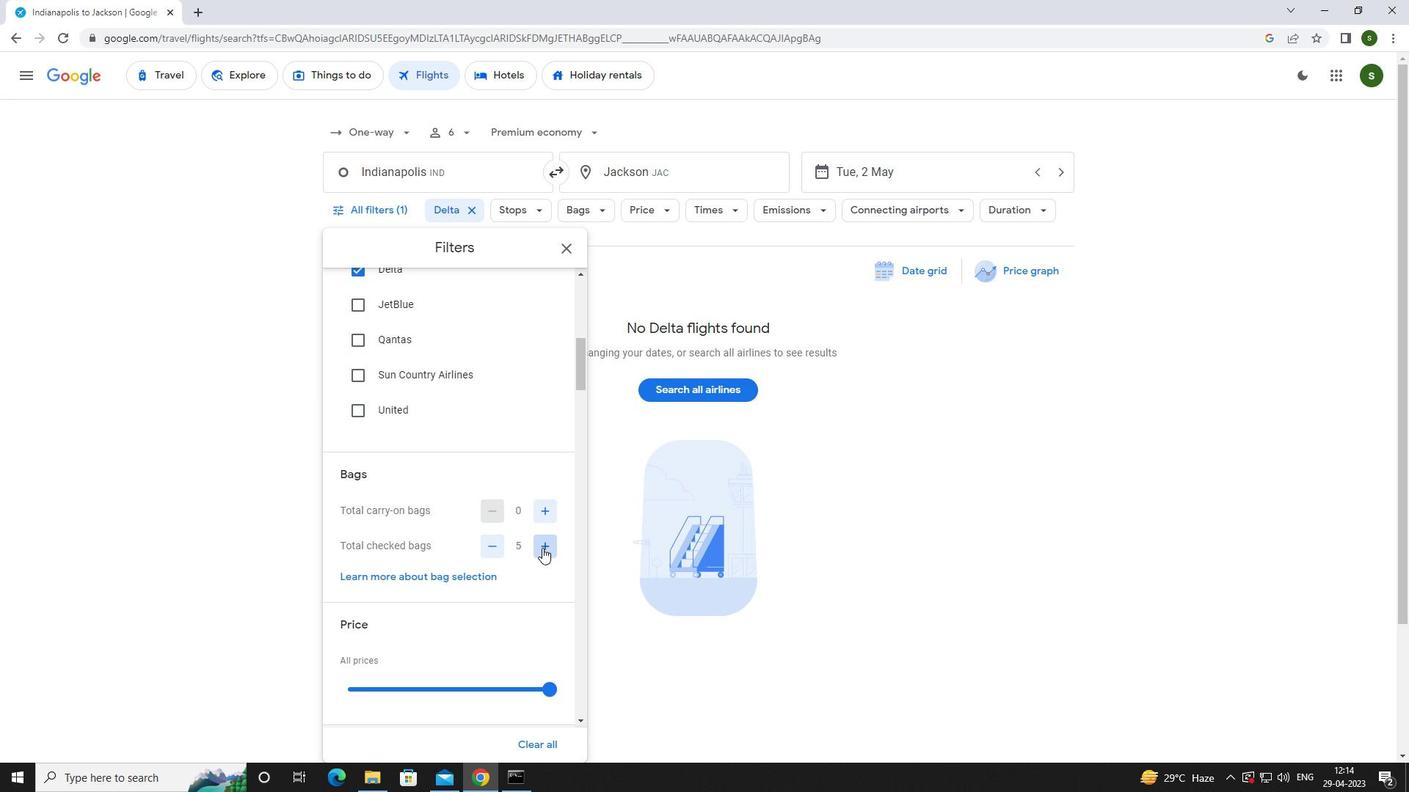 
Action: Mouse pressed left at (542, 548)
Screenshot: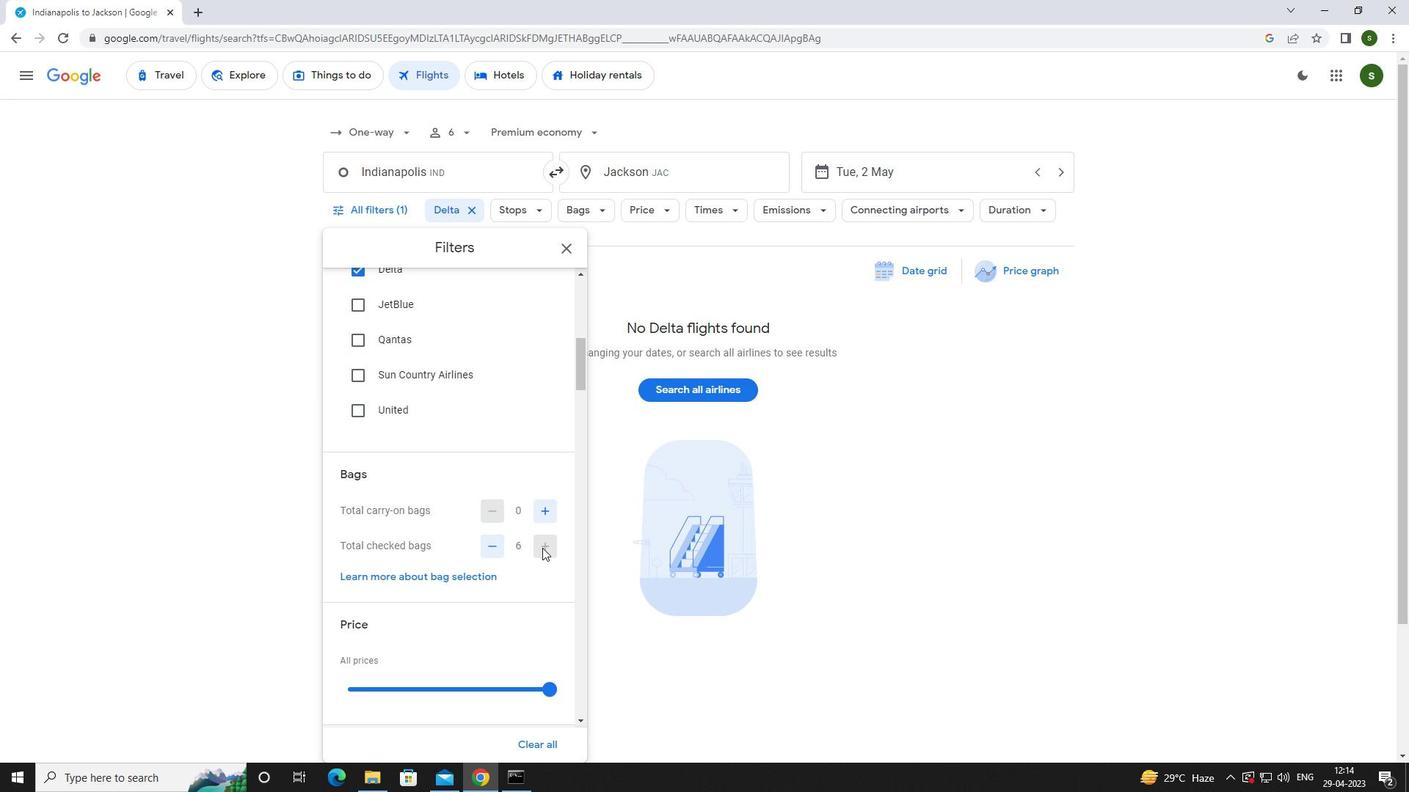 
Action: Mouse moved to (553, 687)
Screenshot: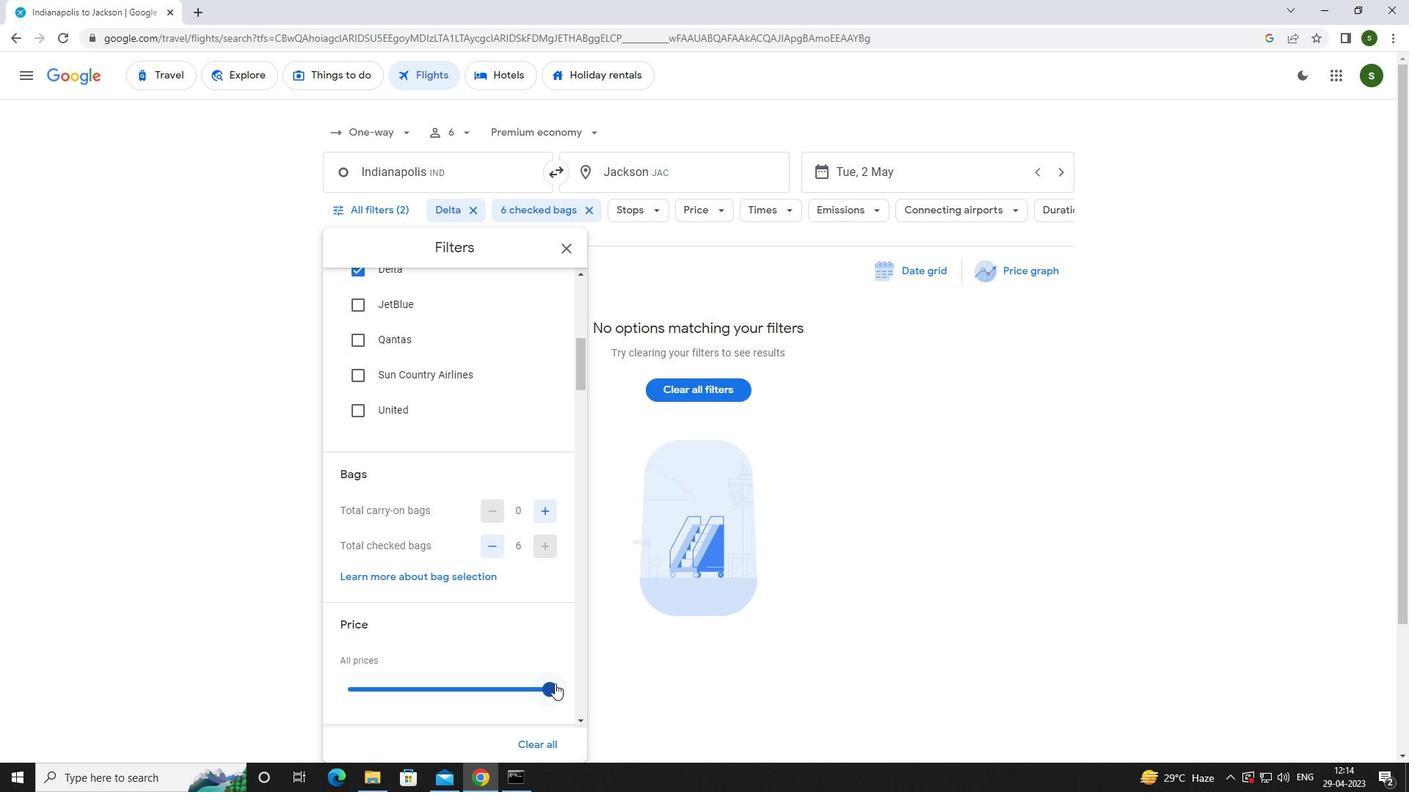 
Action: Mouse pressed left at (553, 687)
Screenshot: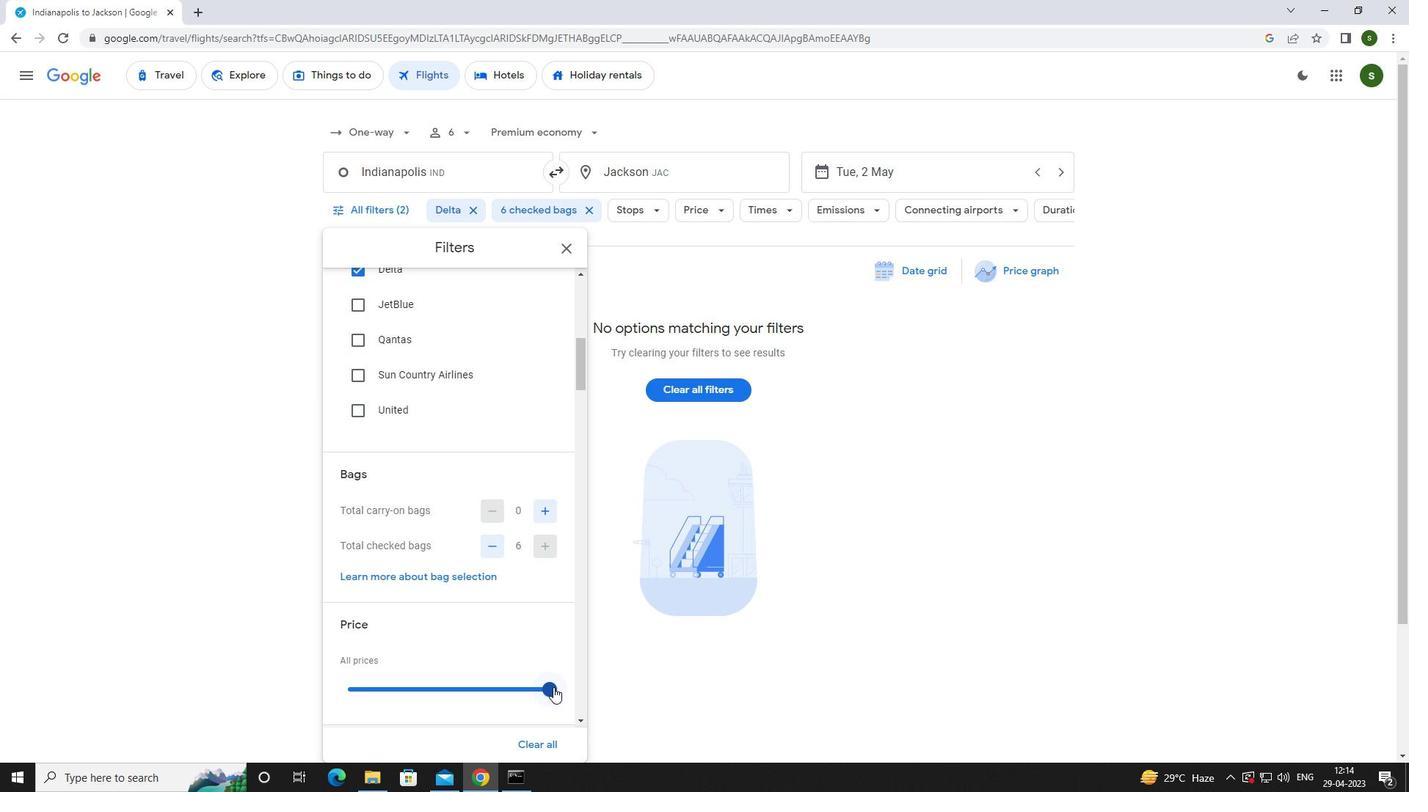 
Action: Mouse moved to (513, 614)
Screenshot: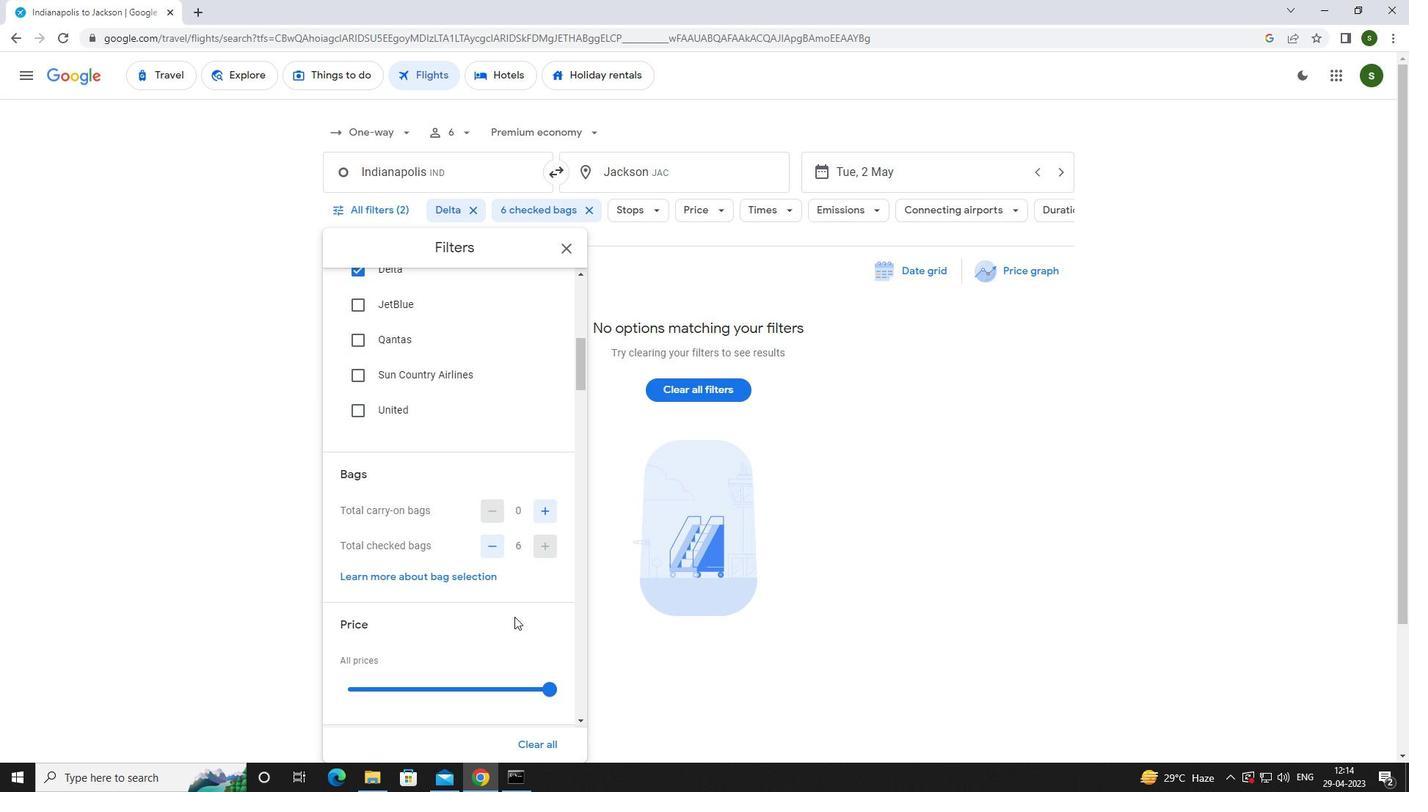 
Action: Mouse scrolled (513, 613) with delta (0, 0)
Screenshot: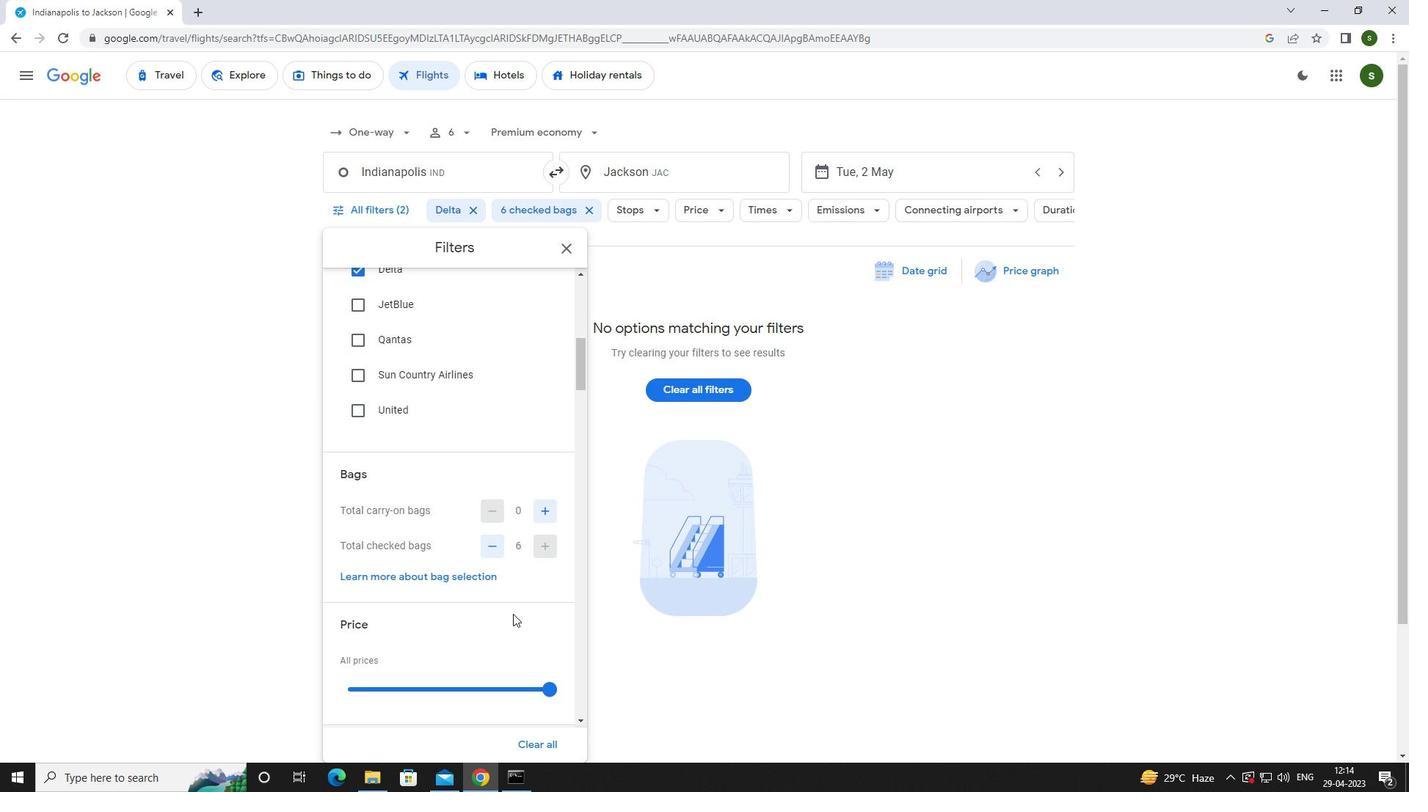 
Action: Mouse scrolled (513, 613) with delta (0, 0)
Screenshot: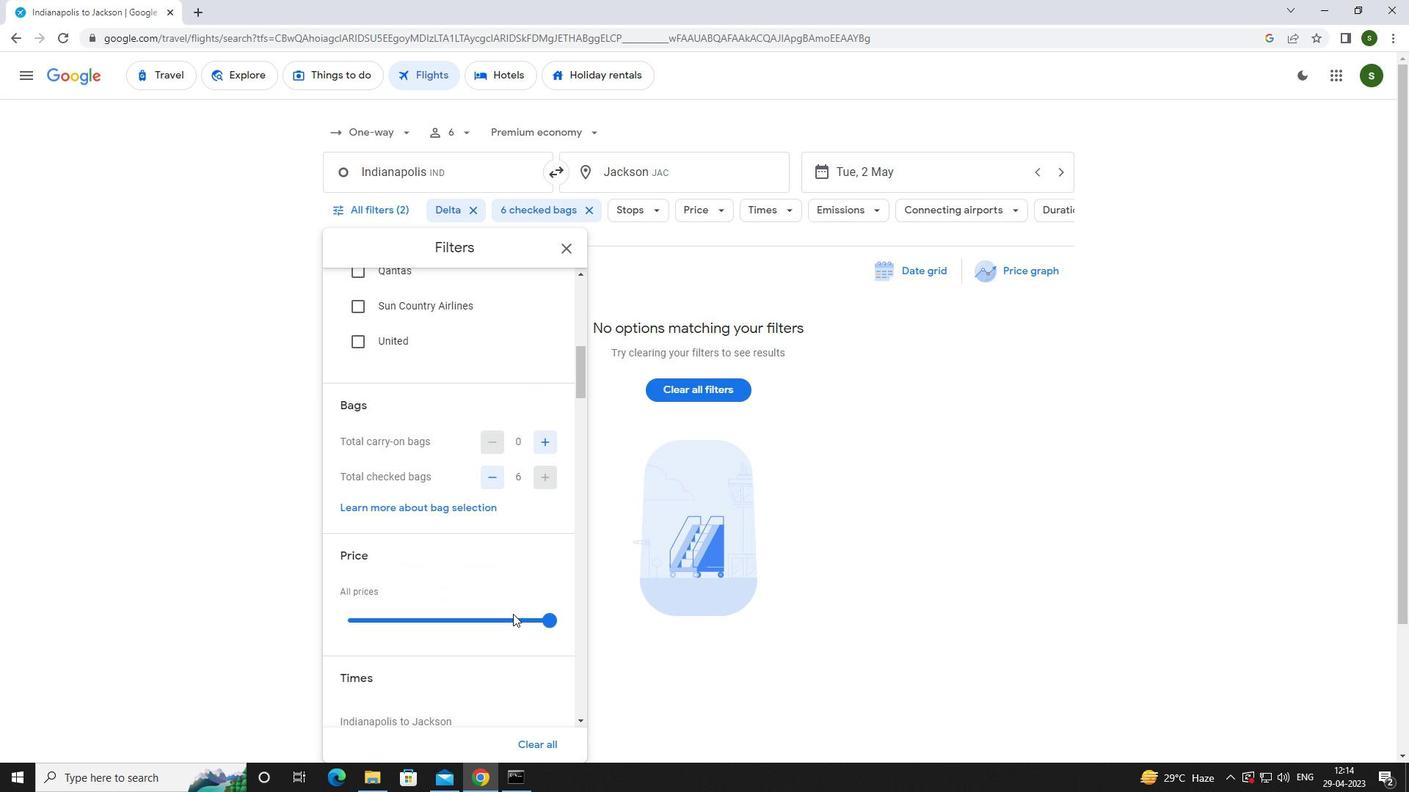 
Action: Mouse scrolled (513, 613) with delta (0, 0)
Screenshot: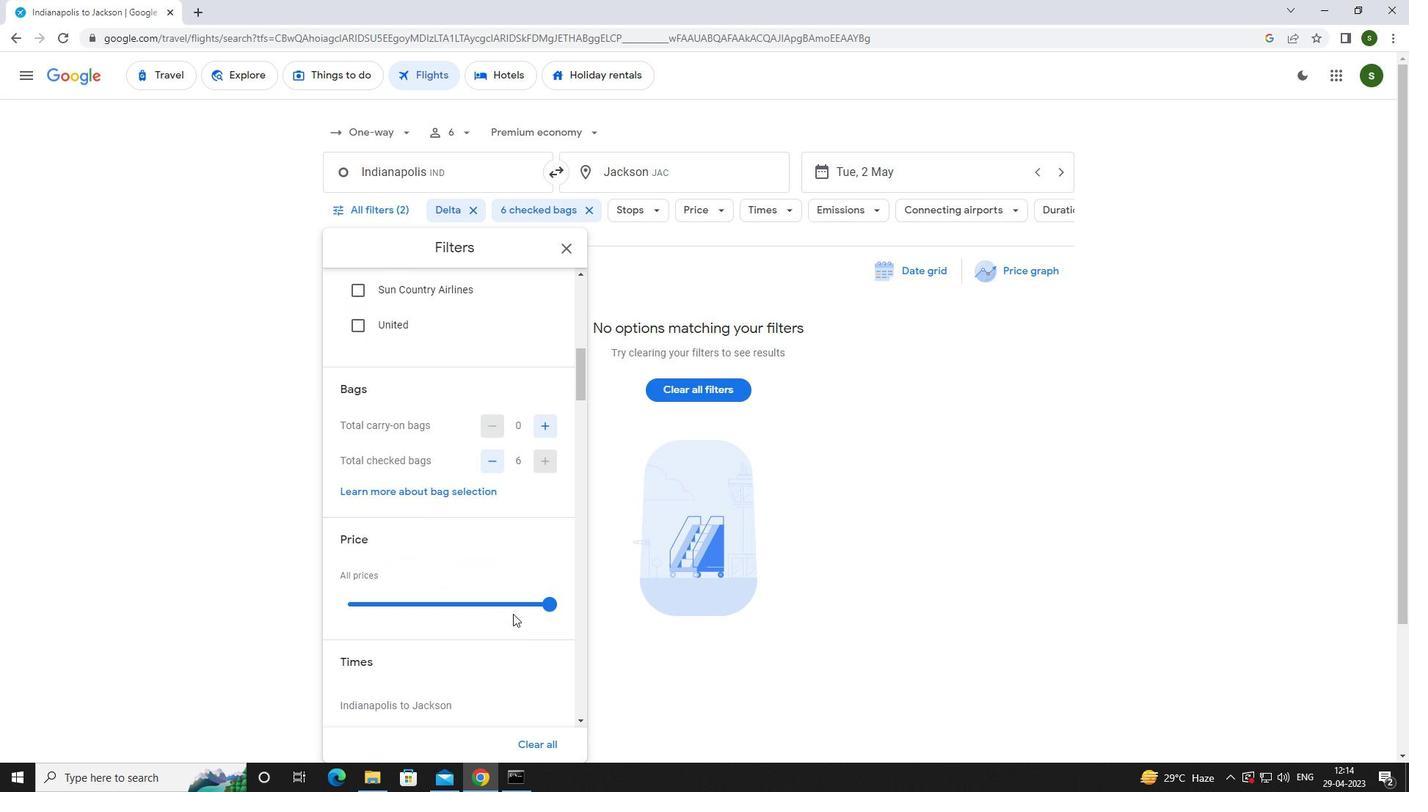 
Action: Mouse moved to (348, 638)
Screenshot: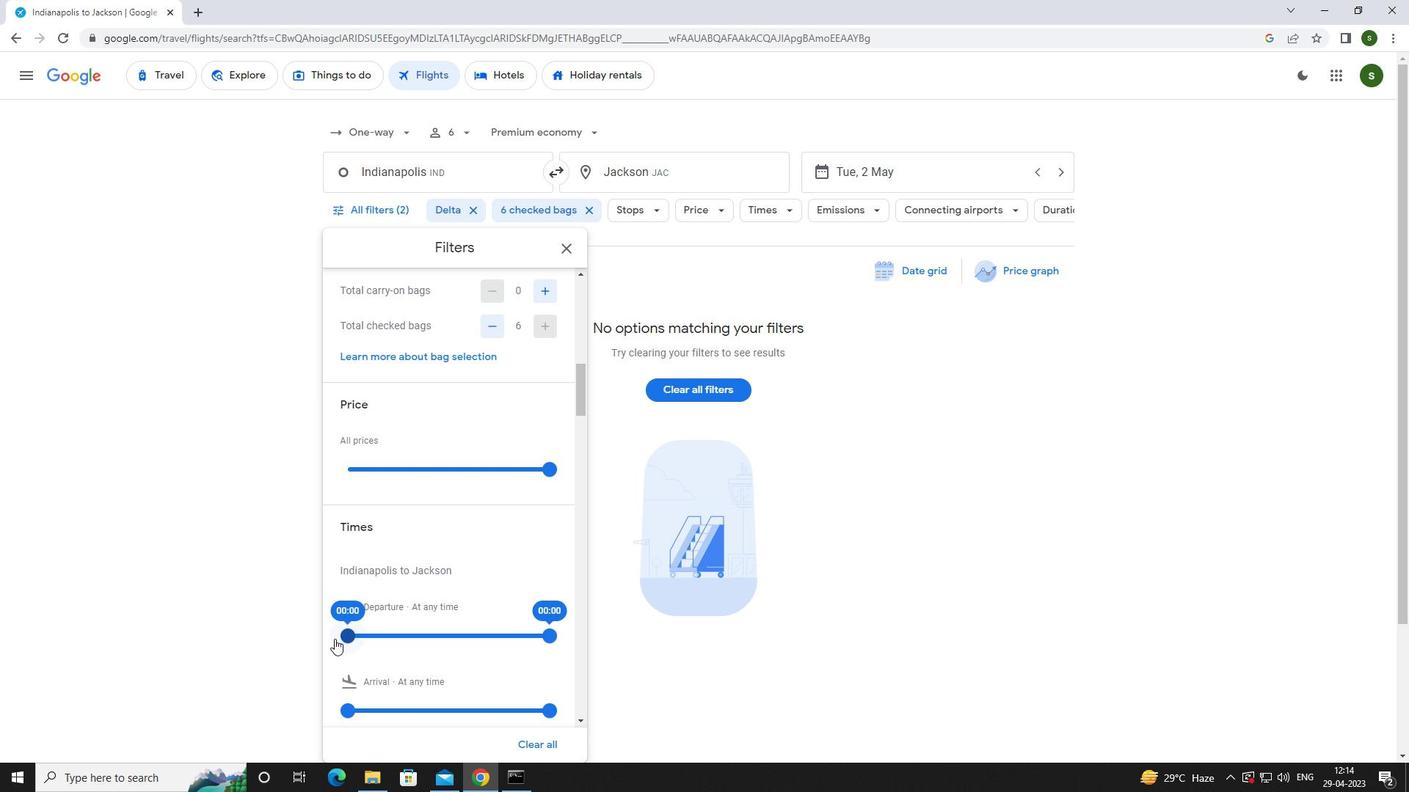 
Action: Mouse pressed left at (348, 638)
Screenshot: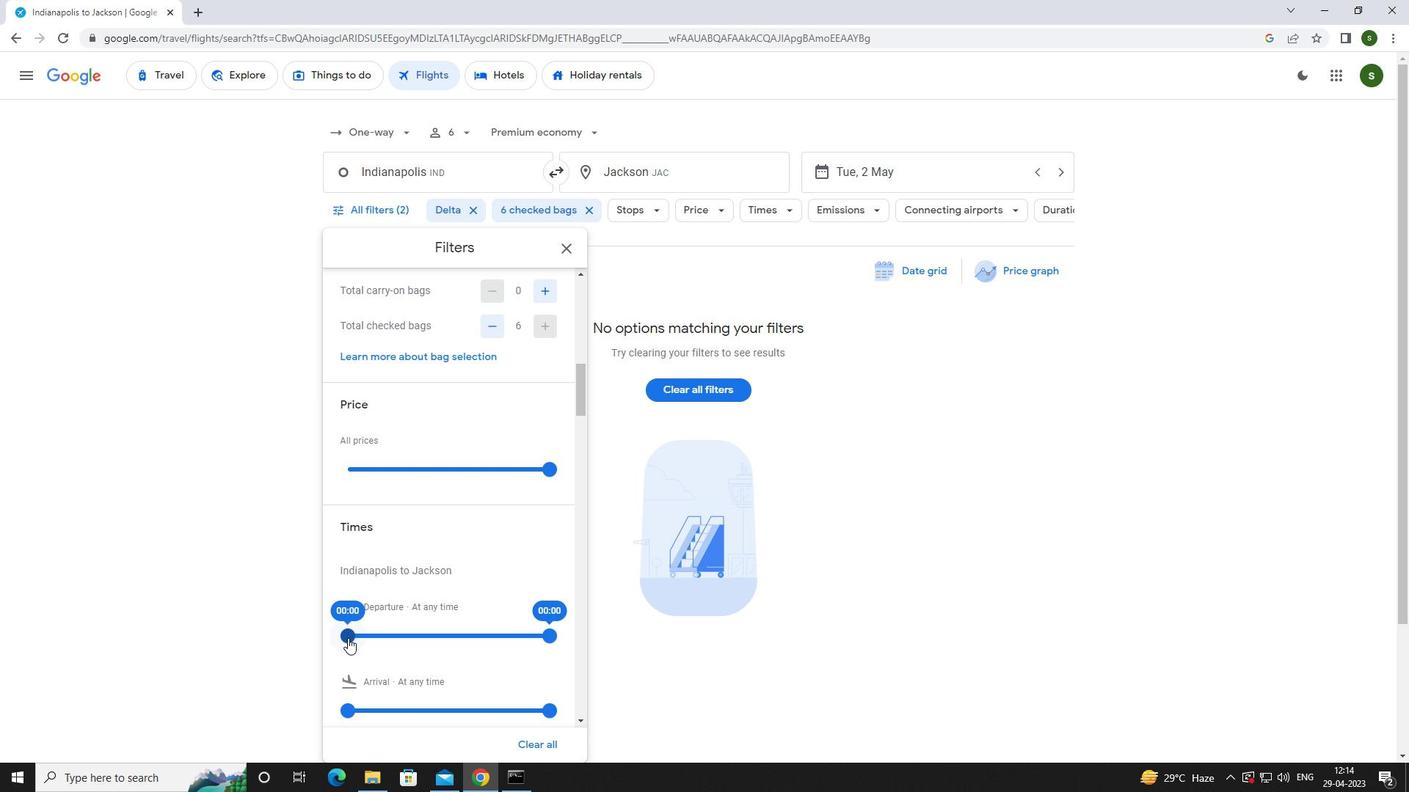 
Action: Mouse moved to (902, 549)
Screenshot: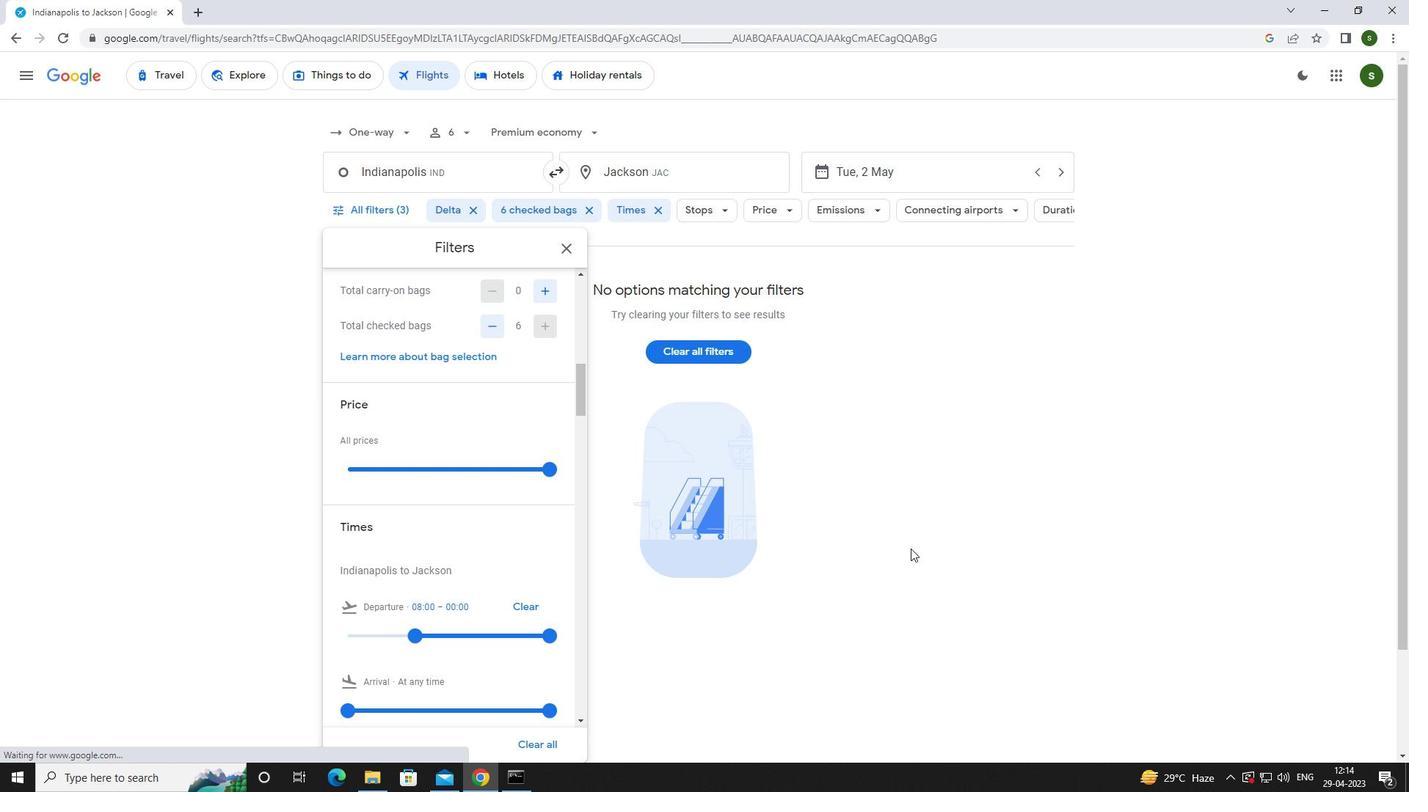 
Action: Mouse pressed left at (902, 549)
Screenshot: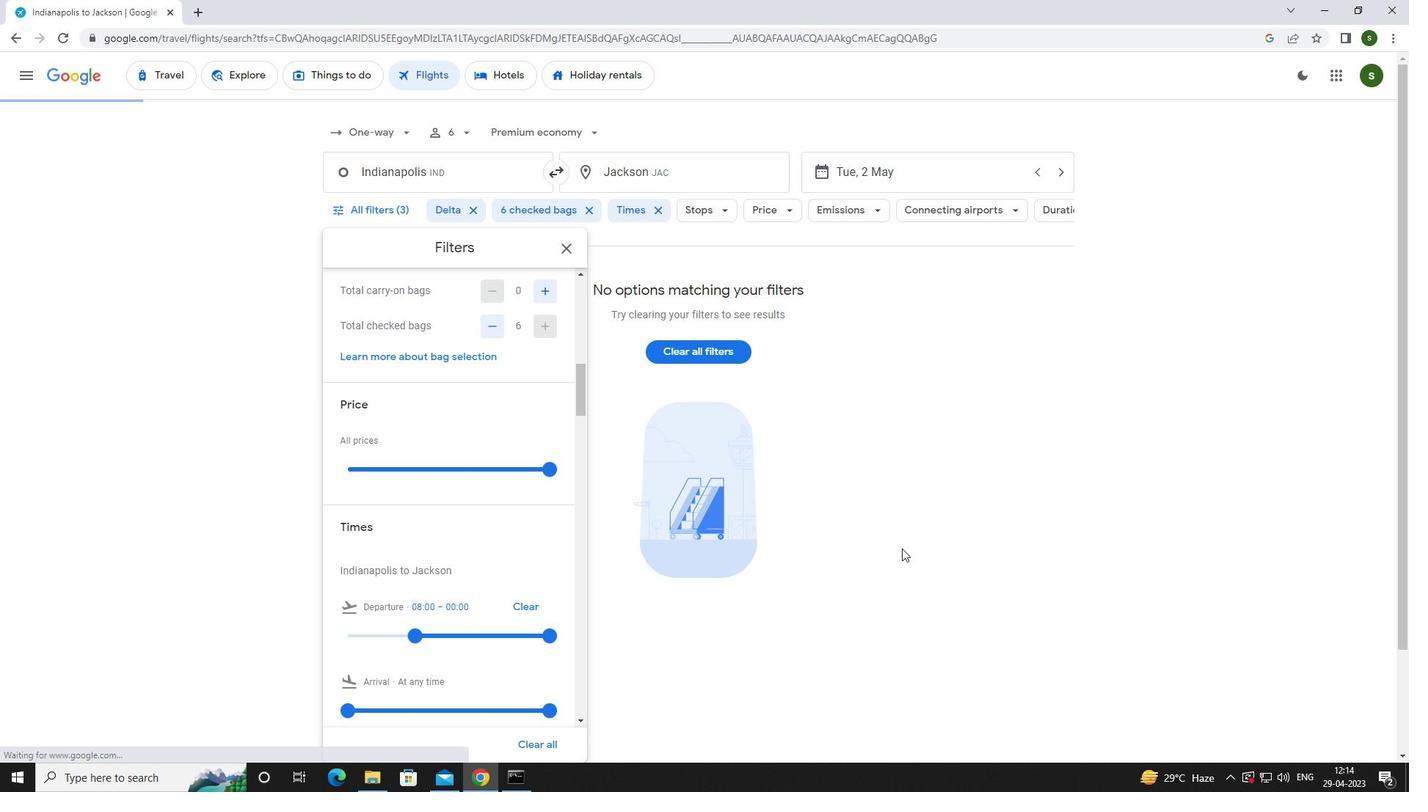 
